 Task: Look for space in Balkh, Afghanistan from 2nd September, 2023 to 10th September, 2023 for 1 adult in price range Rs.5000 to Rs.16000. Place can be private room with 1  bedroom having 1 bed and 1 bathroom. Property type can be house, flat, hotel. Amenities needed are: air conditioning, smoking allowed. Booking option can be shelf check-in. Required host language is English.
Action: Mouse moved to (570, 106)
Screenshot: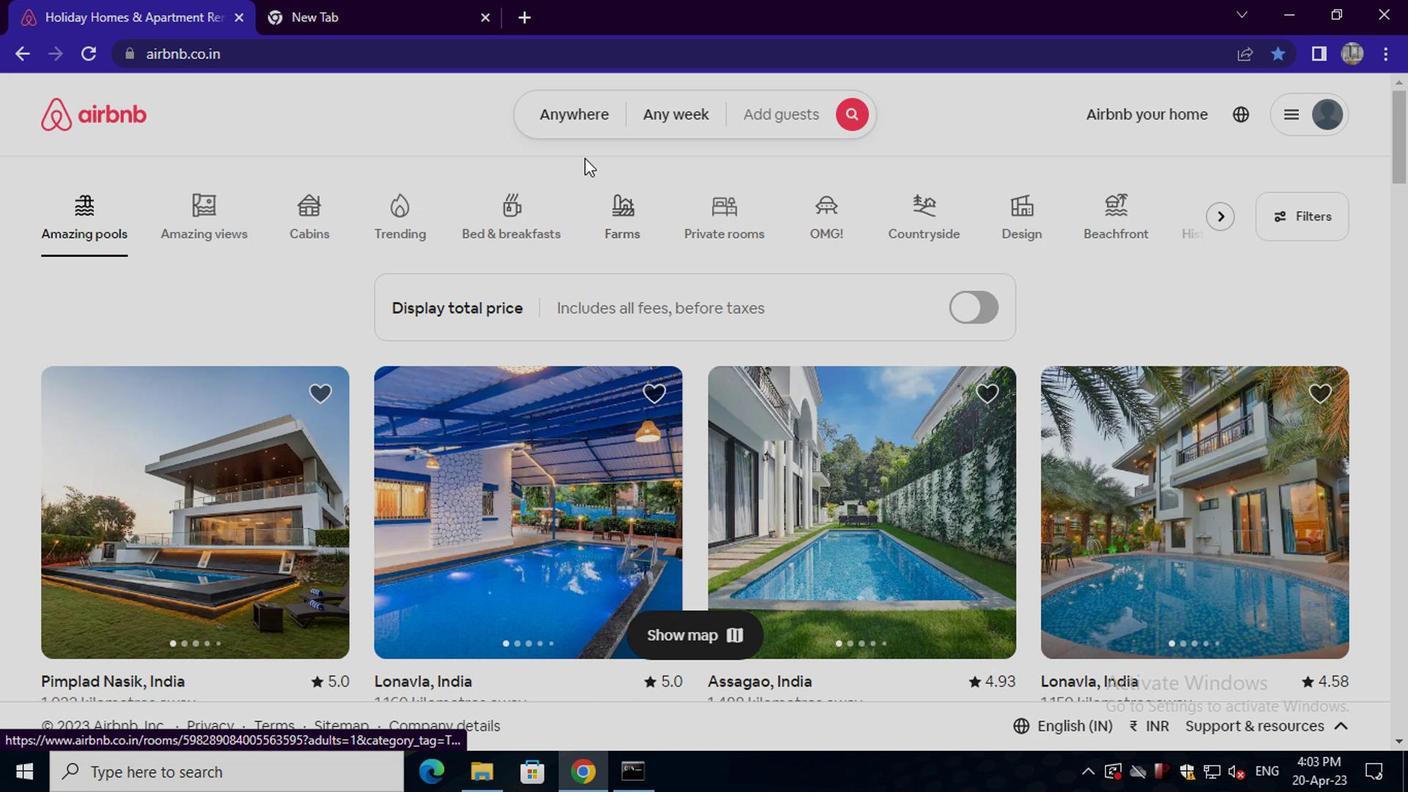 
Action: Mouse pressed left at (570, 106)
Screenshot: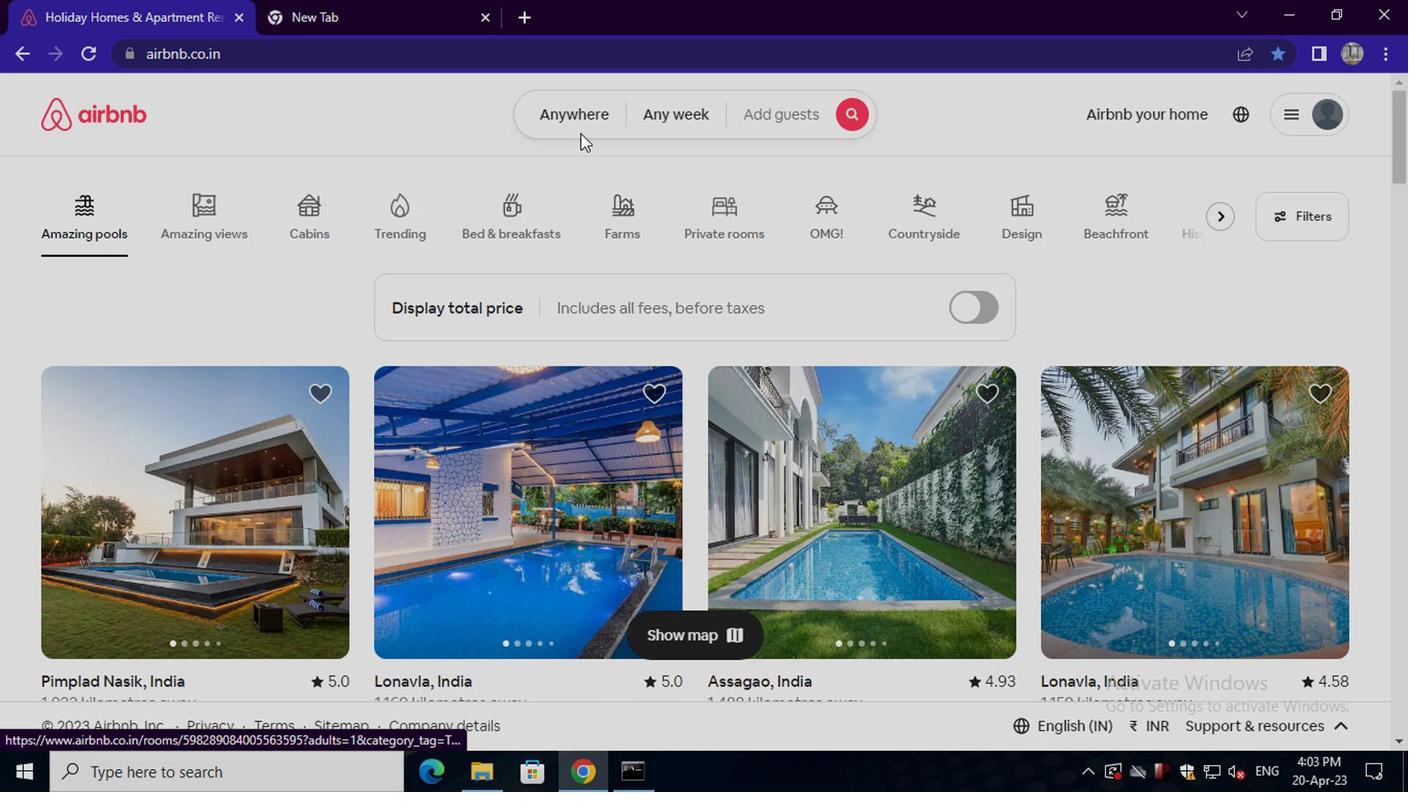 
Action: Mouse moved to (501, 188)
Screenshot: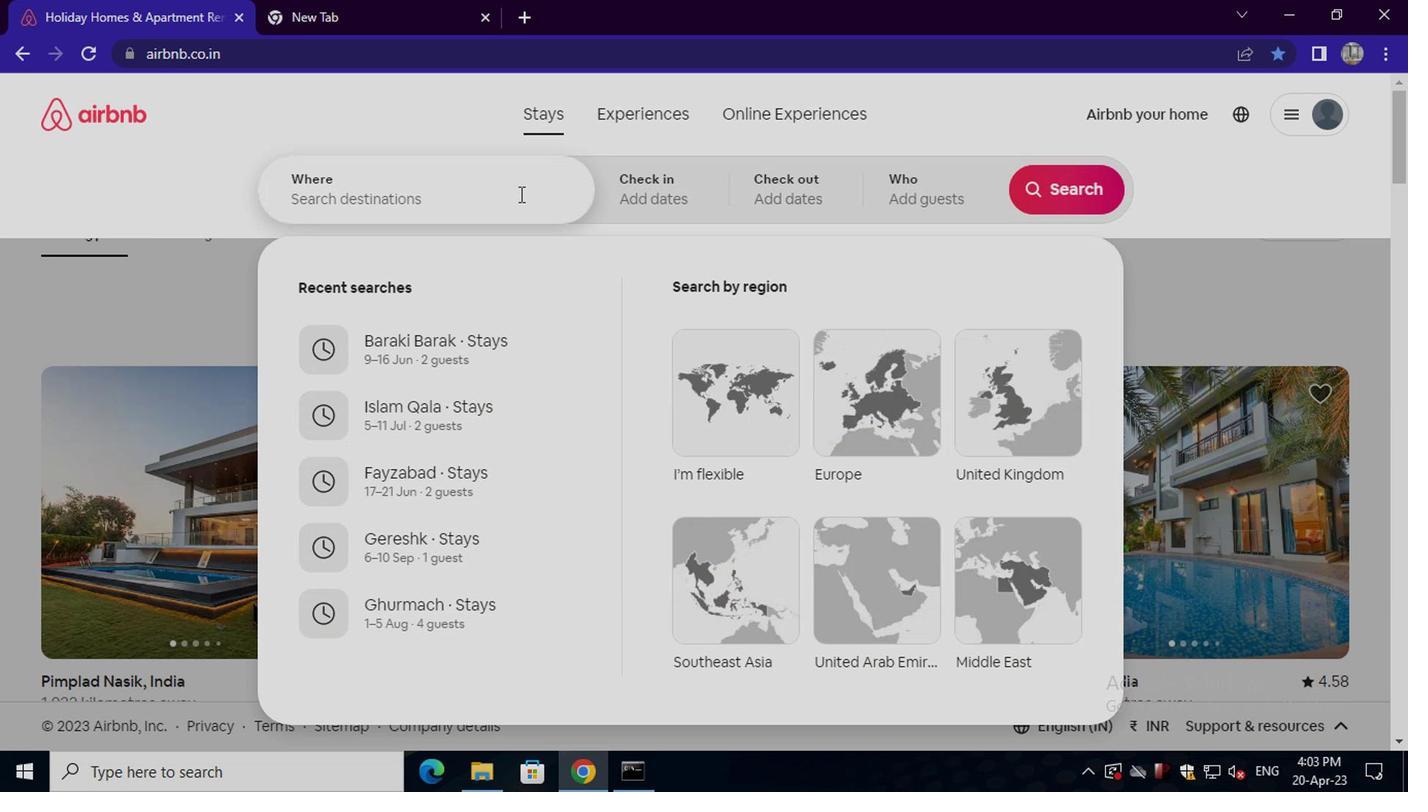 
Action: Mouse pressed left at (501, 188)
Screenshot: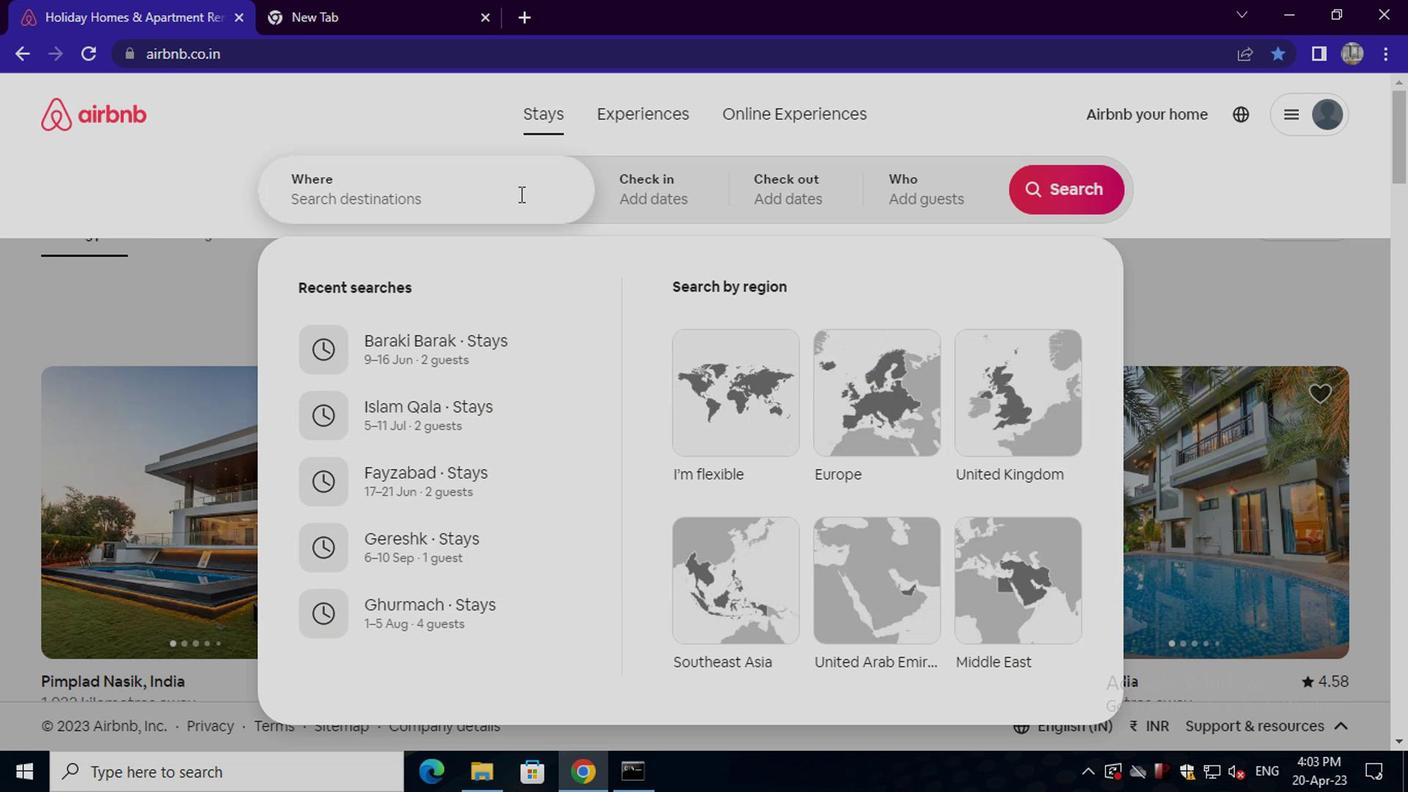 
Action: Key pressed balkh
Screenshot: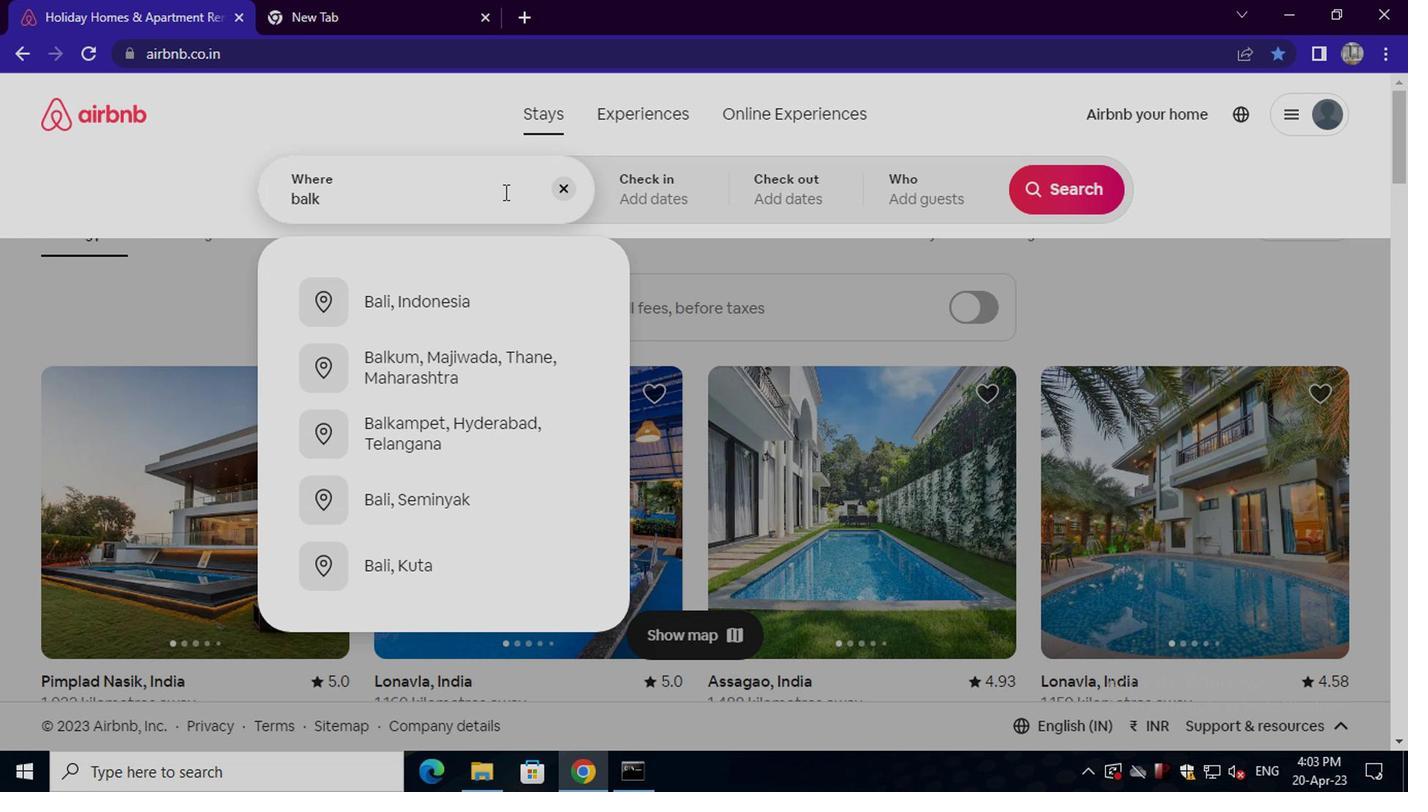 
Action: Mouse moved to (453, 297)
Screenshot: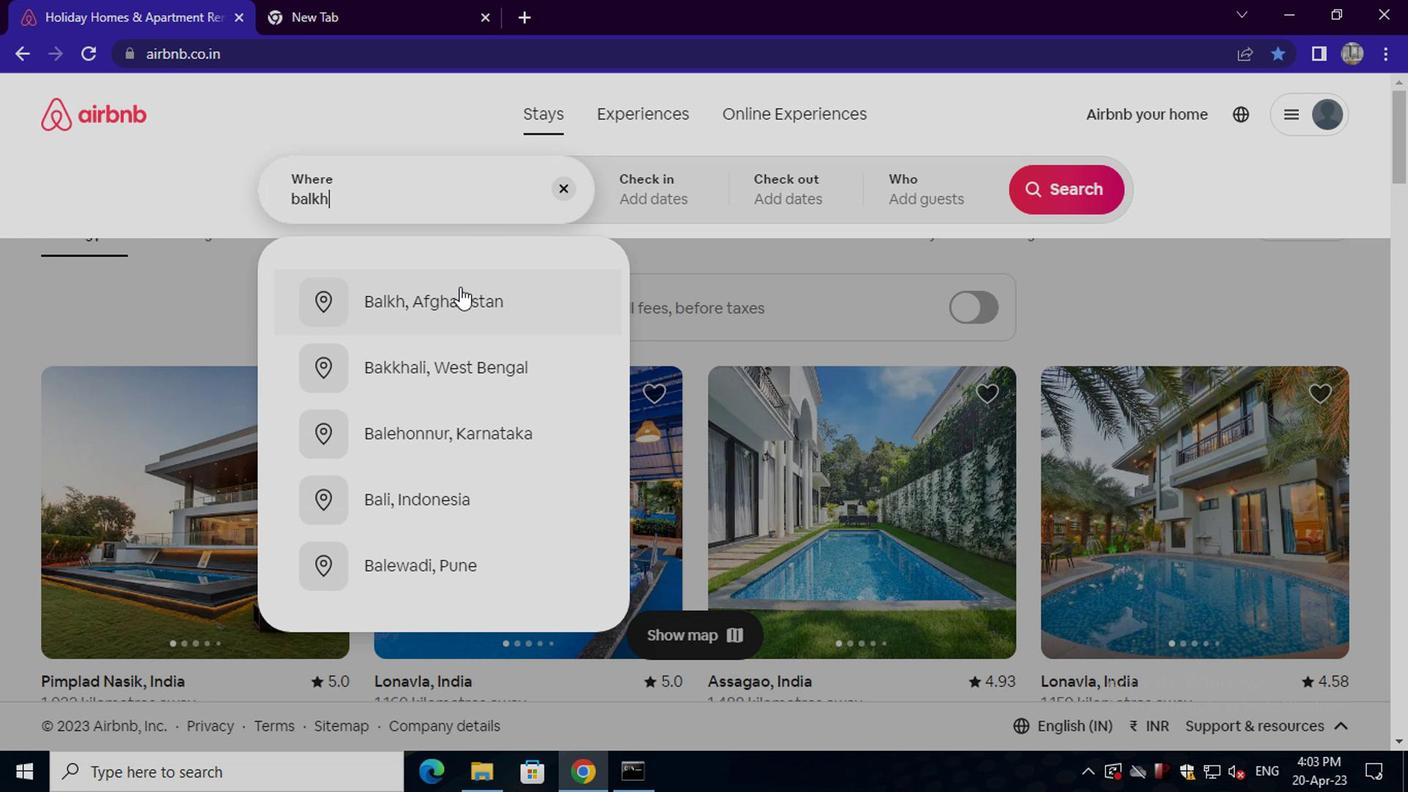 
Action: Mouse pressed left at (453, 297)
Screenshot: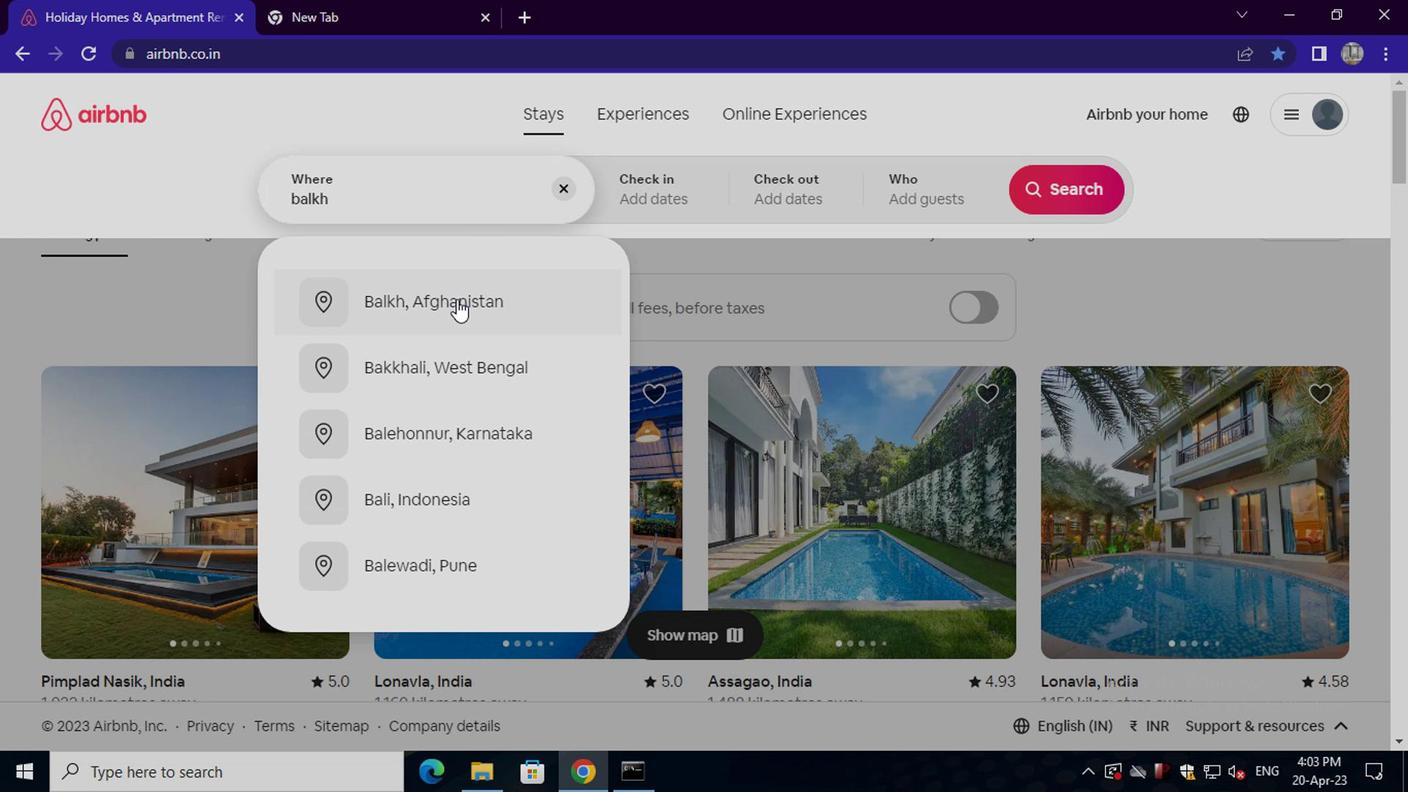 
Action: Mouse moved to (1044, 356)
Screenshot: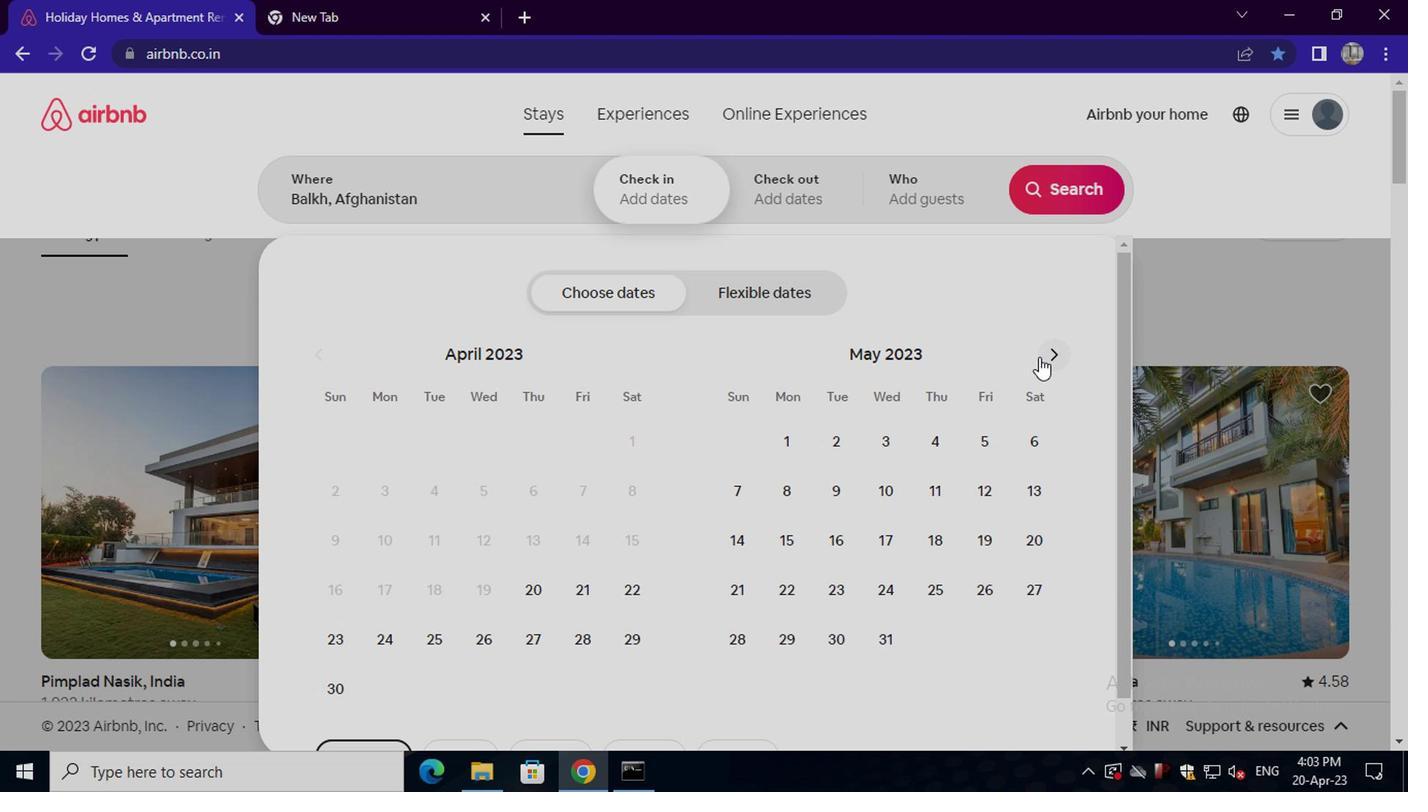 
Action: Mouse pressed left at (1044, 356)
Screenshot: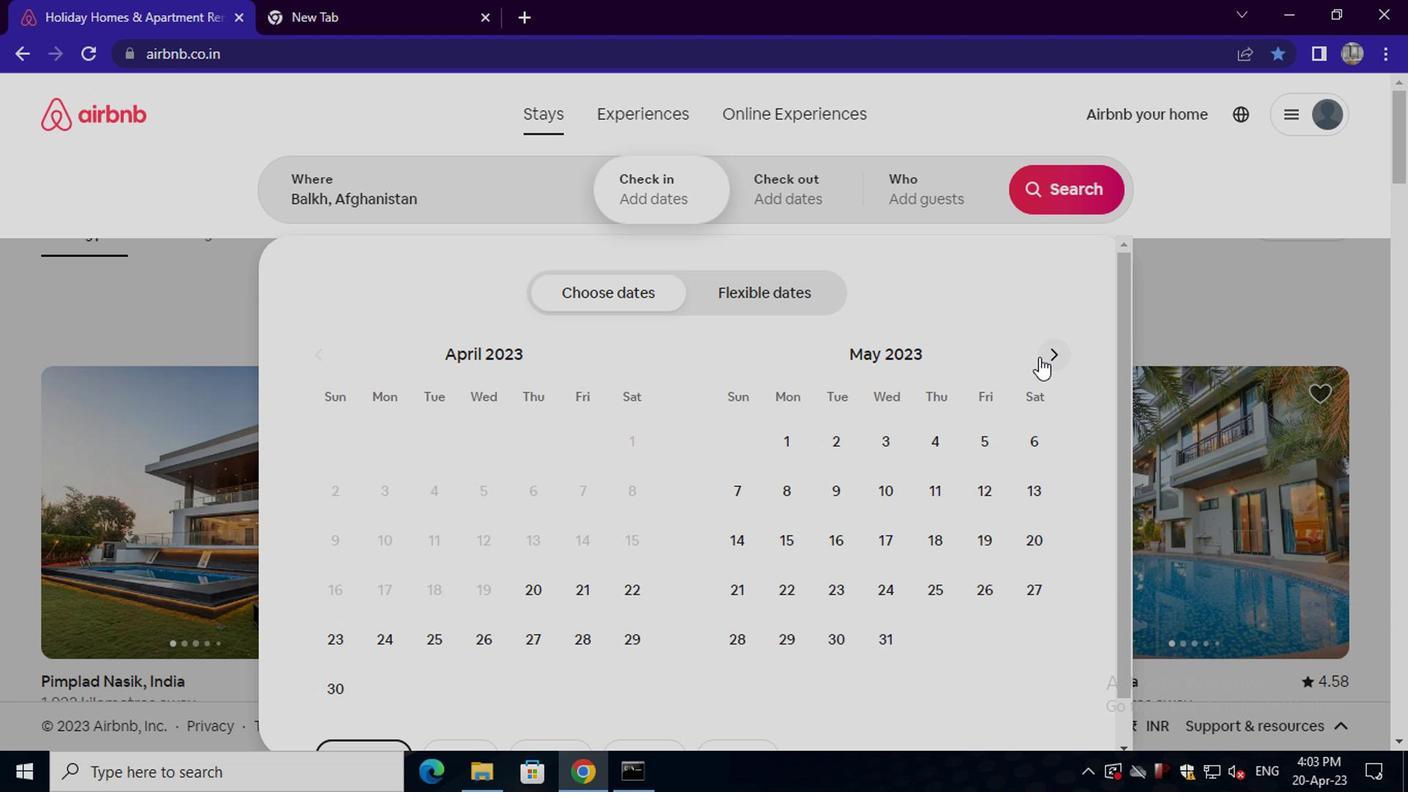 
Action: Mouse pressed left at (1044, 356)
Screenshot: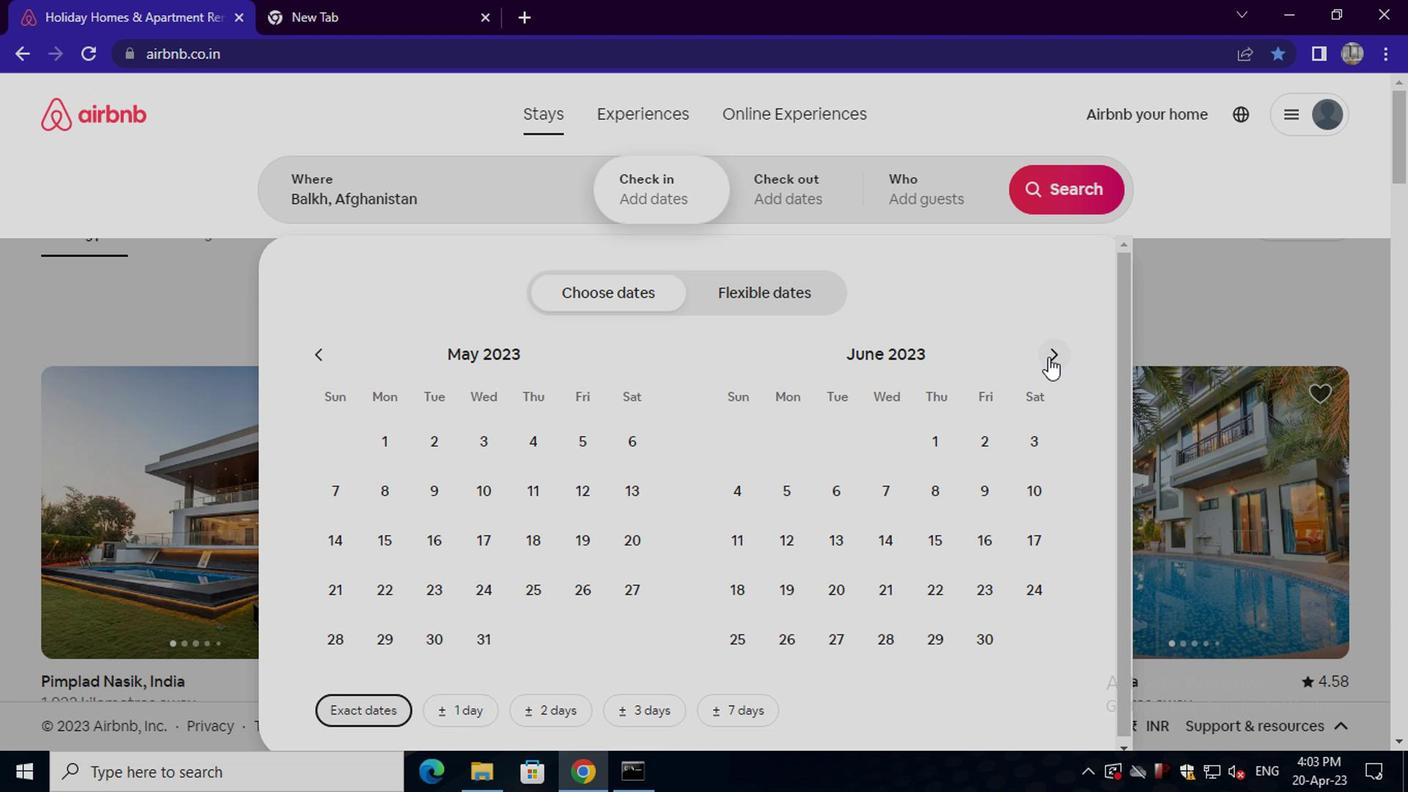 
Action: Mouse moved to (1044, 356)
Screenshot: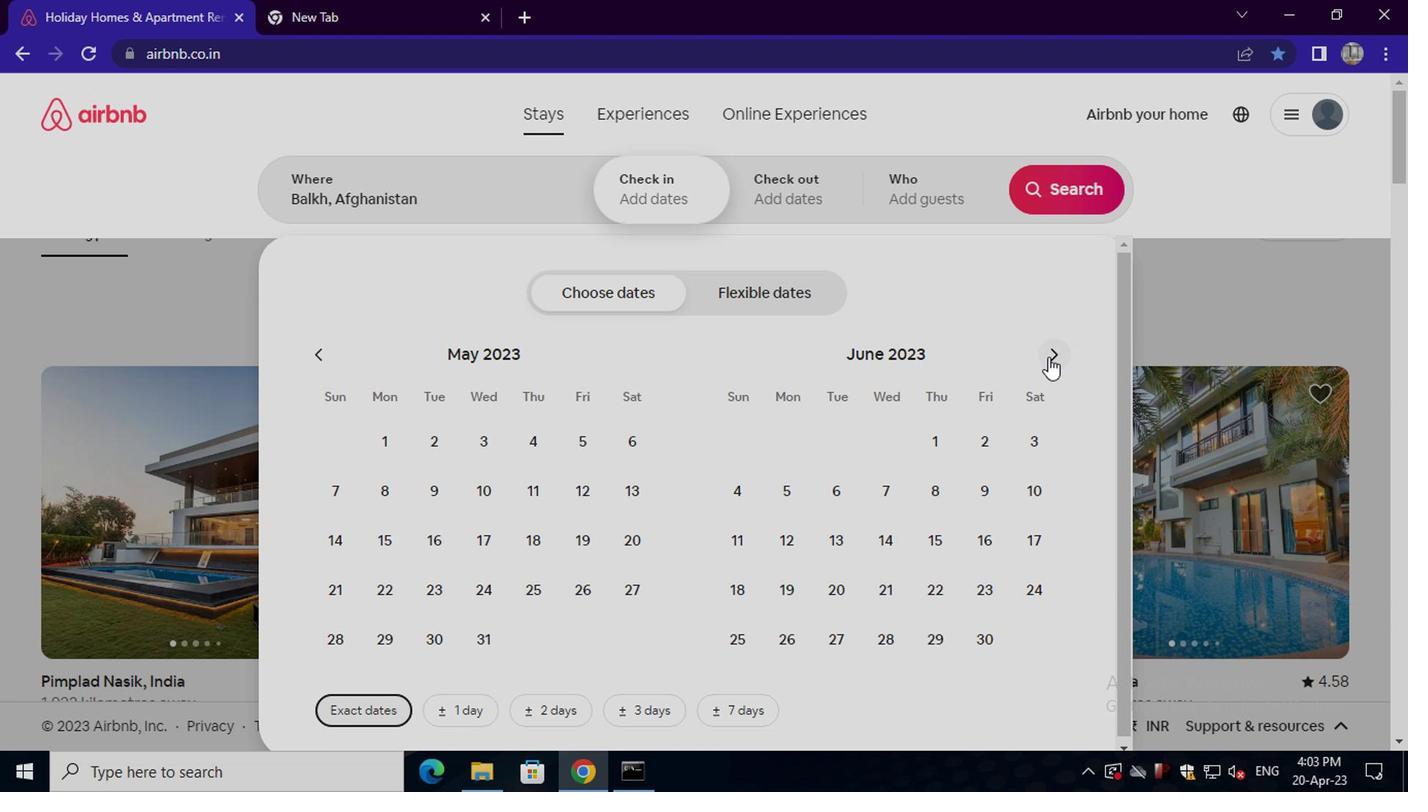 
Action: Mouse pressed left at (1044, 356)
Screenshot: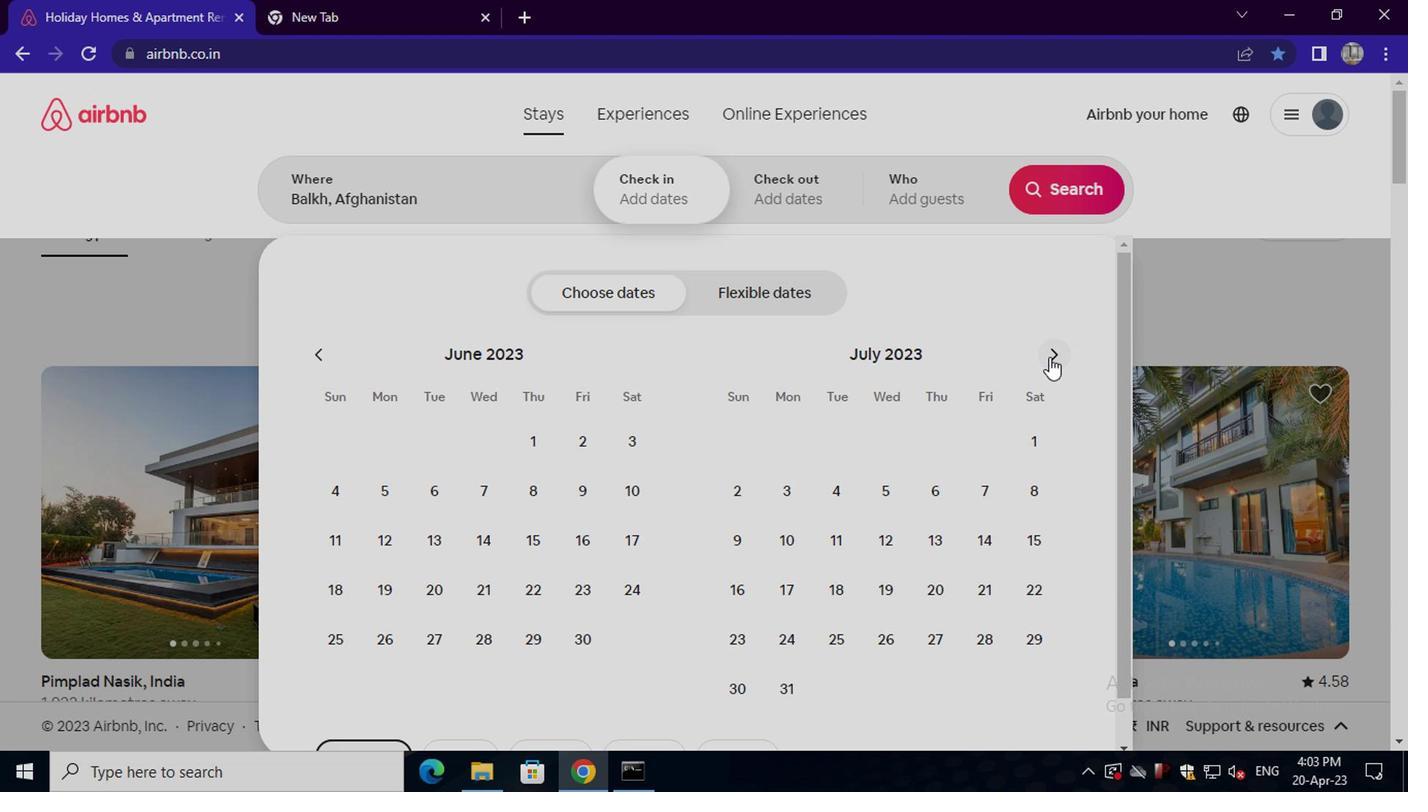 
Action: Mouse pressed left at (1044, 356)
Screenshot: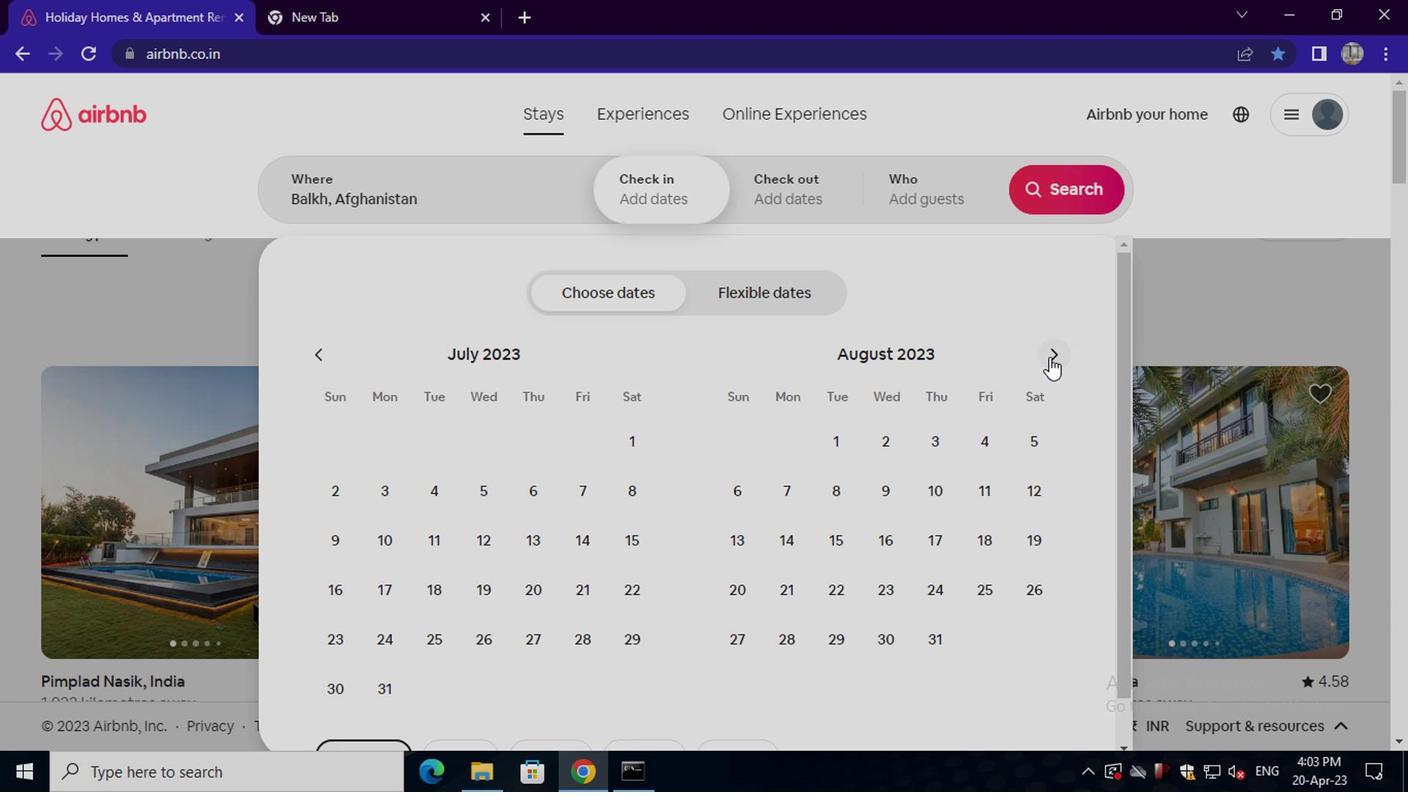 
Action: Mouse moved to (1021, 435)
Screenshot: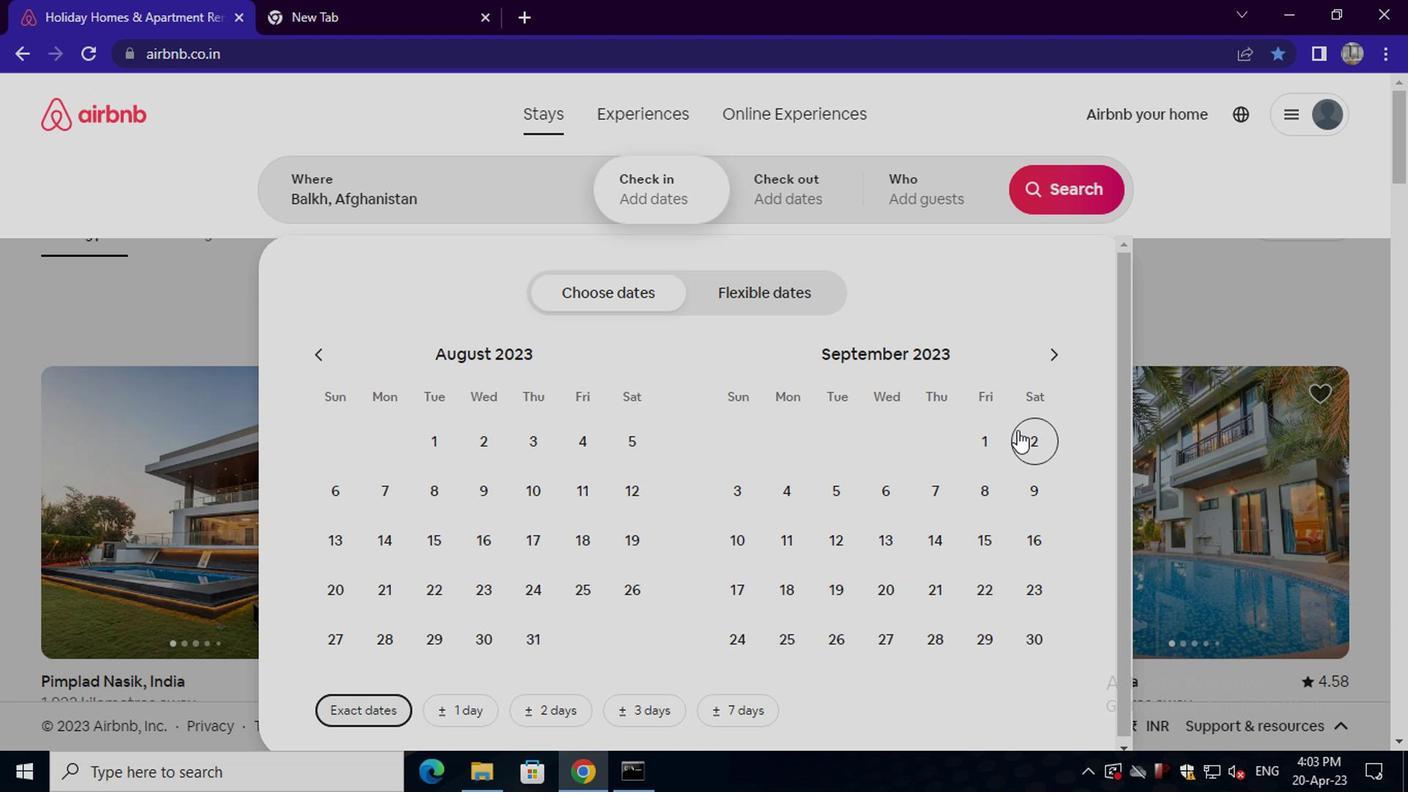 
Action: Mouse pressed left at (1021, 435)
Screenshot: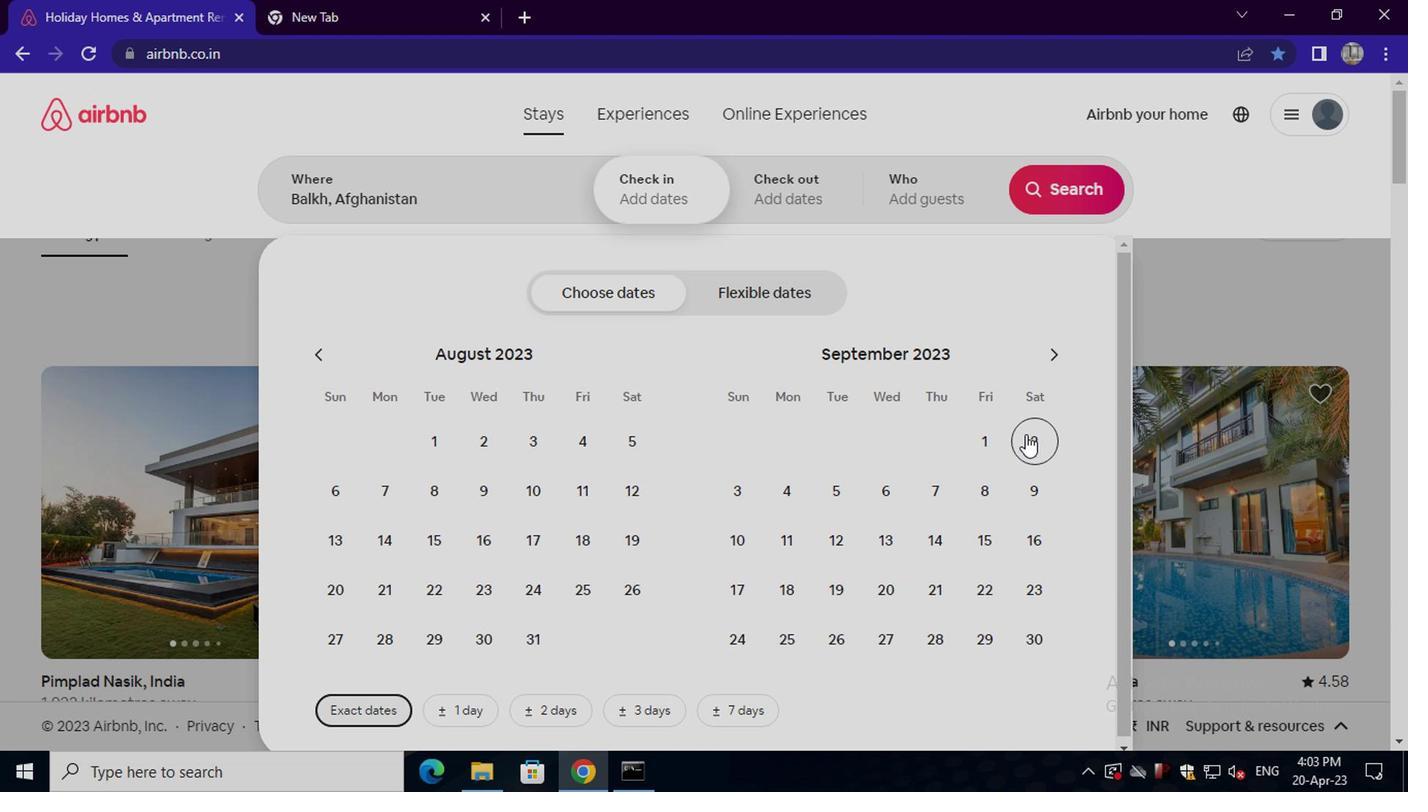 
Action: Mouse moved to (741, 537)
Screenshot: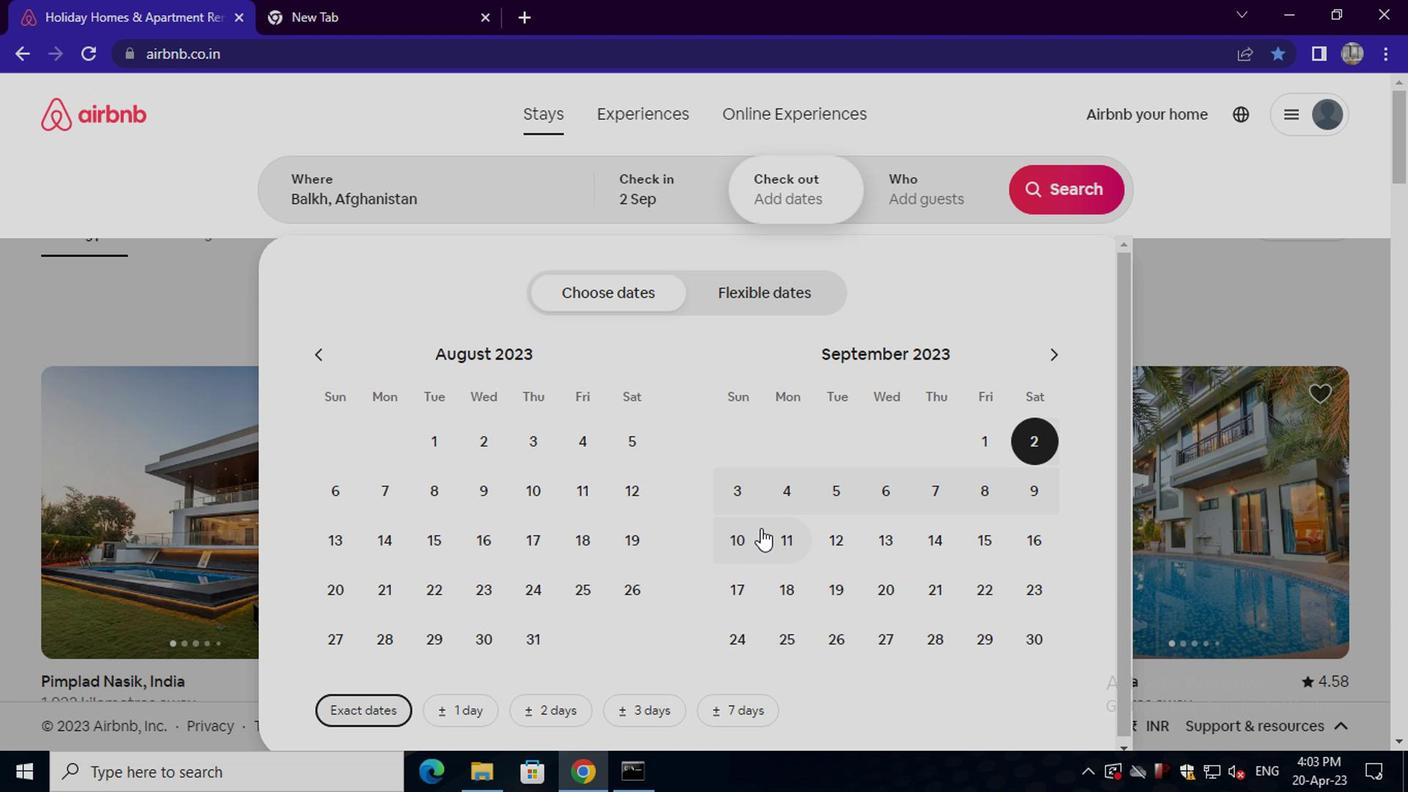 
Action: Mouse pressed left at (741, 537)
Screenshot: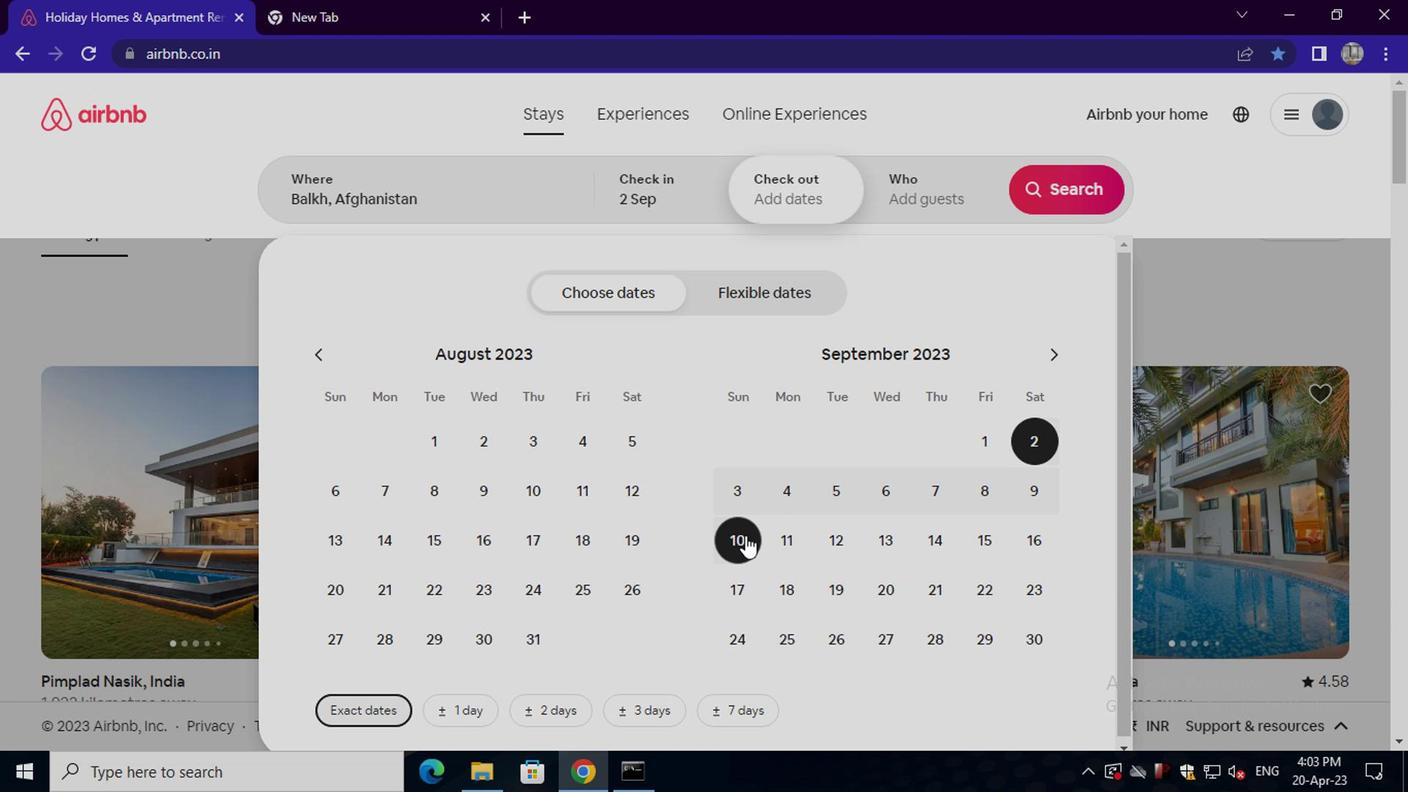 
Action: Mouse moved to (912, 193)
Screenshot: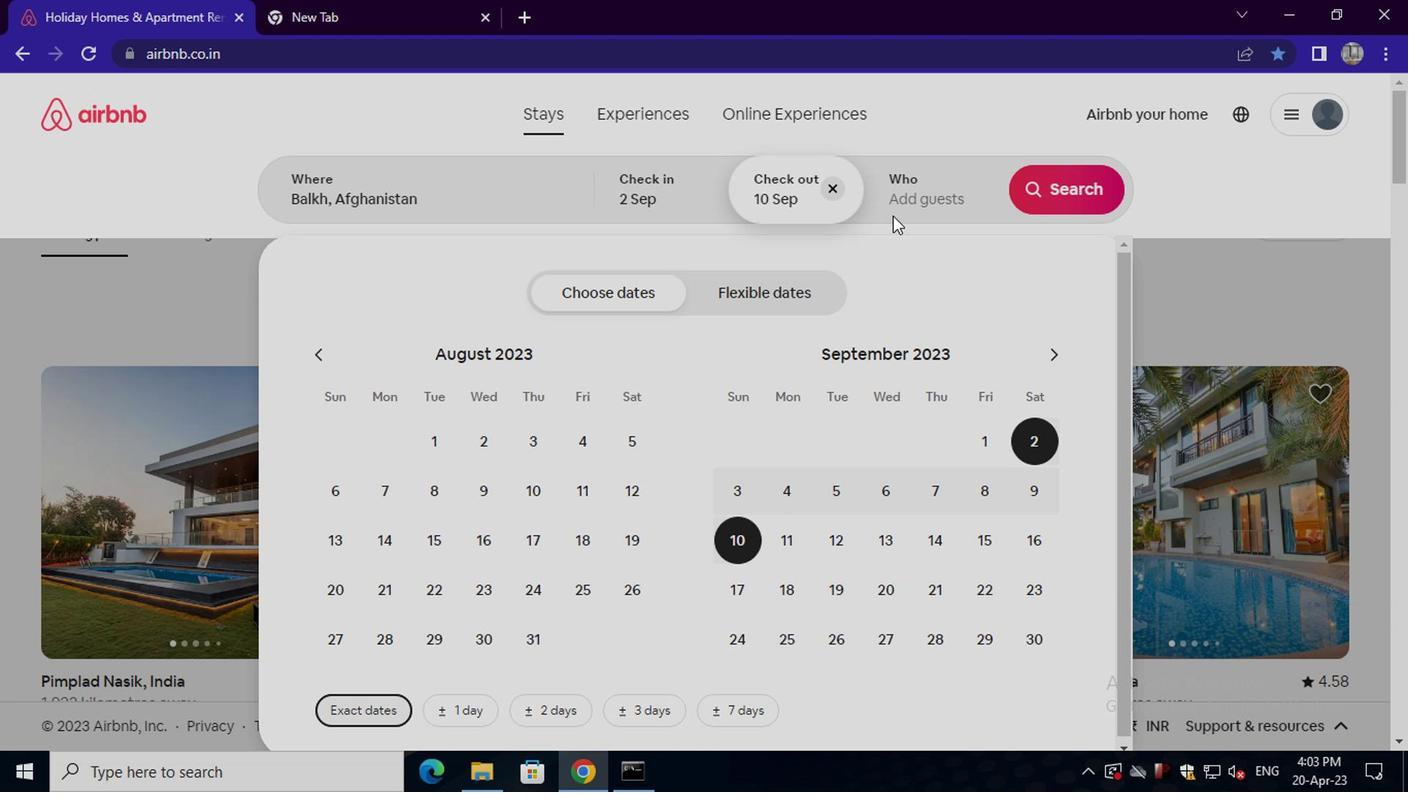 
Action: Mouse pressed left at (912, 193)
Screenshot: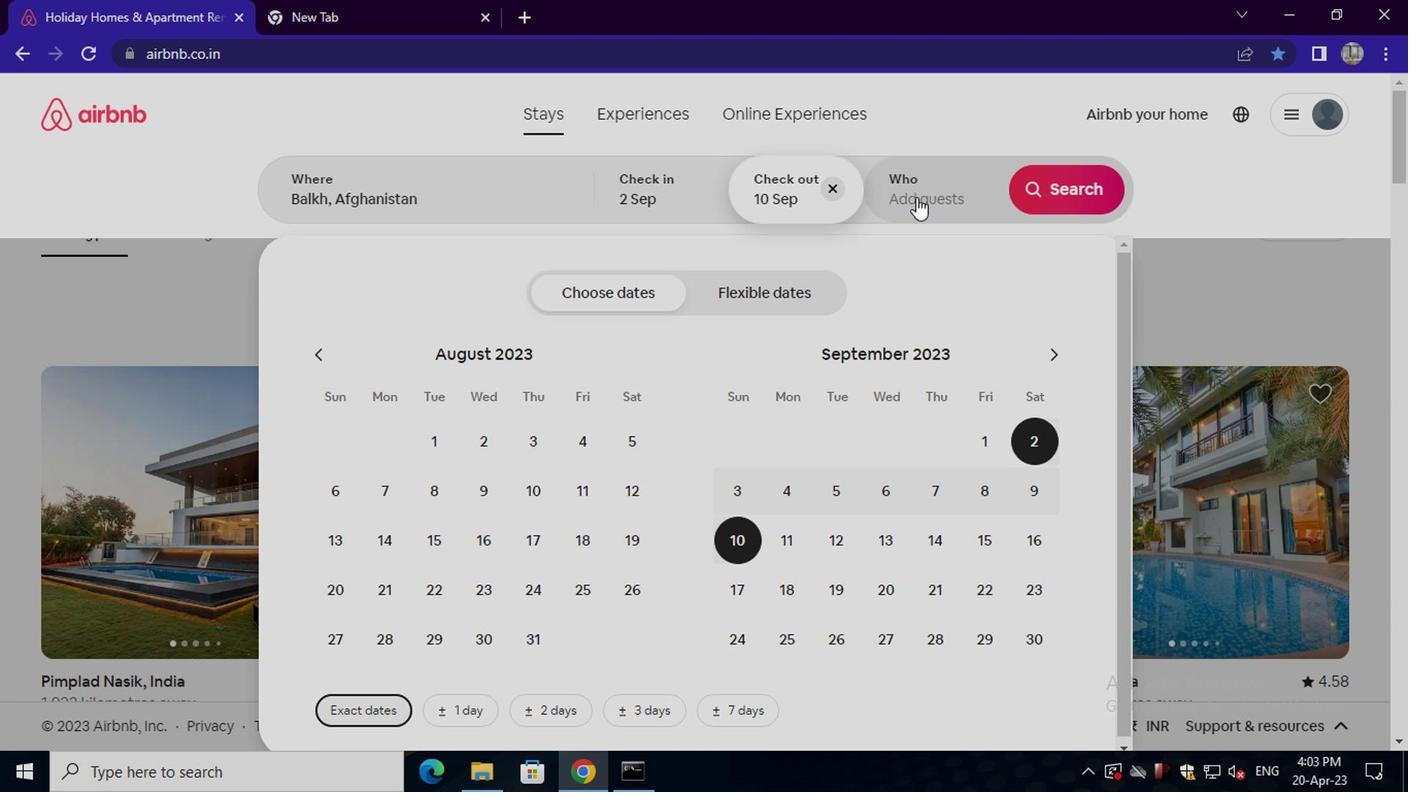 
Action: Mouse moved to (1075, 299)
Screenshot: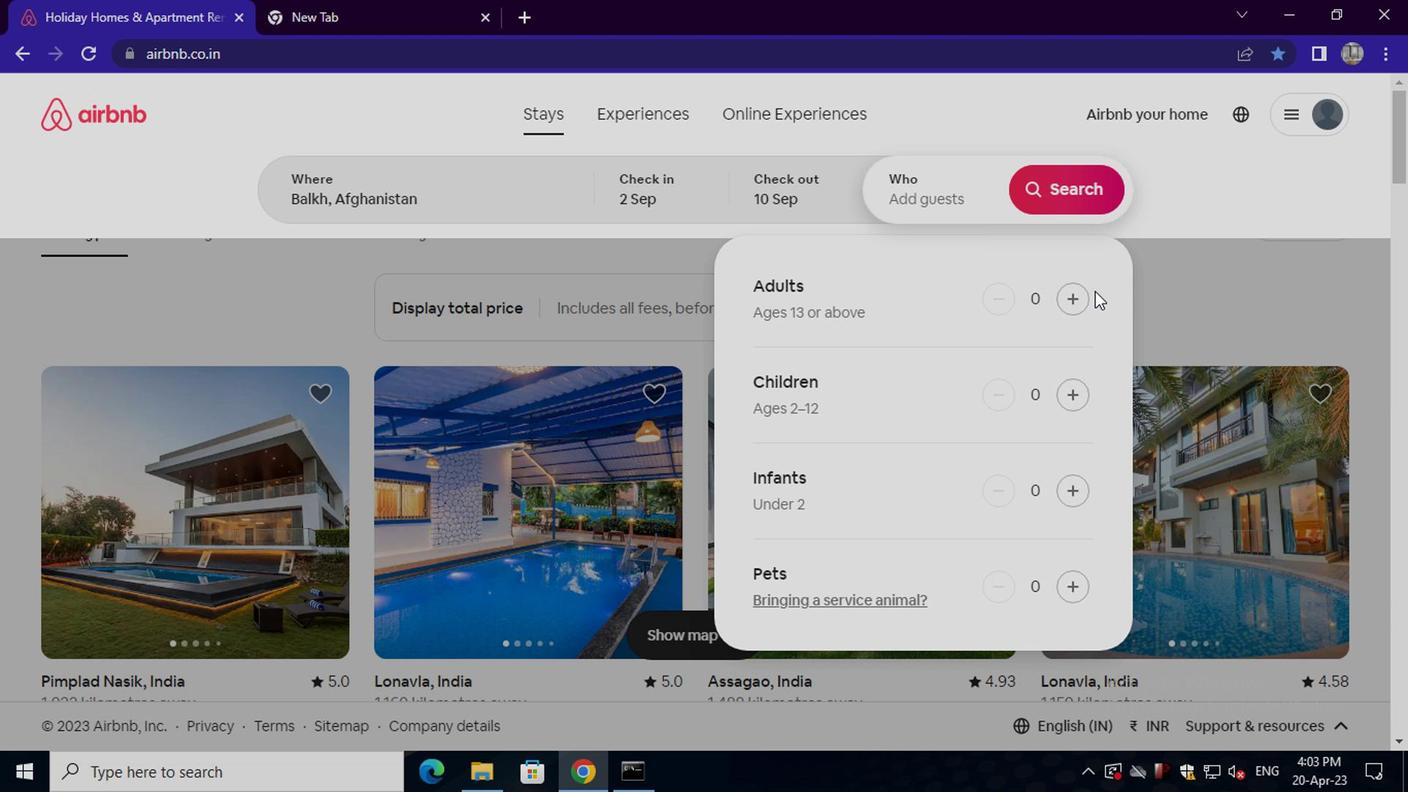 
Action: Mouse pressed left at (1075, 299)
Screenshot: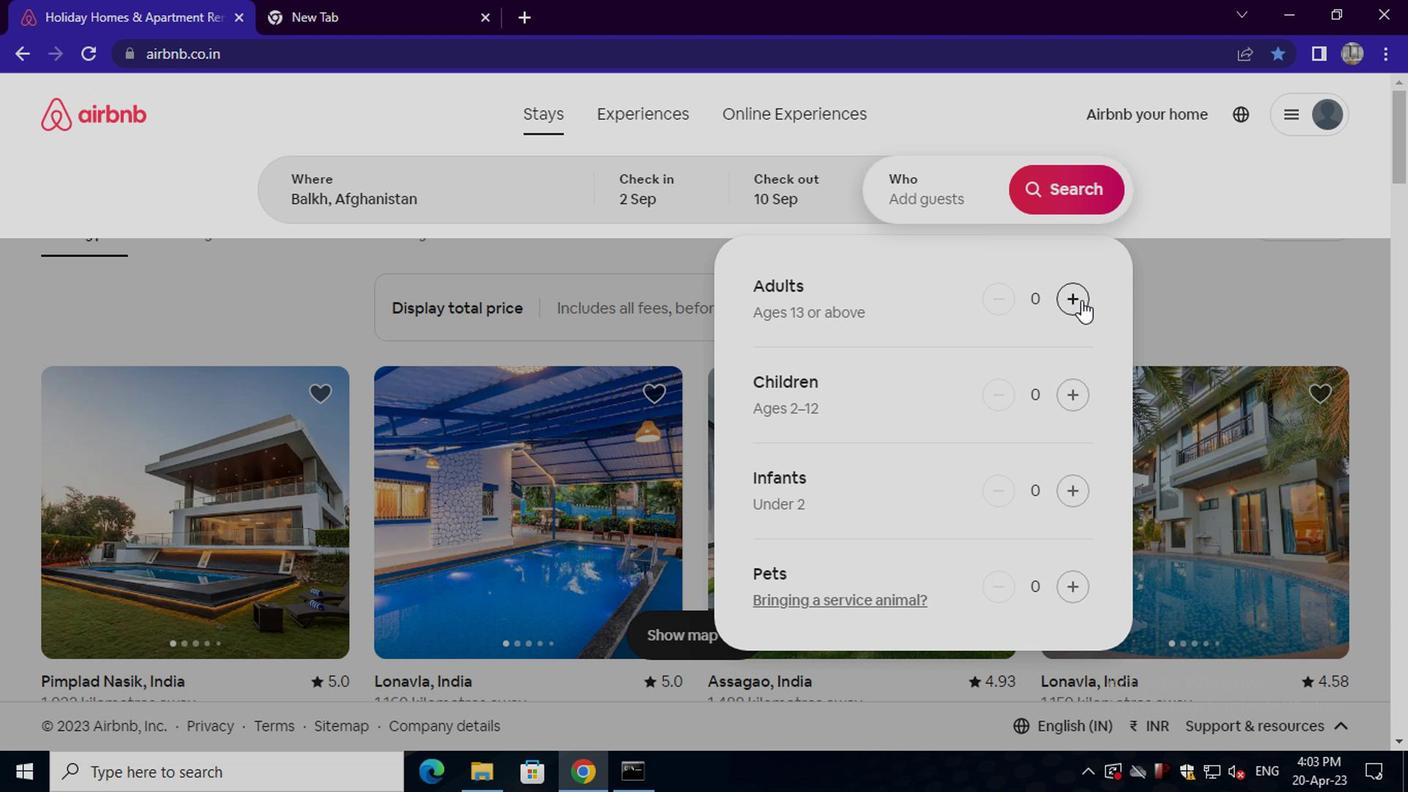 
Action: Mouse moved to (1069, 190)
Screenshot: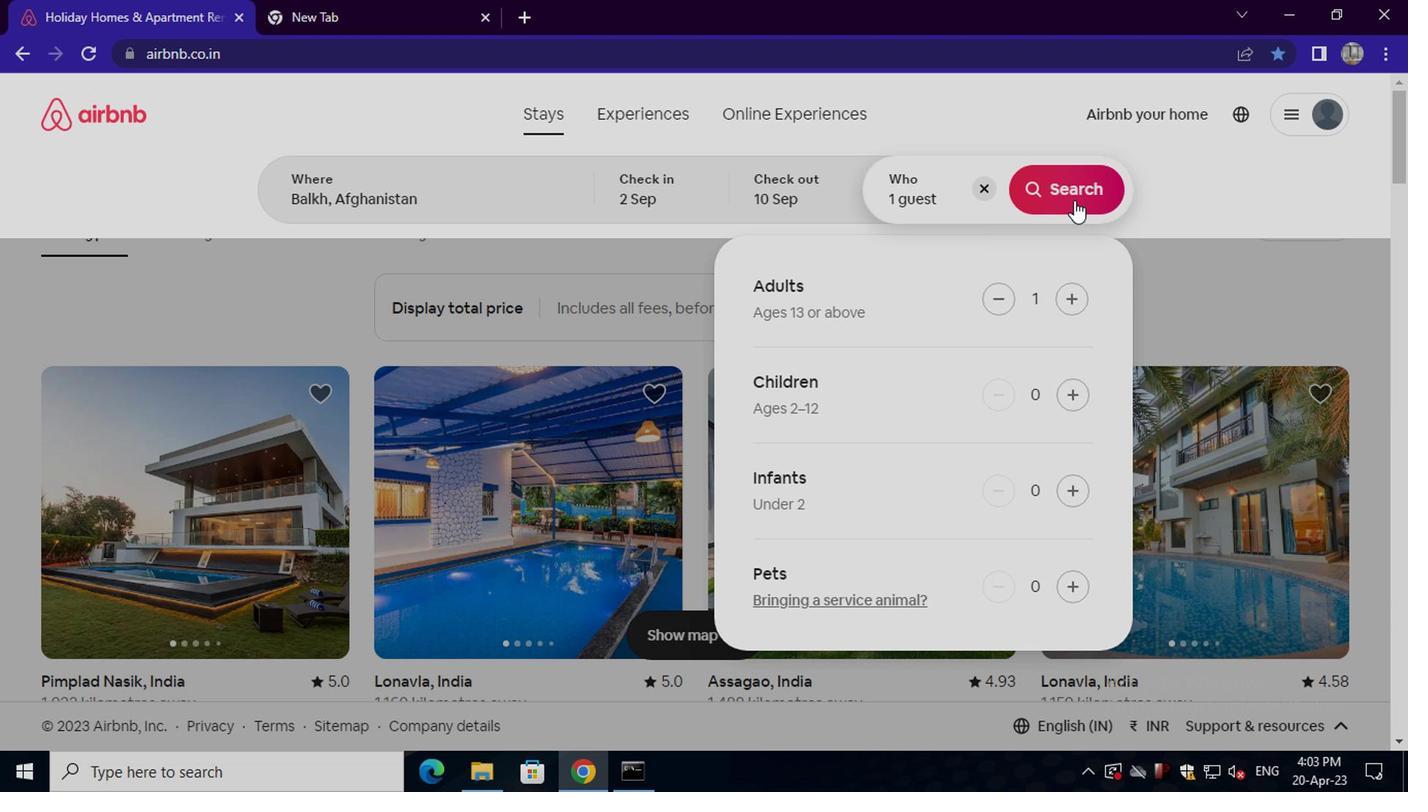 
Action: Mouse pressed left at (1069, 190)
Screenshot: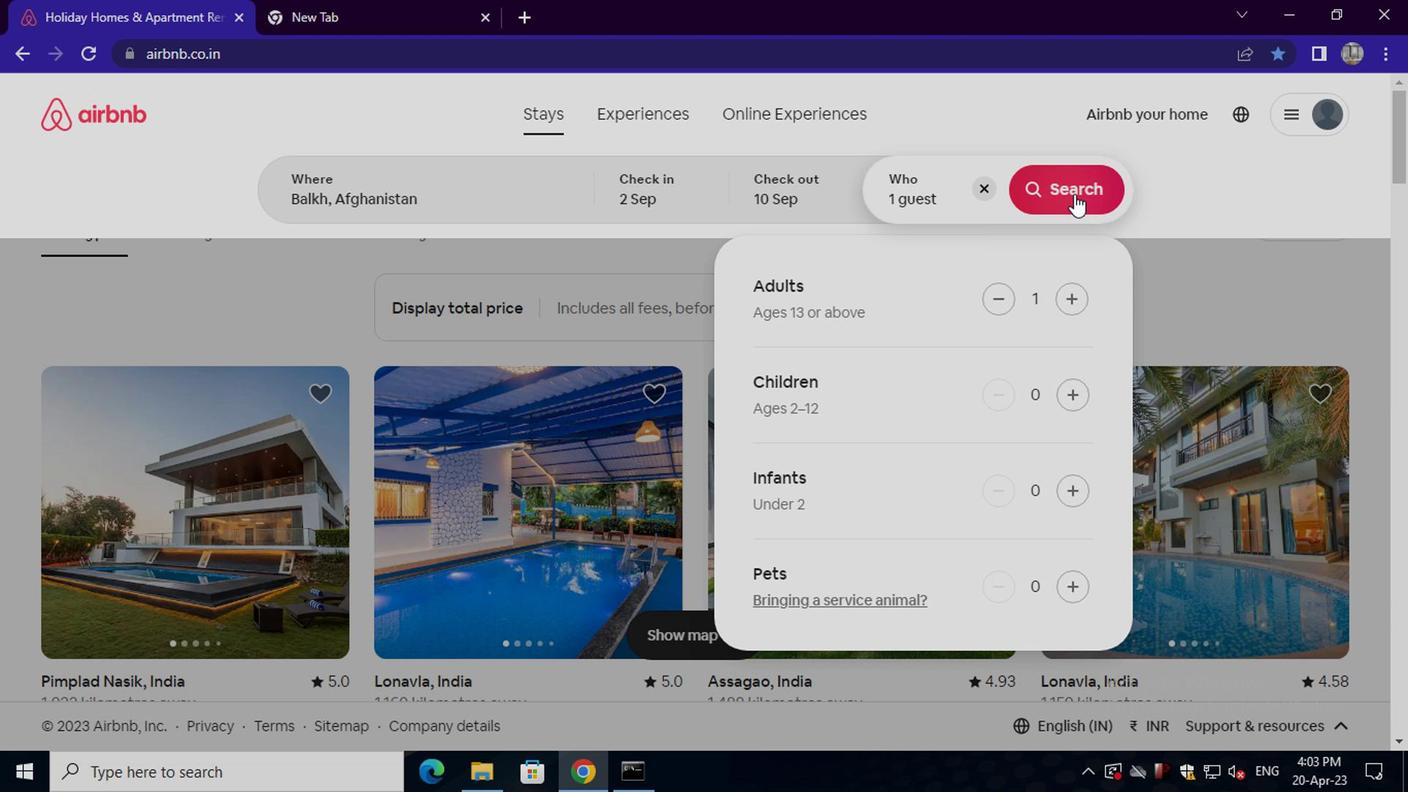 
Action: Mouse moved to (1297, 195)
Screenshot: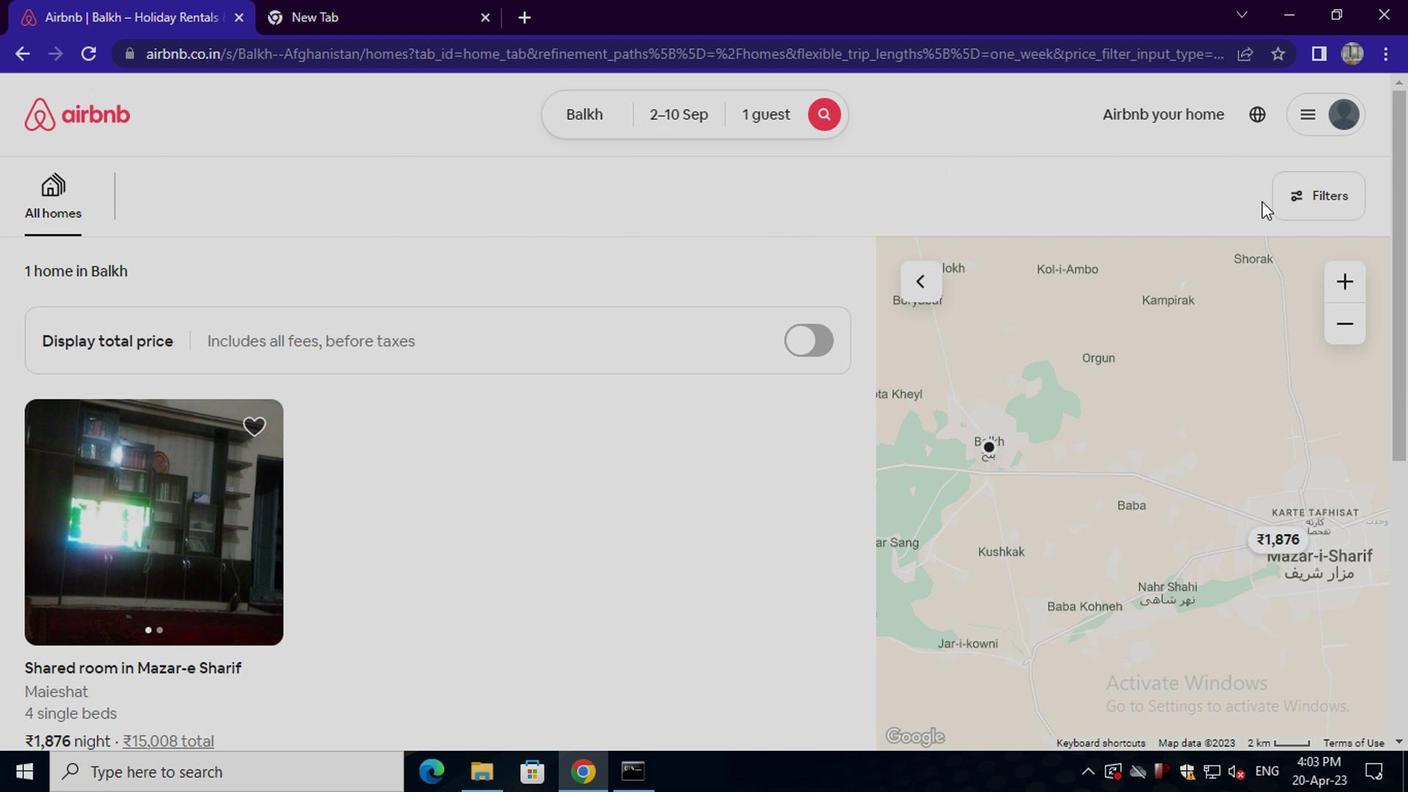 
Action: Mouse pressed left at (1297, 195)
Screenshot: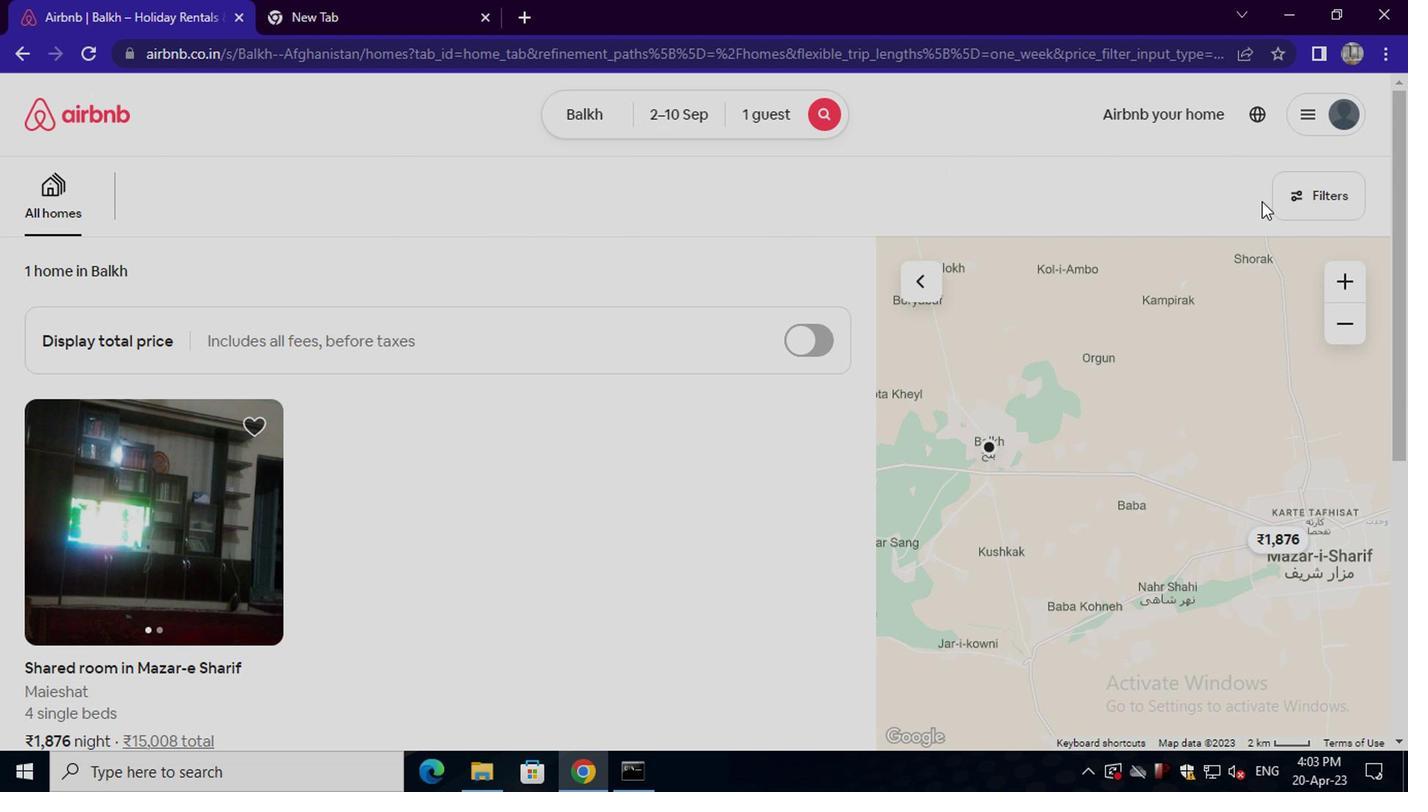 
Action: Mouse moved to (606, 383)
Screenshot: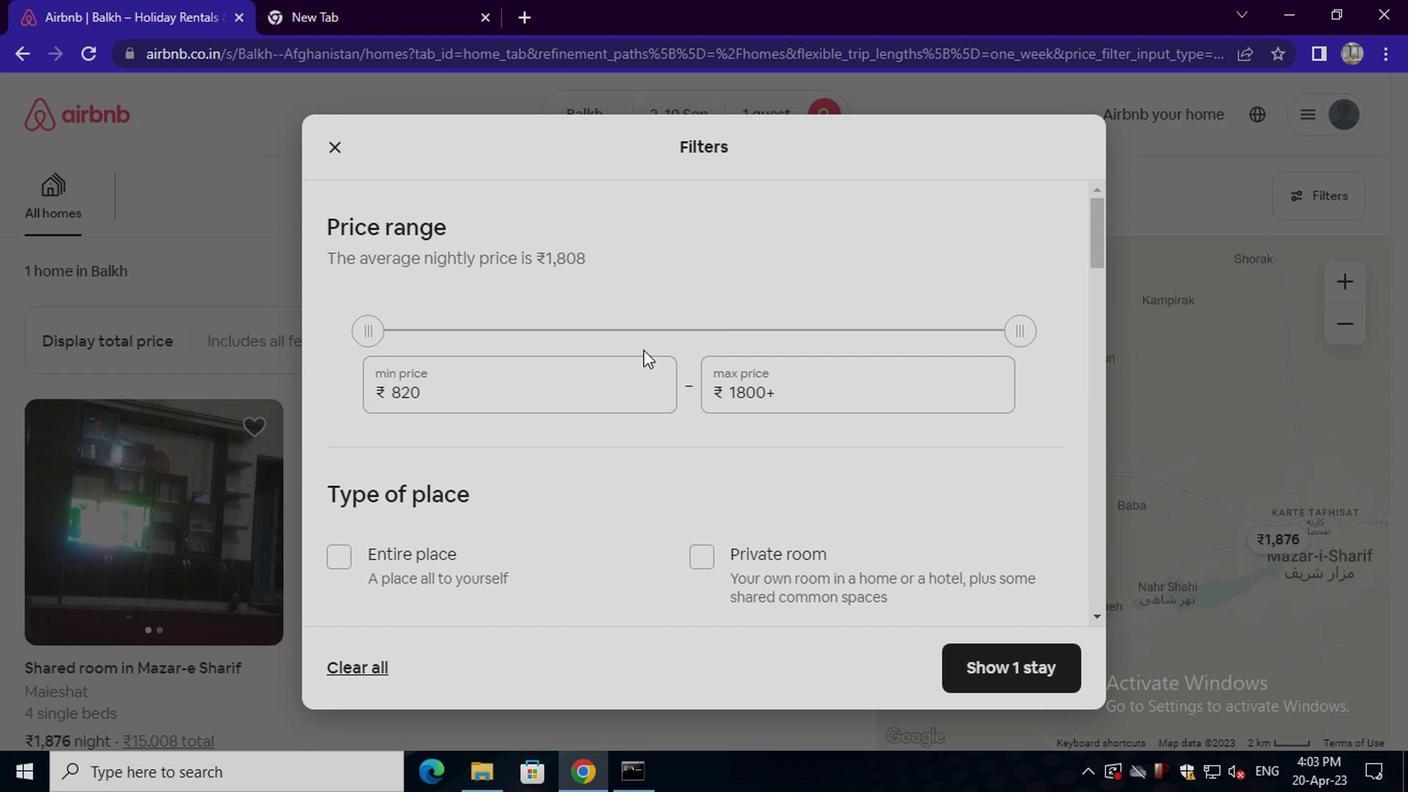 
Action: Mouse pressed left at (606, 383)
Screenshot: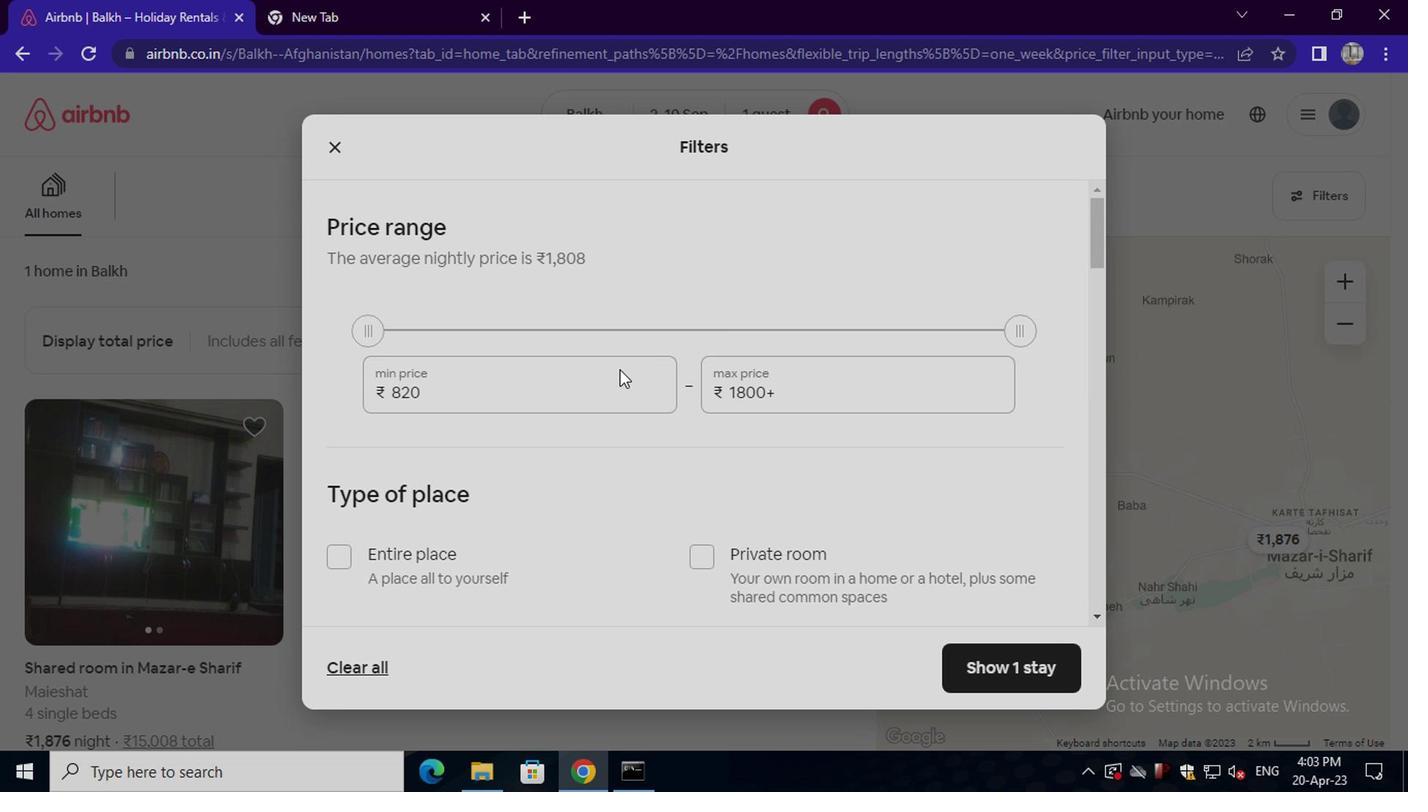 
Action: Key pressed <Key.backspace><Key.backspace><Key.backspace><Key.backspace><Key.backspace><Key.backspace><Key.backspace><Key.backspace><Key.backspace><Key.backspace><Key.backspace><Key.backspace><Key.backspace>5000
Screenshot: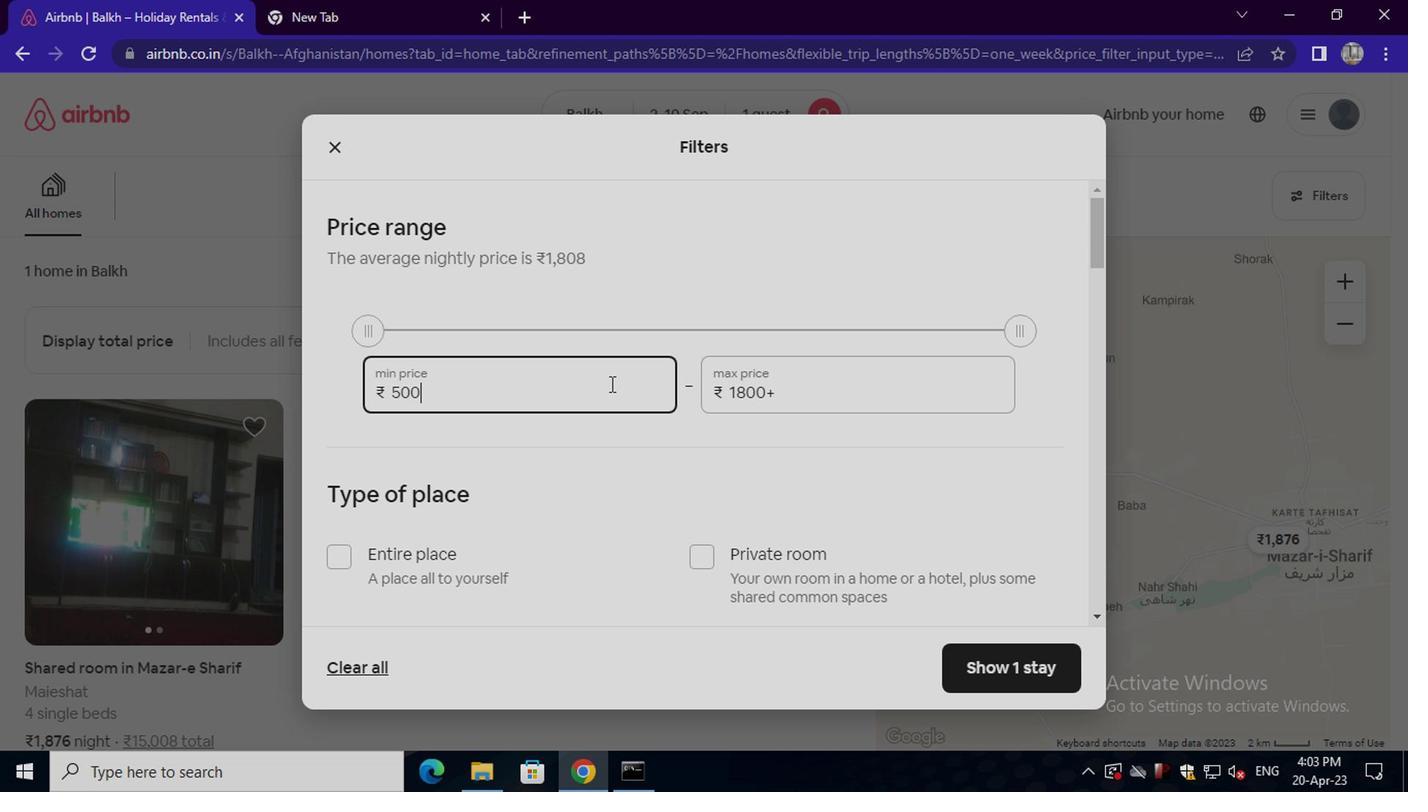 
Action: Mouse moved to (777, 388)
Screenshot: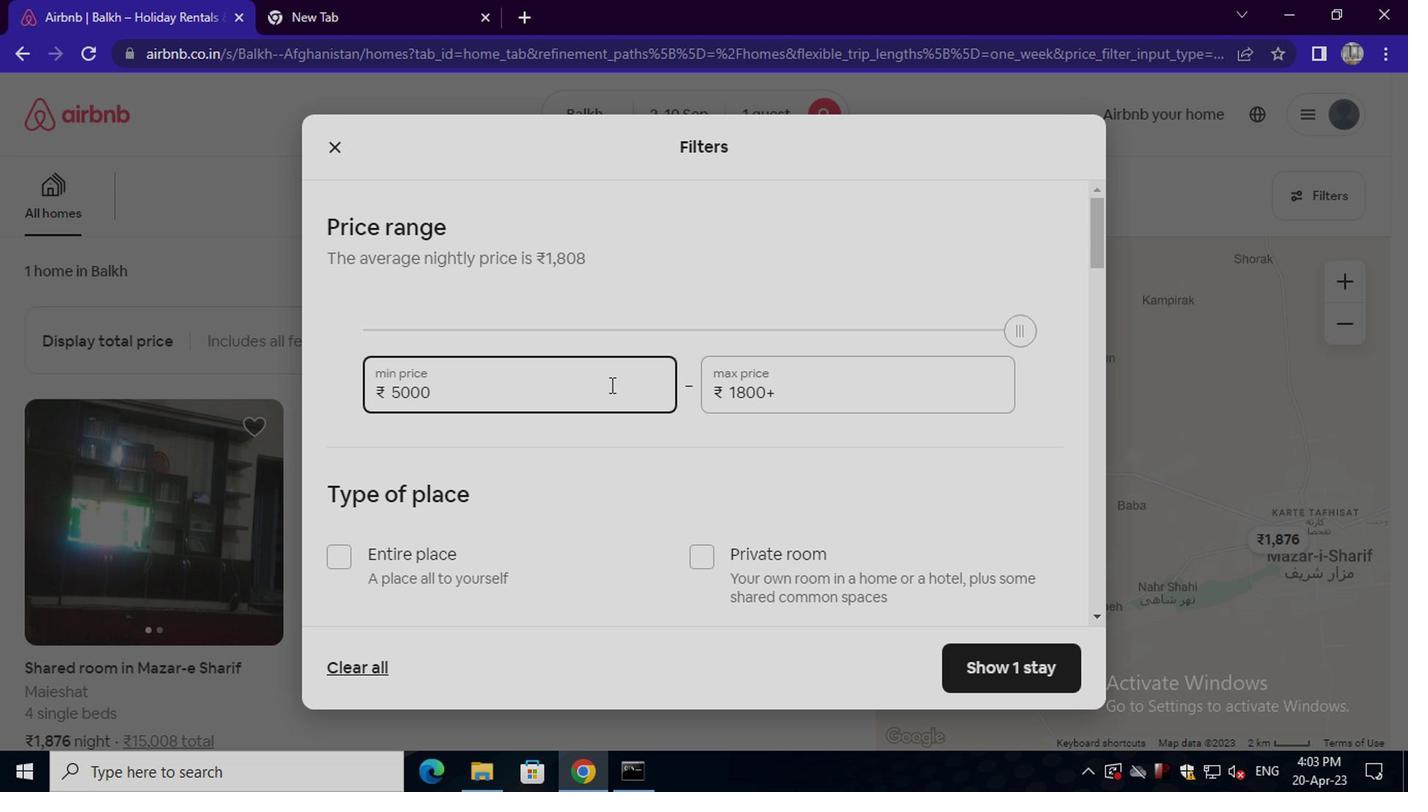 
Action: Mouse pressed left at (777, 388)
Screenshot: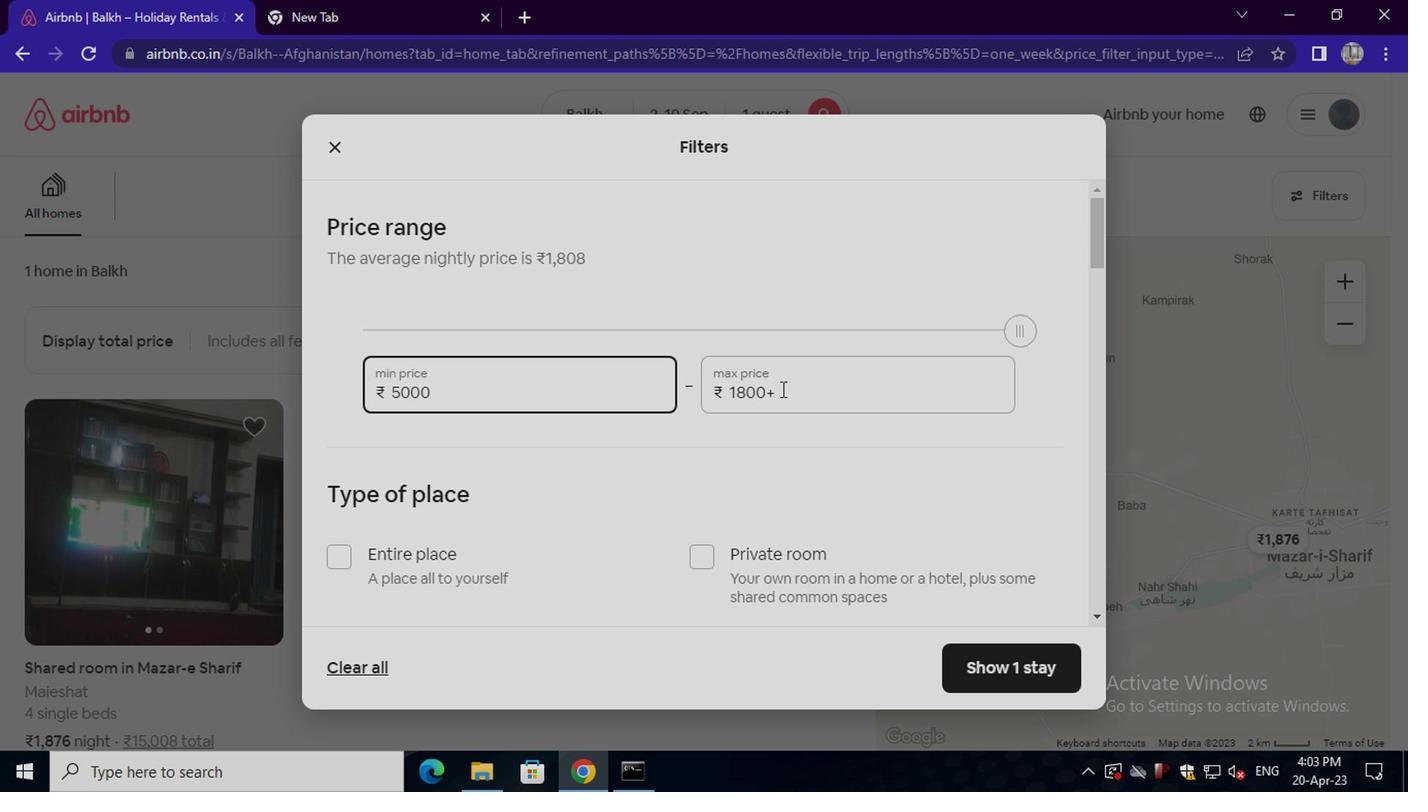 
Action: Key pressed <Key.backspace><Key.backspace><Key.backspace><Key.backspace><Key.backspace><Key.backspace><Key.backspace><Key.backspace><Key.backspace><Key.backspace><Key.backspace><Key.backspace><Key.backspace><Key.backspace>16000
Screenshot: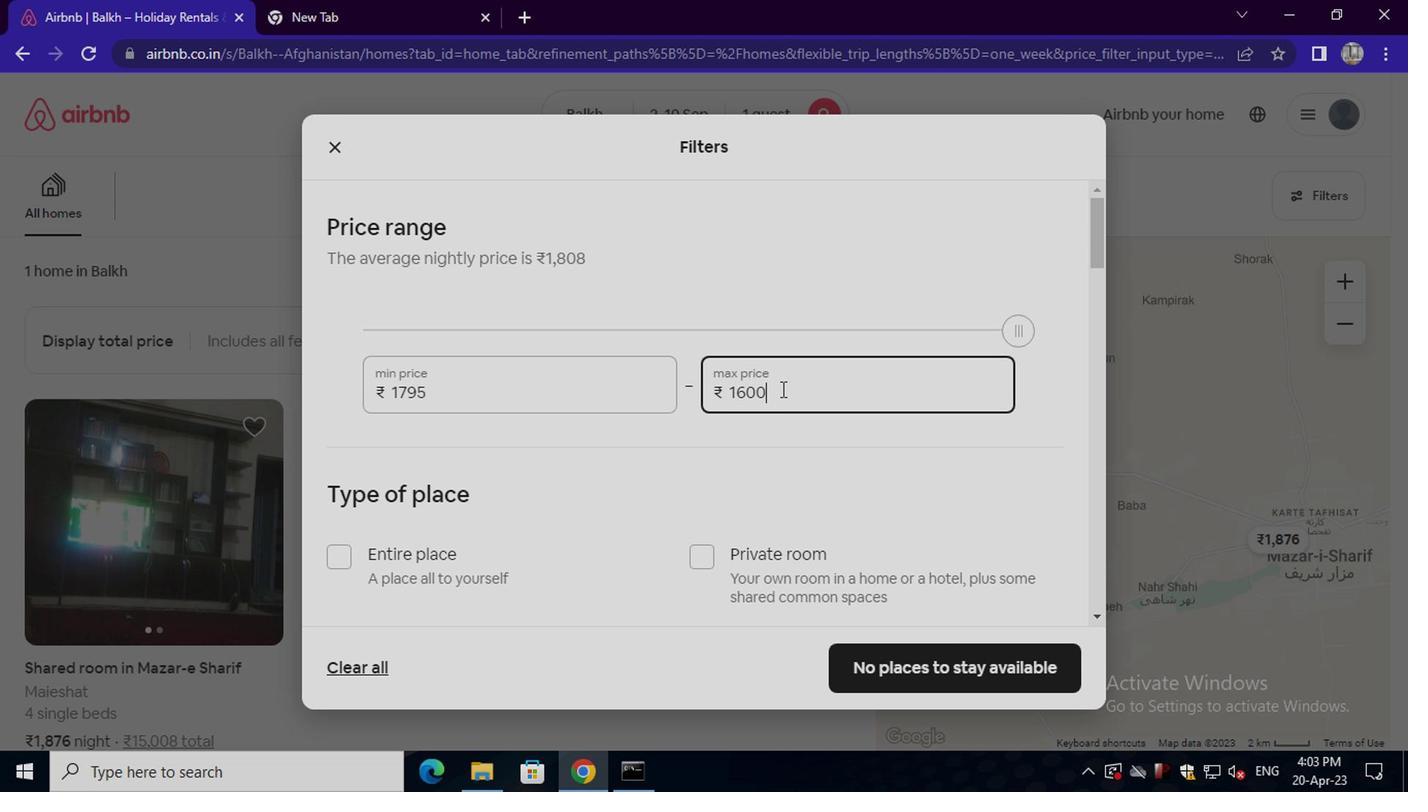 
Action: Mouse moved to (814, 447)
Screenshot: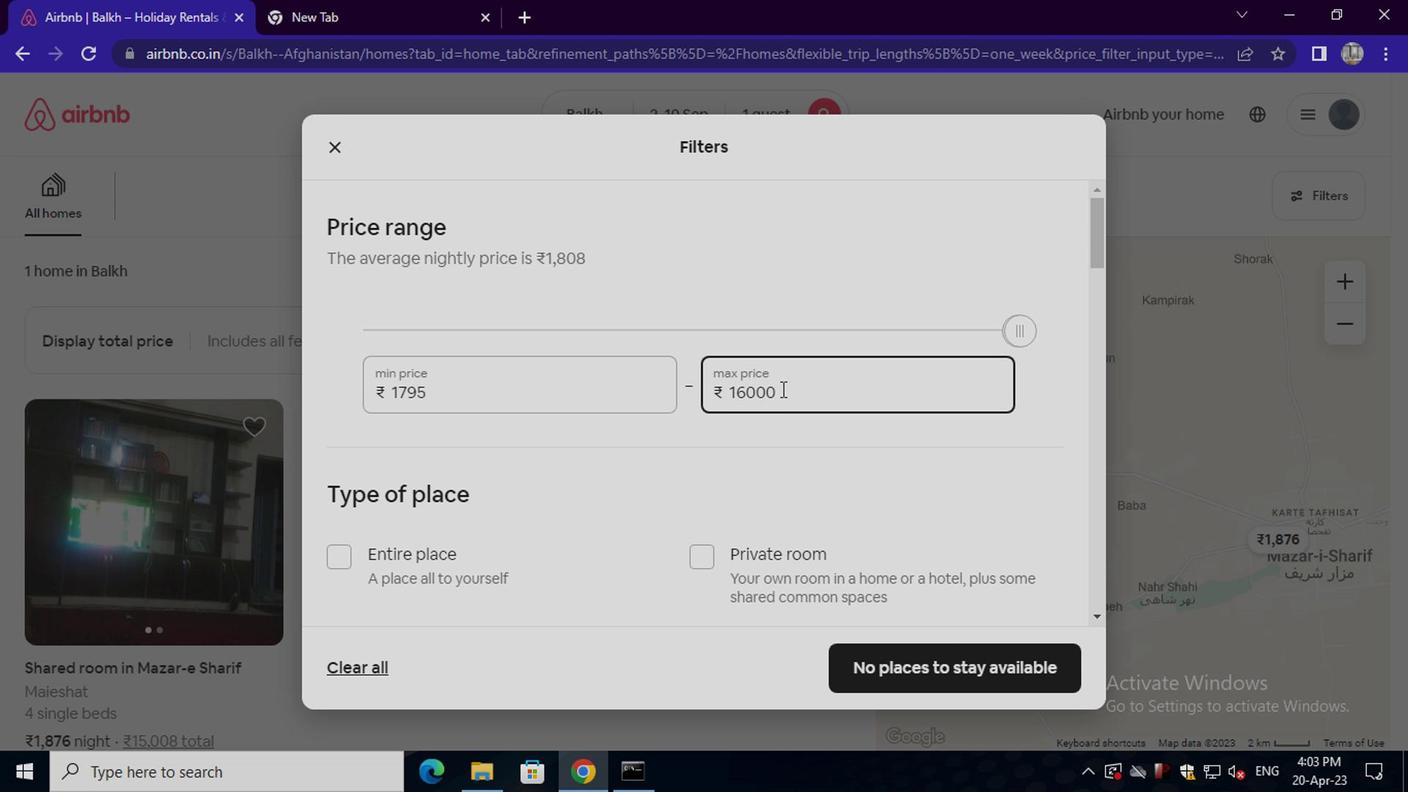 
Action: Mouse pressed left at (814, 447)
Screenshot: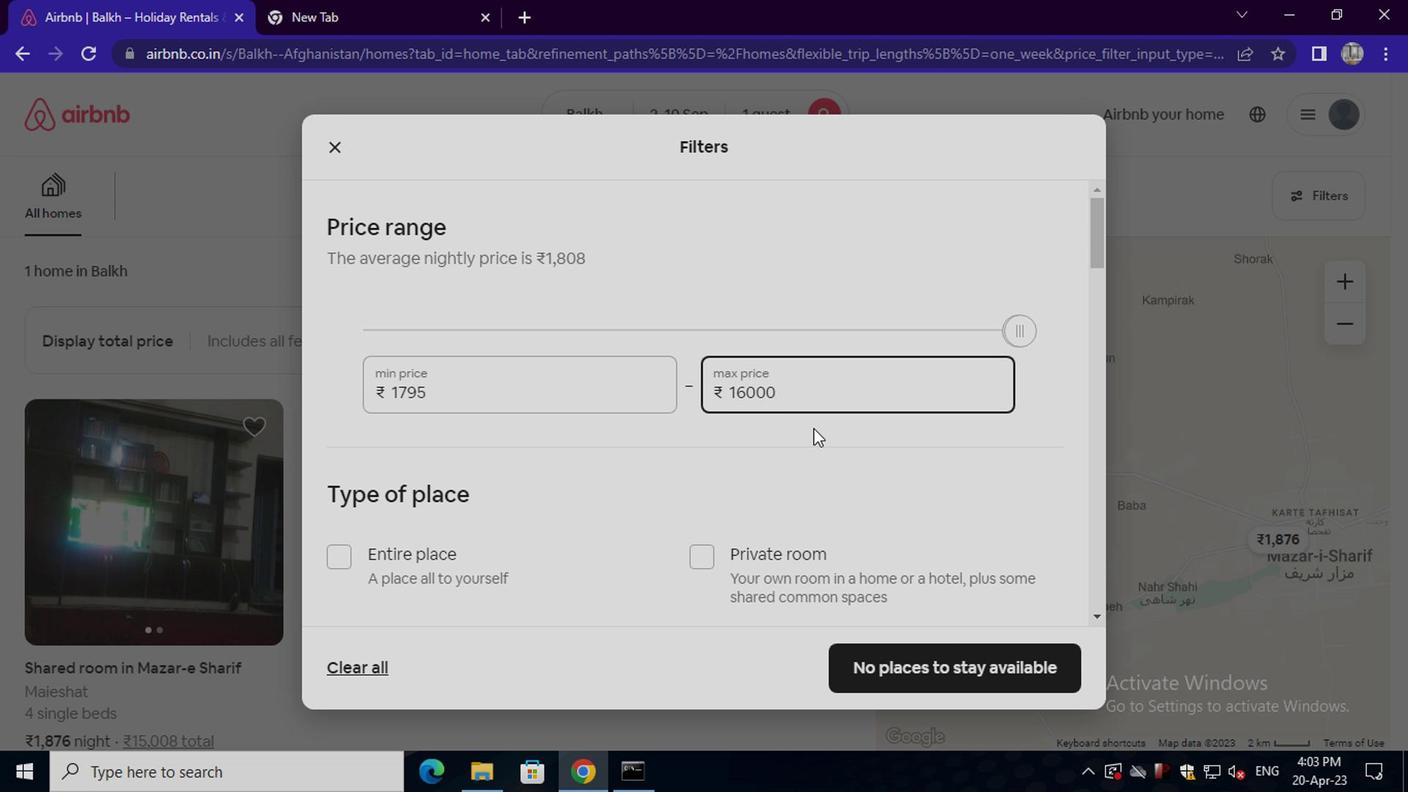 
Action: Mouse moved to (814, 444)
Screenshot: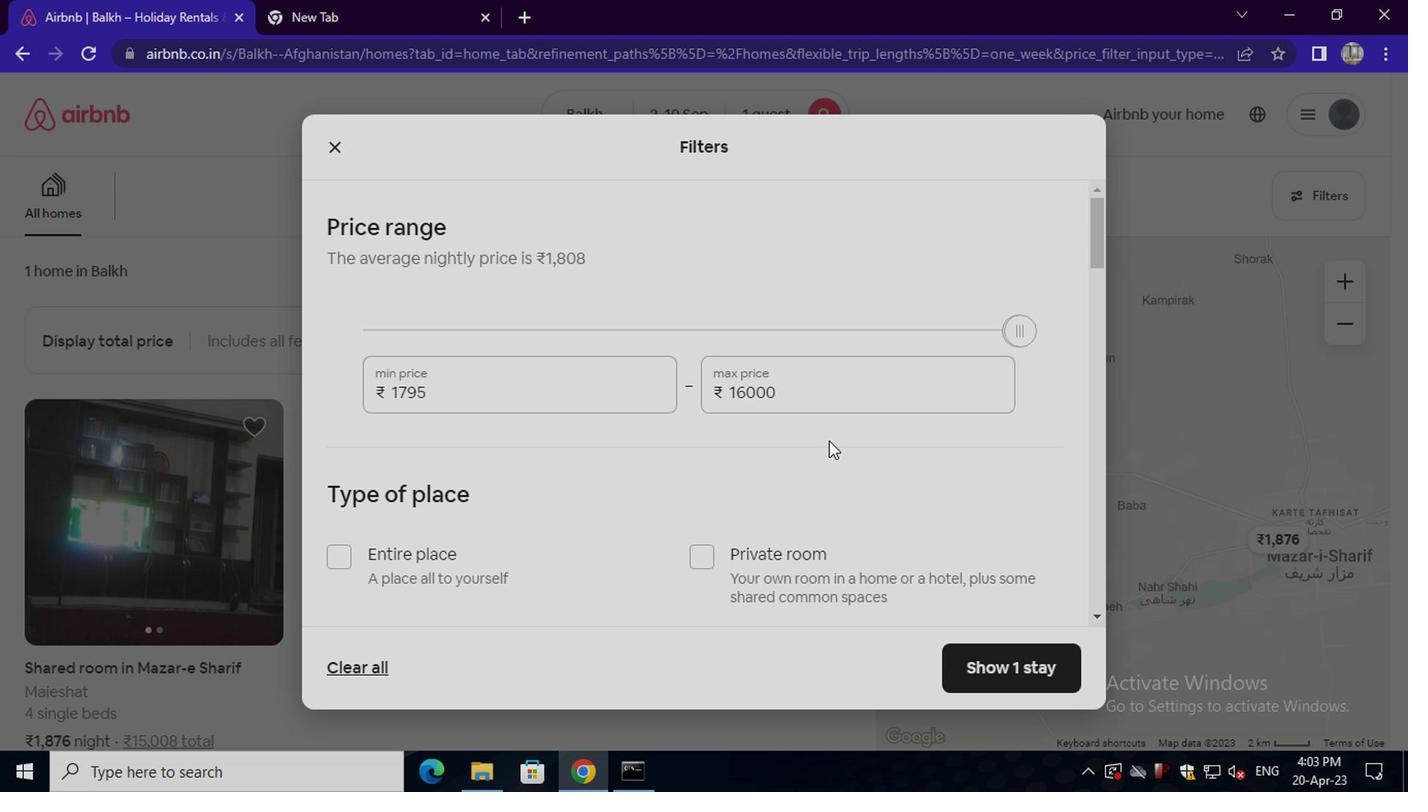 
Action: Mouse scrolled (814, 443) with delta (0, -1)
Screenshot: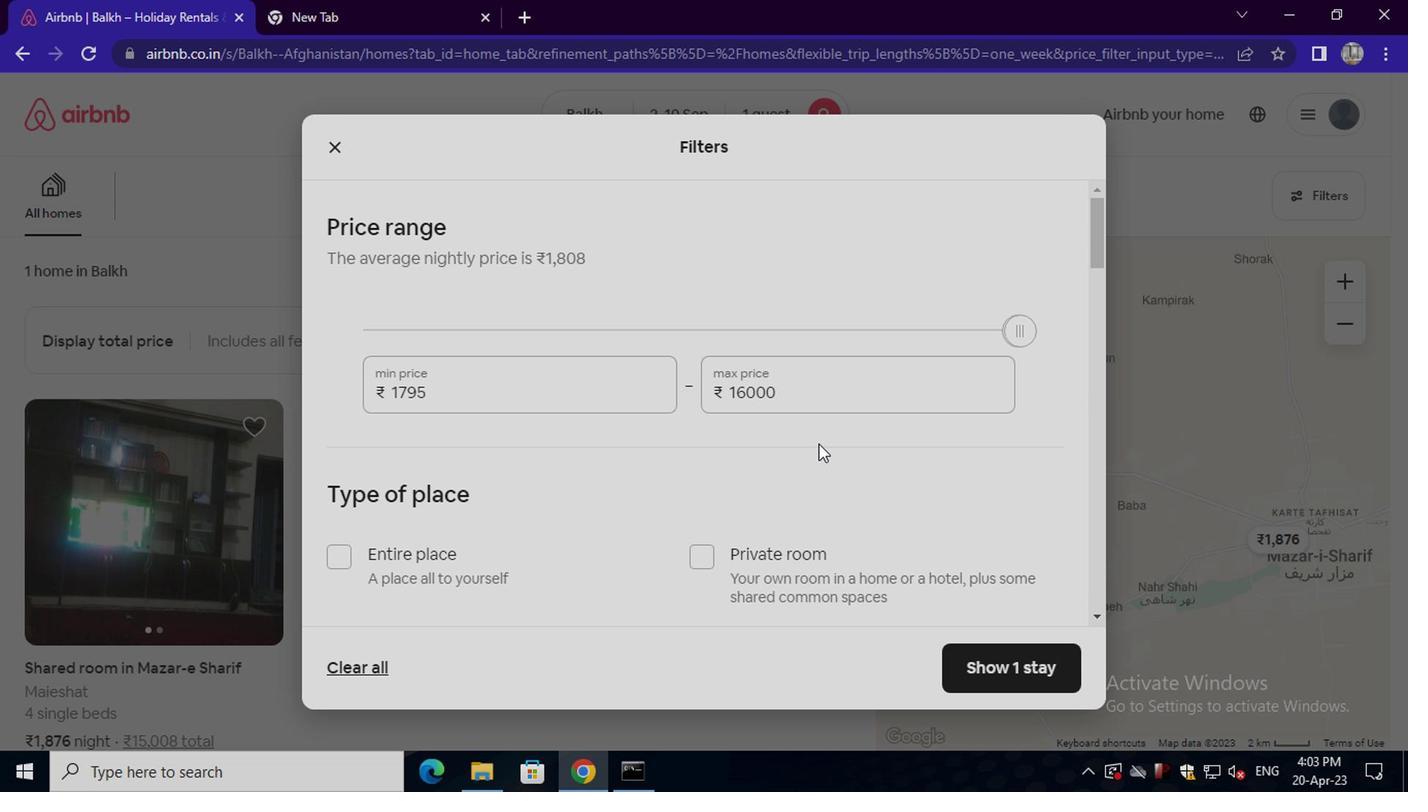 
Action: Mouse scrolled (814, 443) with delta (0, -1)
Screenshot: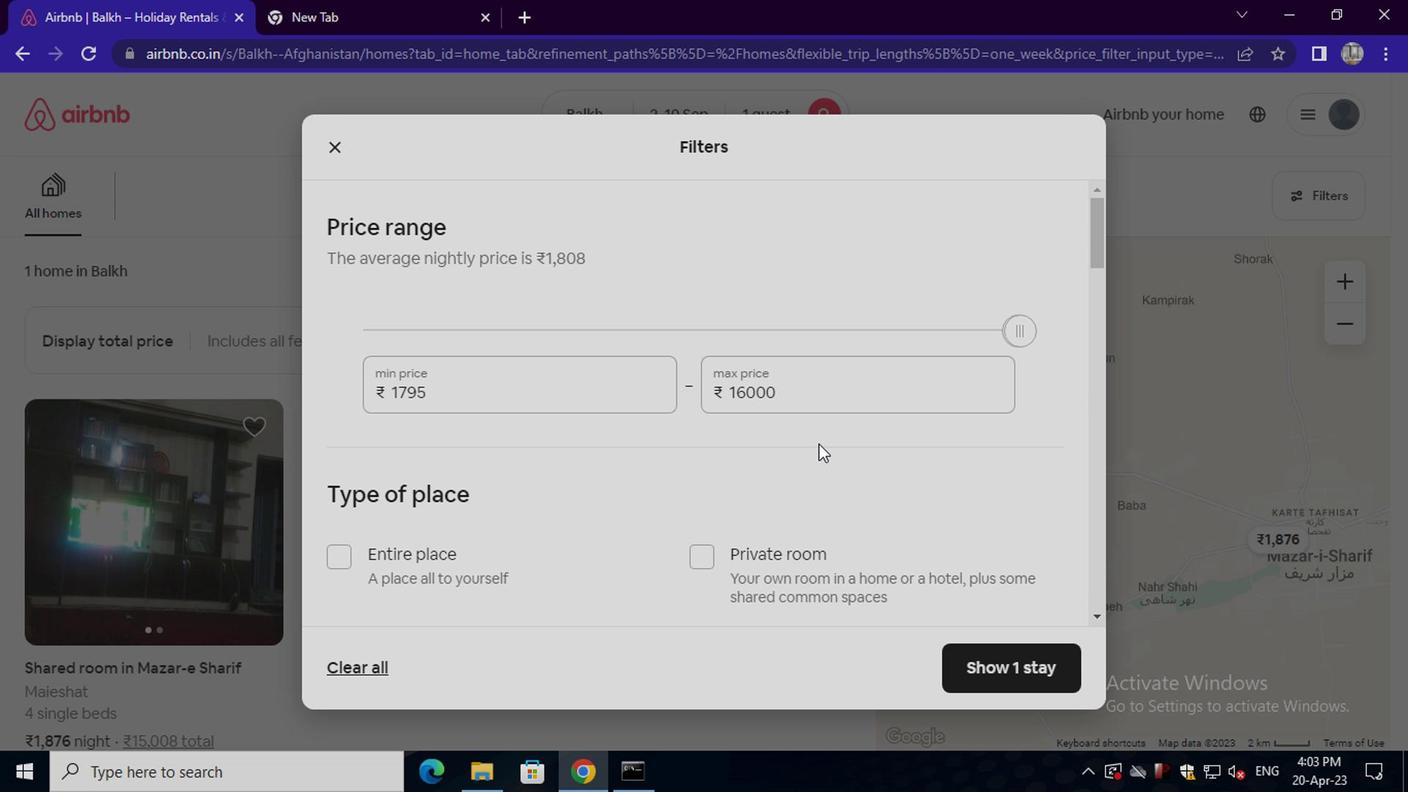 
Action: Mouse moved to (696, 345)
Screenshot: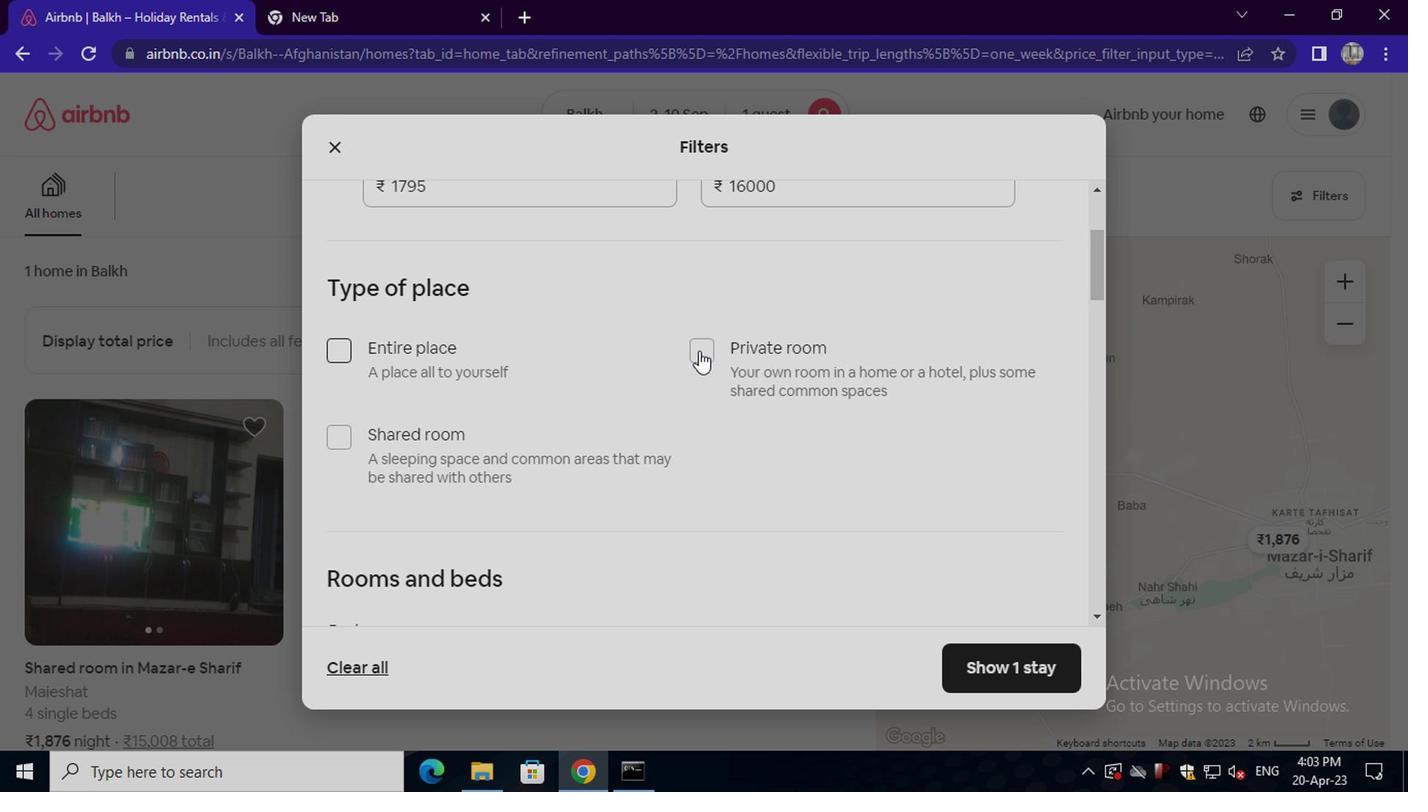 
Action: Mouse pressed left at (696, 345)
Screenshot: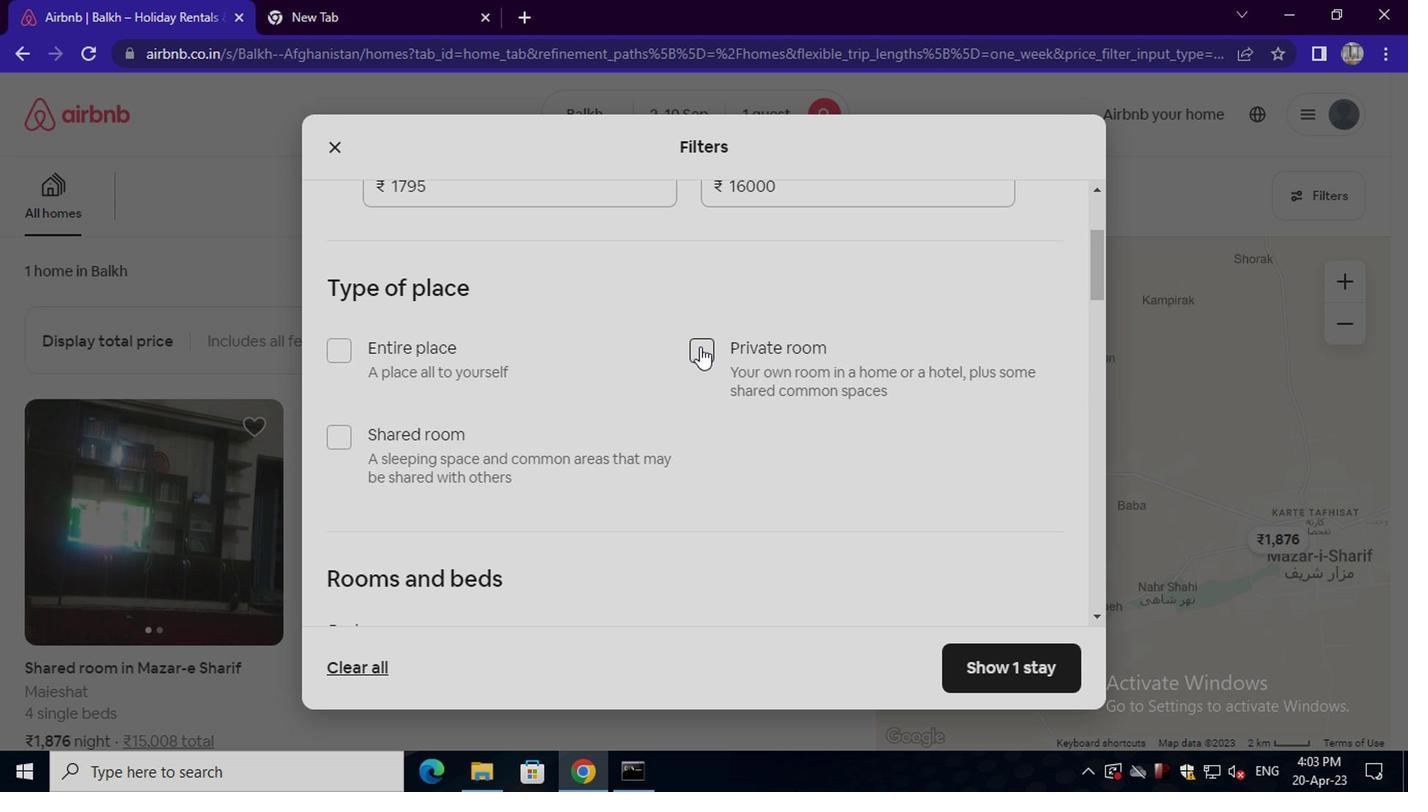
Action: Mouse scrolled (696, 344) with delta (0, 0)
Screenshot: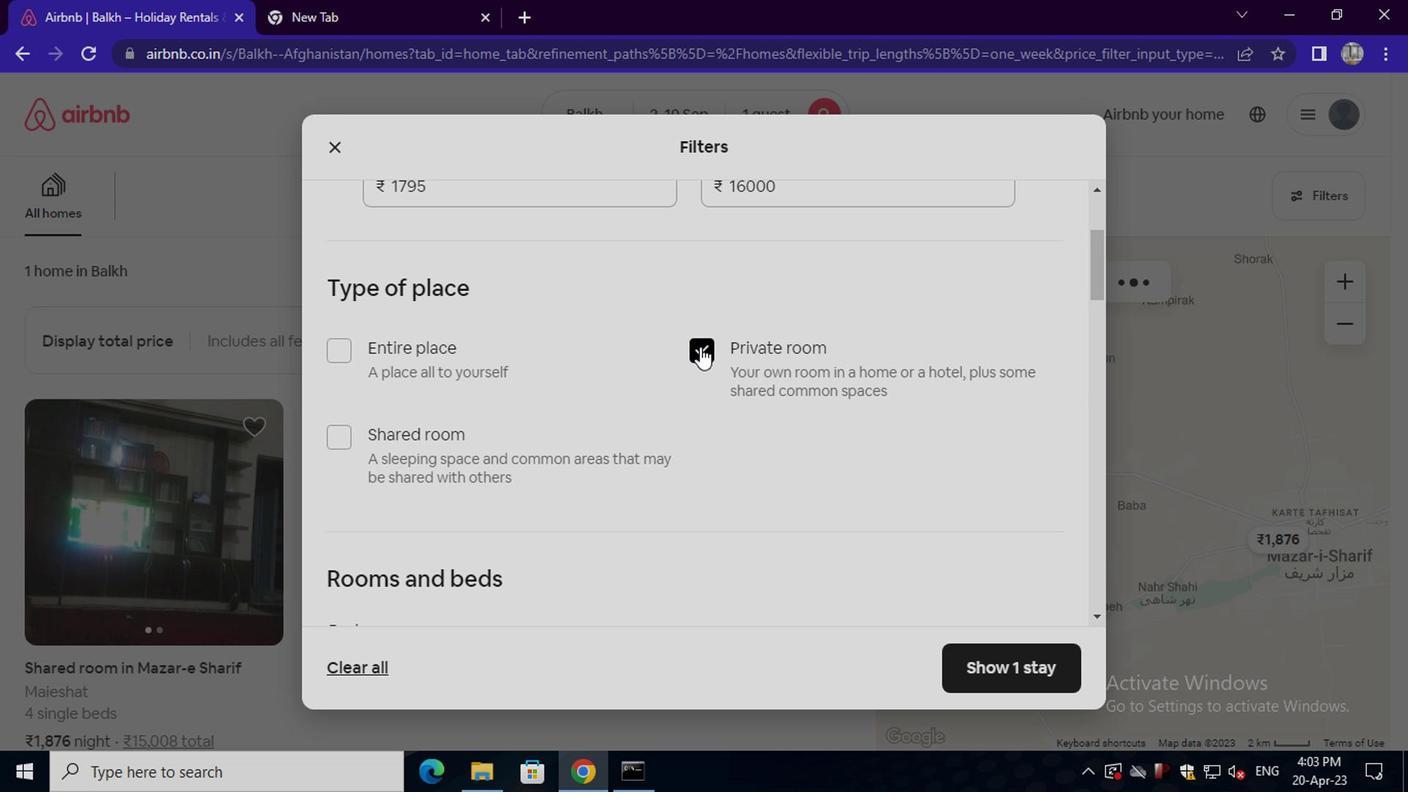 
Action: Mouse scrolled (696, 344) with delta (0, 0)
Screenshot: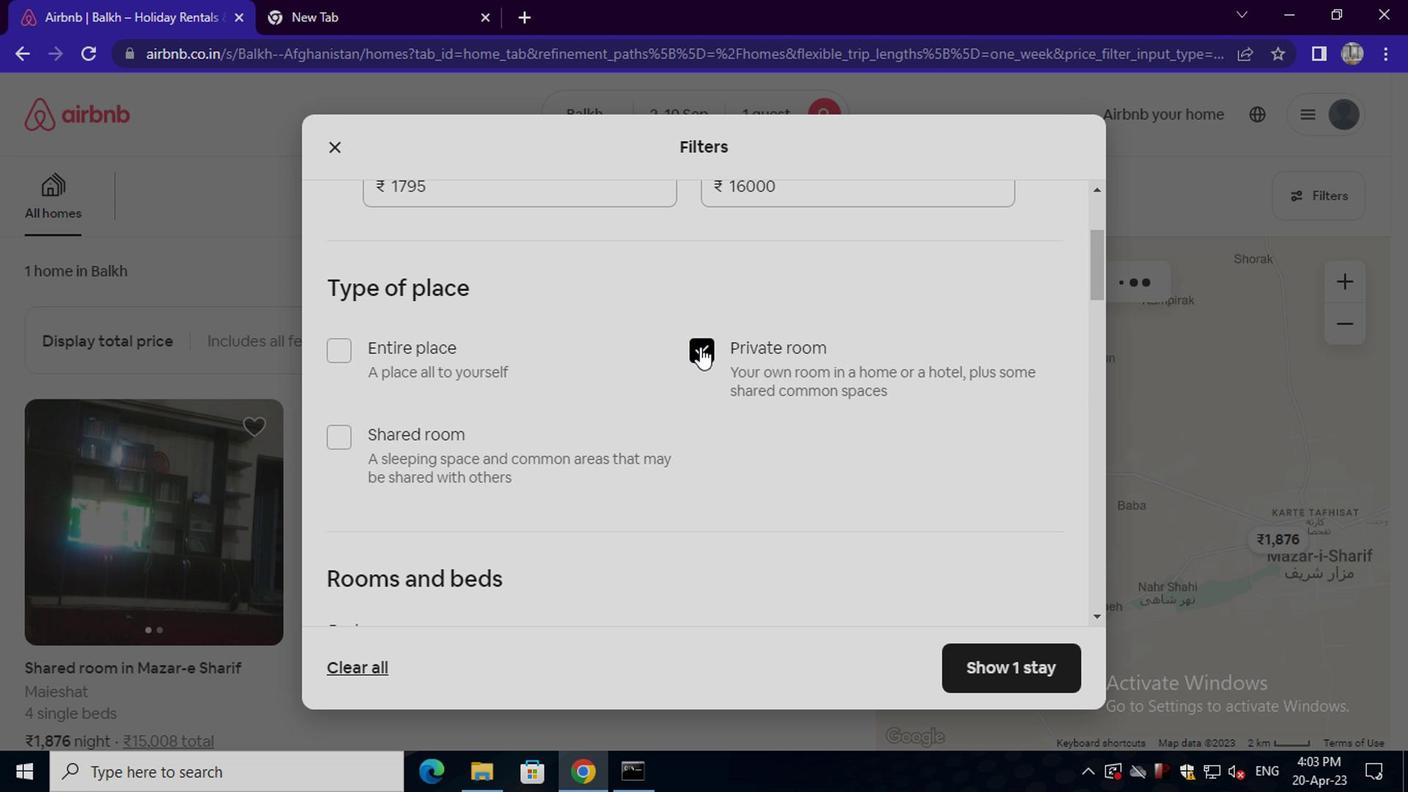 
Action: Mouse moved to (455, 472)
Screenshot: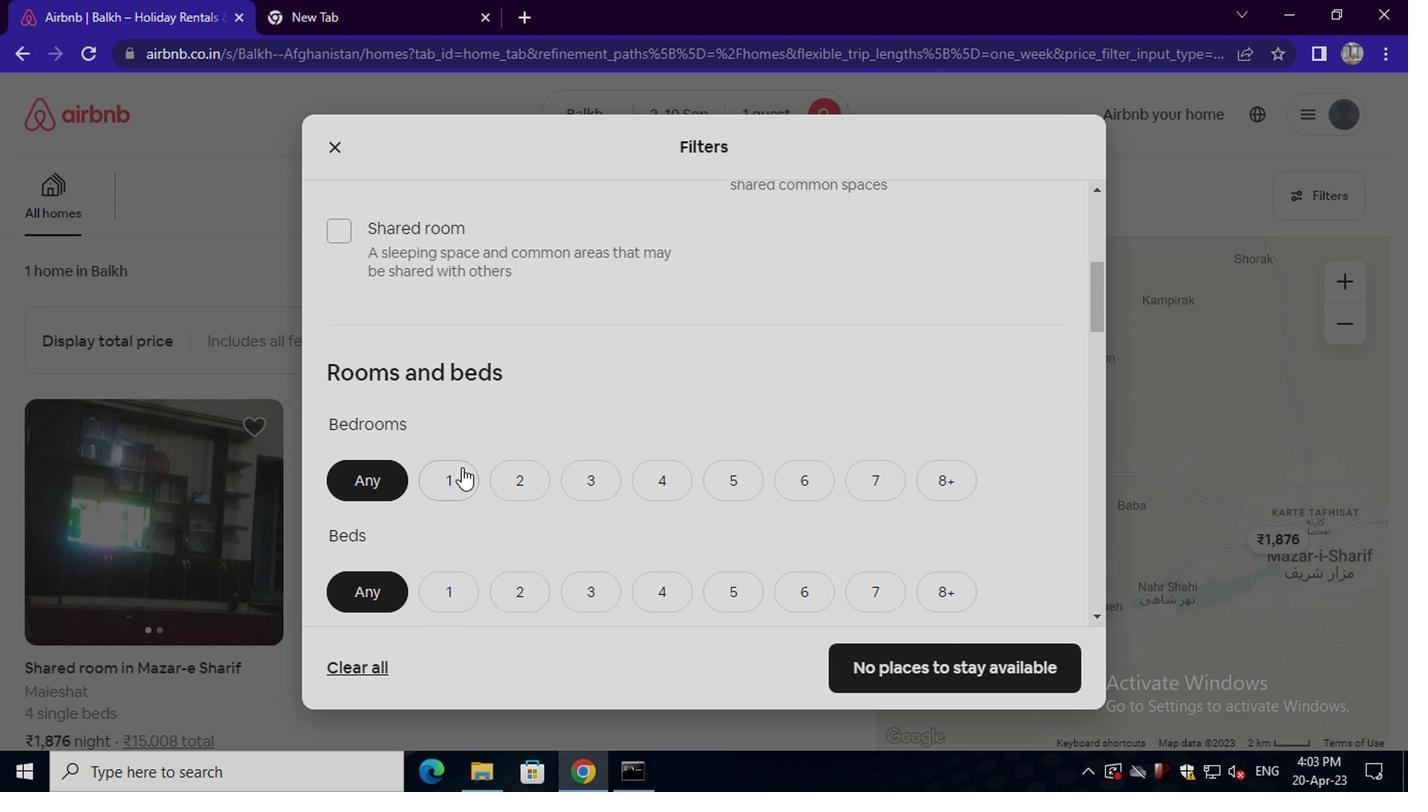 
Action: Mouse pressed left at (455, 472)
Screenshot: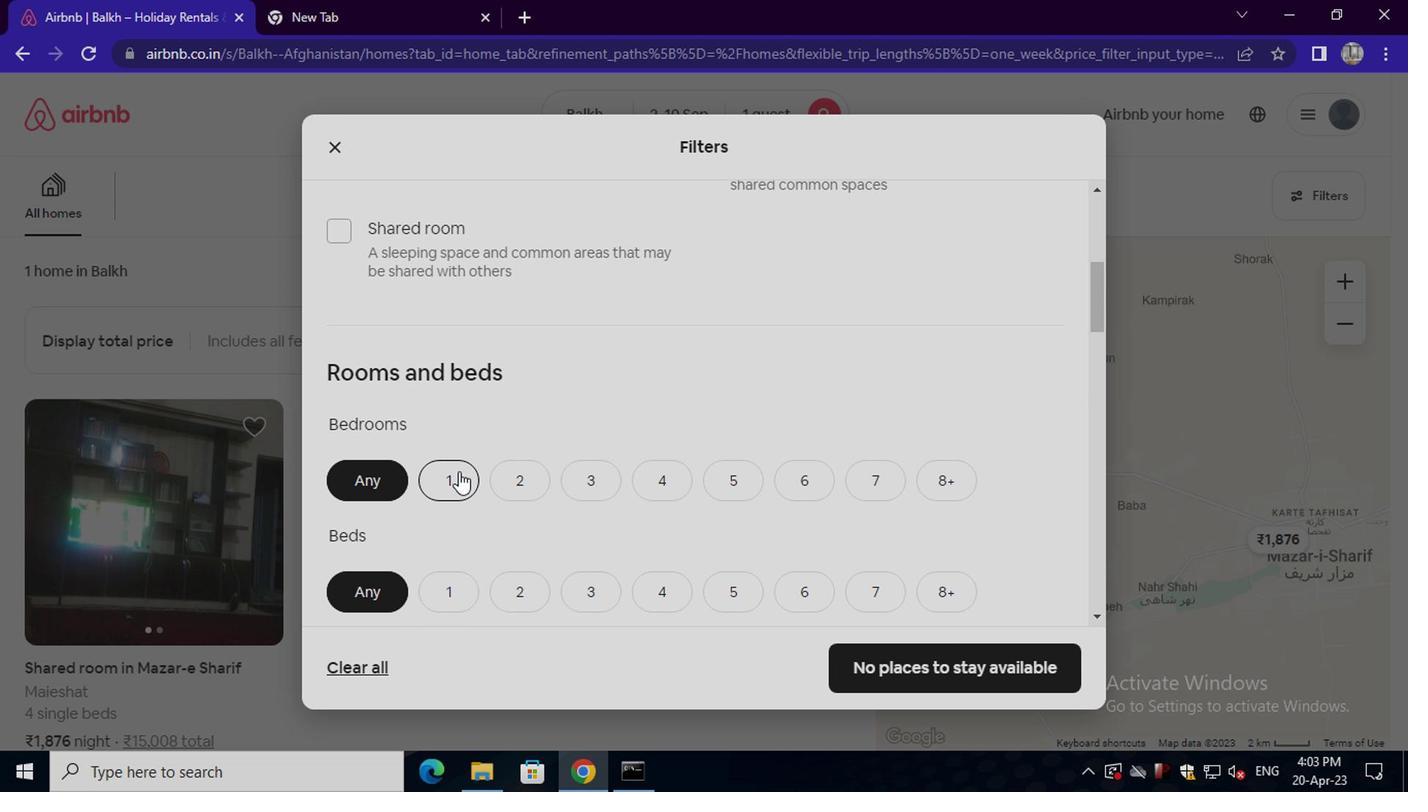 
Action: Mouse scrolled (455, 471) with delta (0, 0)
Screenshot: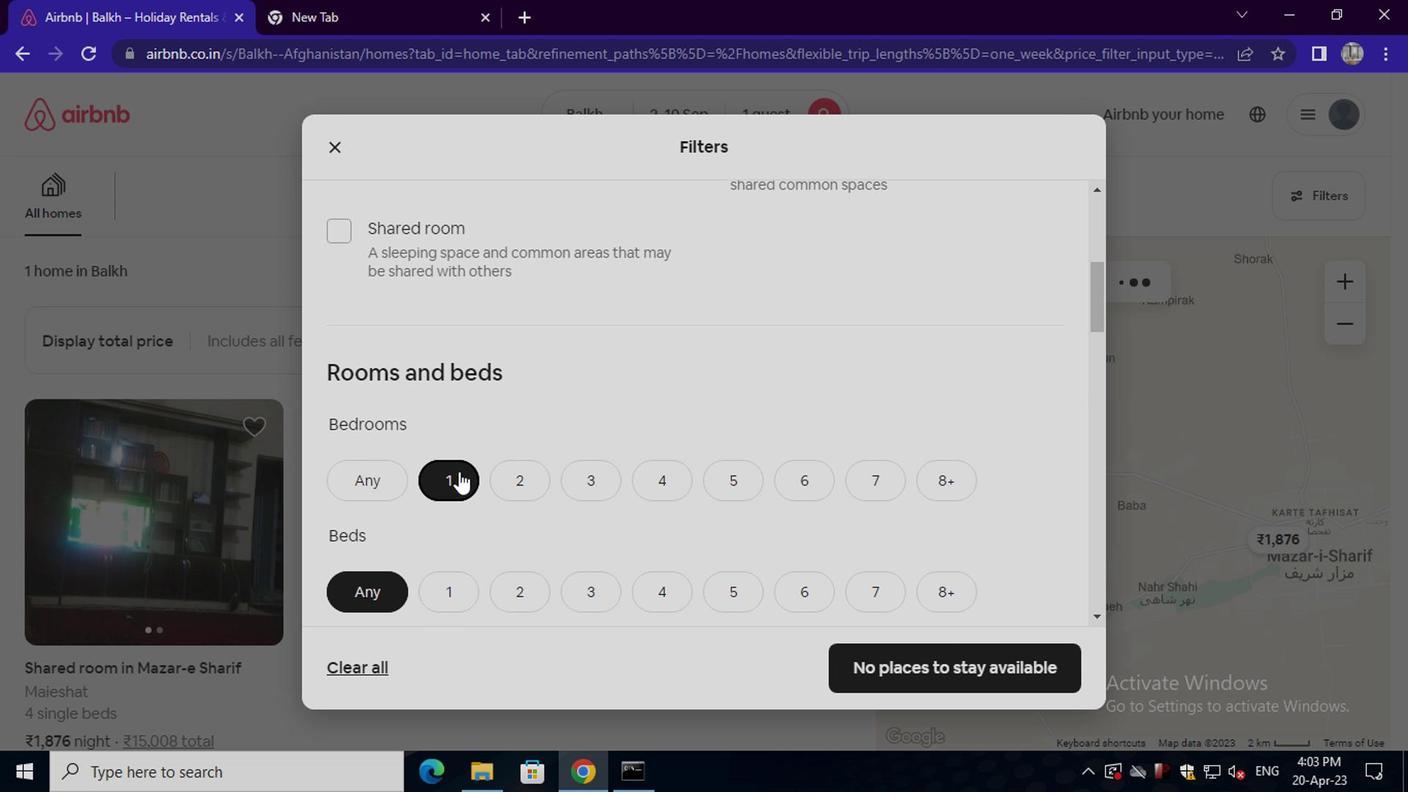 
Action: Mouse scrolled (455, 471) with delta (0, 0)
Screenshot: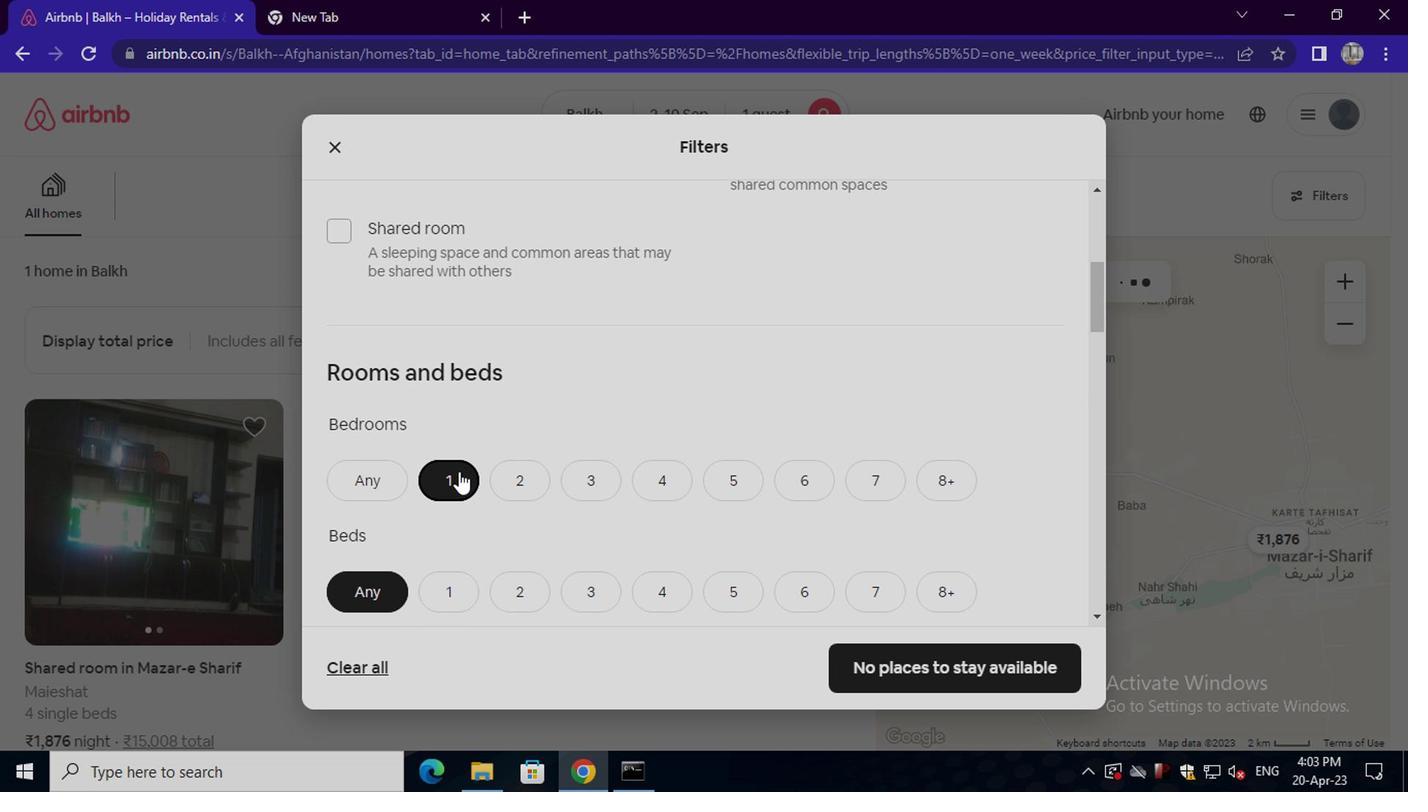 
Action: Mouse moved to (447, 391)
Screenshot: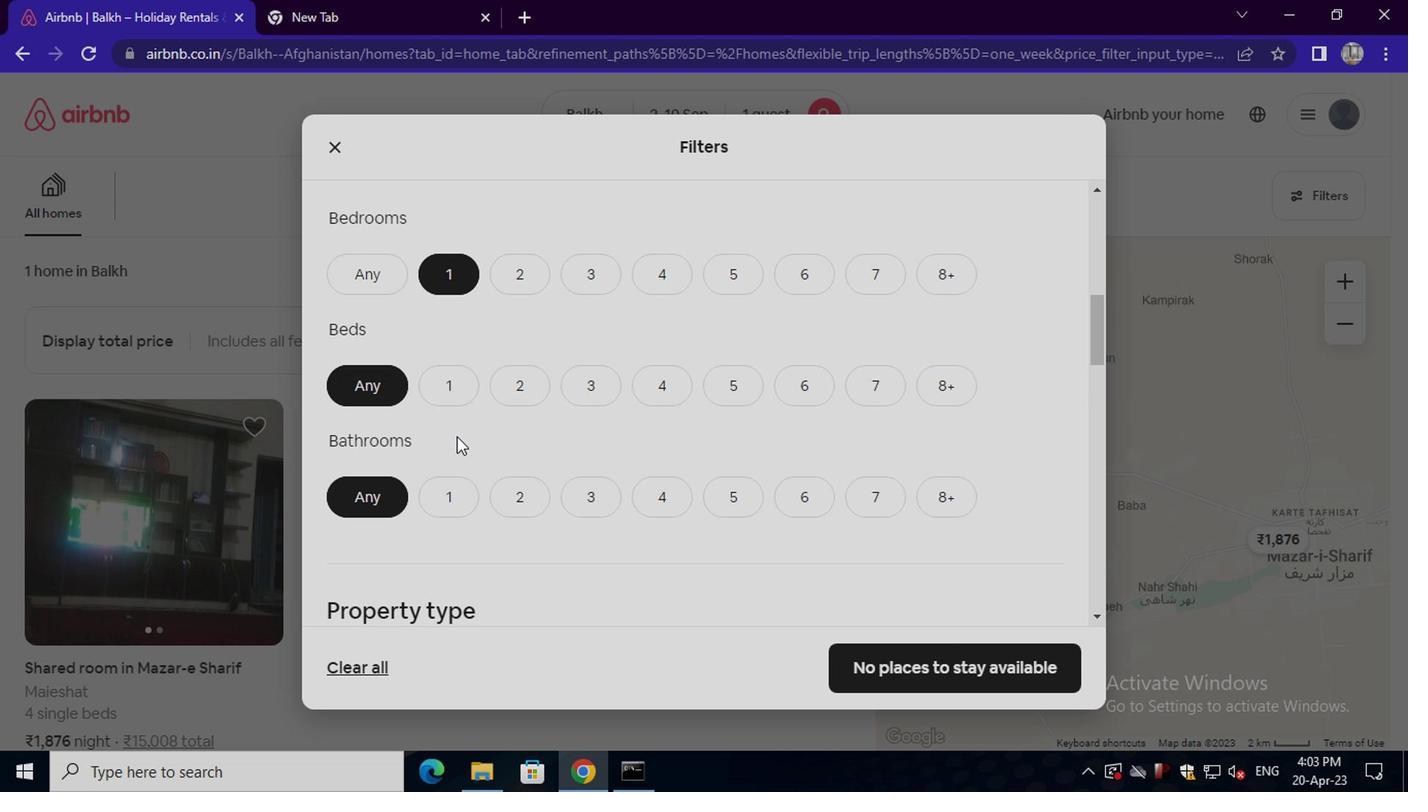 
Action: Mouse pressed left at (447, 391)
Screenshot: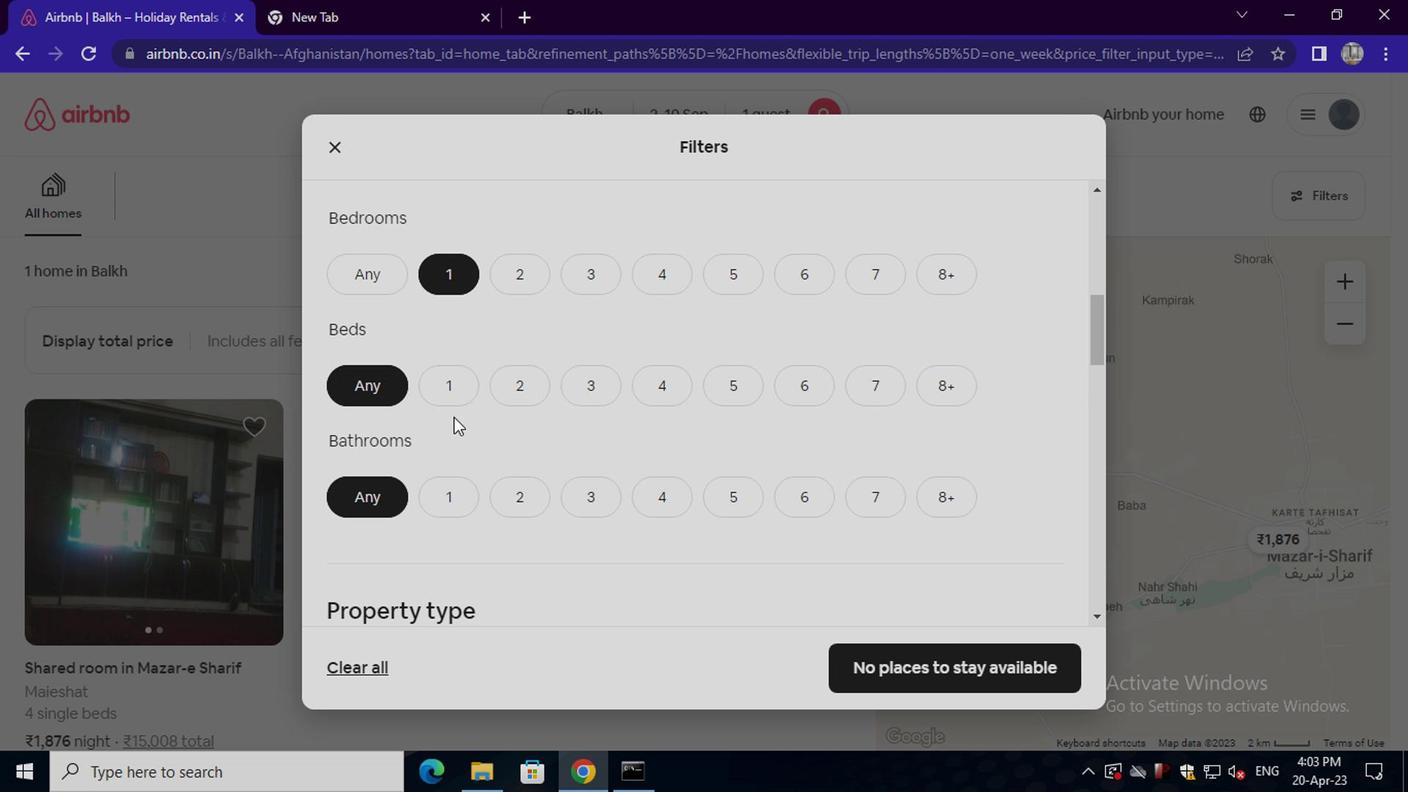 
Action: Mouse moved to (442, 491)
Screenshot: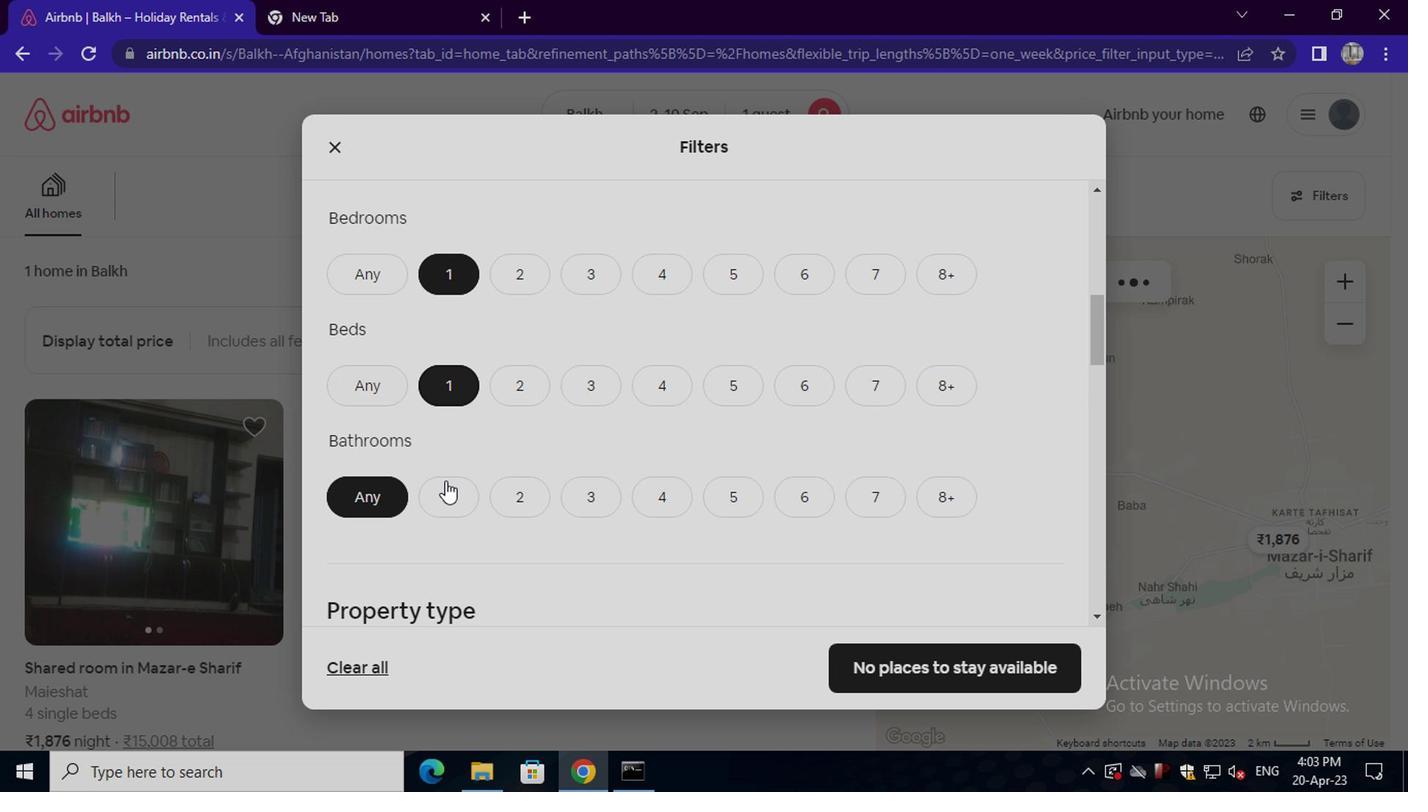 
Action: Mouse pressed left at (442, 491)
Screenshot: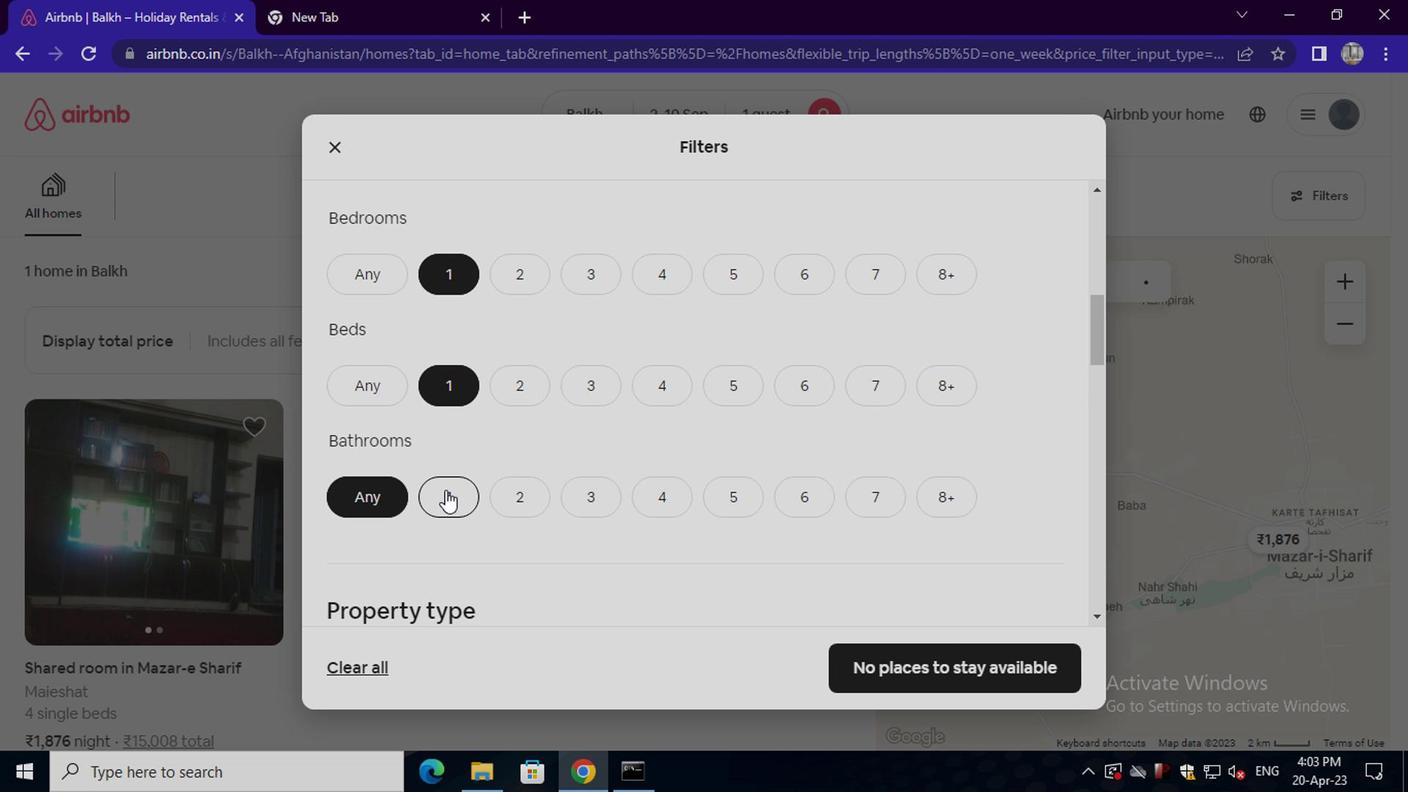 
Action: Mouse scrolled (442, 490) with delta (0, 0)
Screenshot: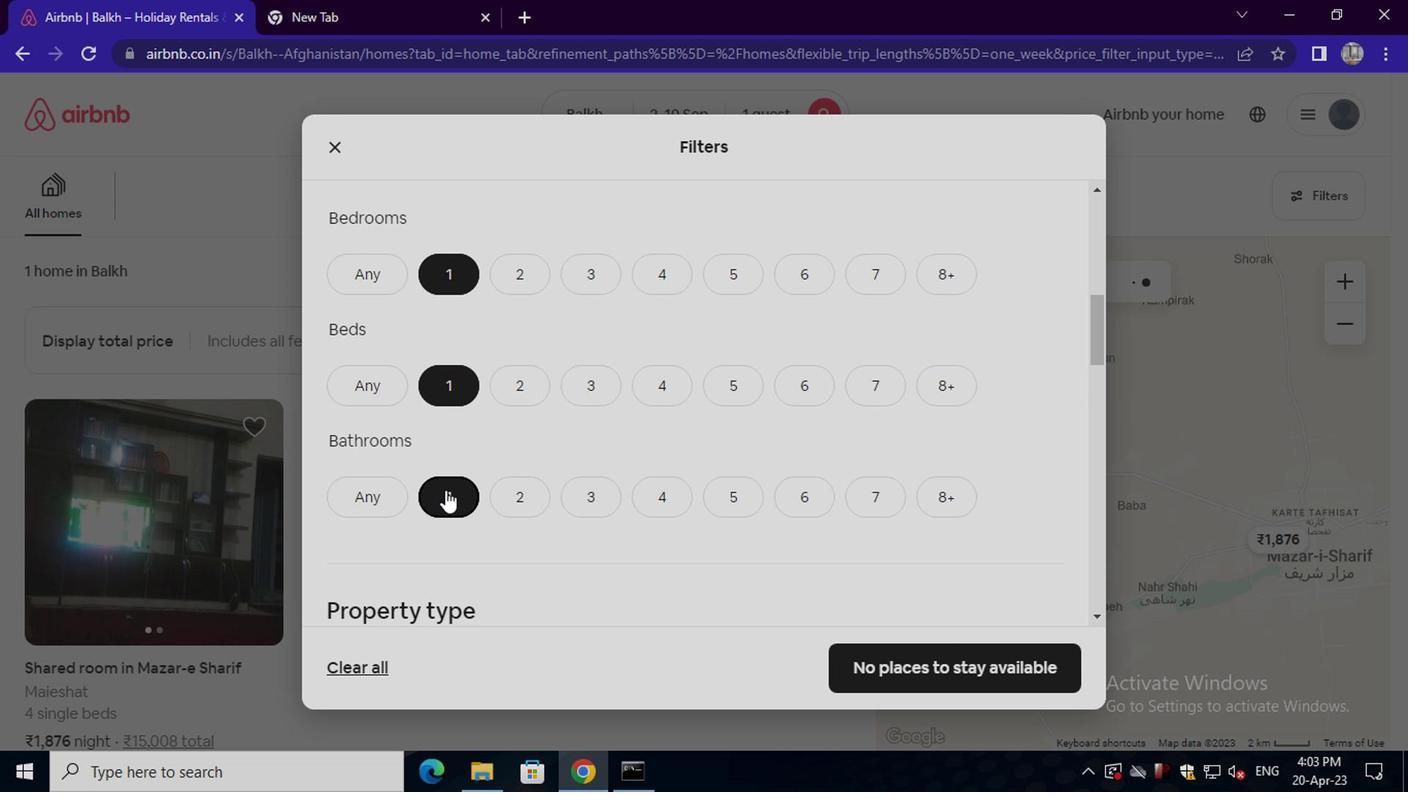 
Action: Mouse scrolled (442, 490) with delta (0, 0)
Screenshot: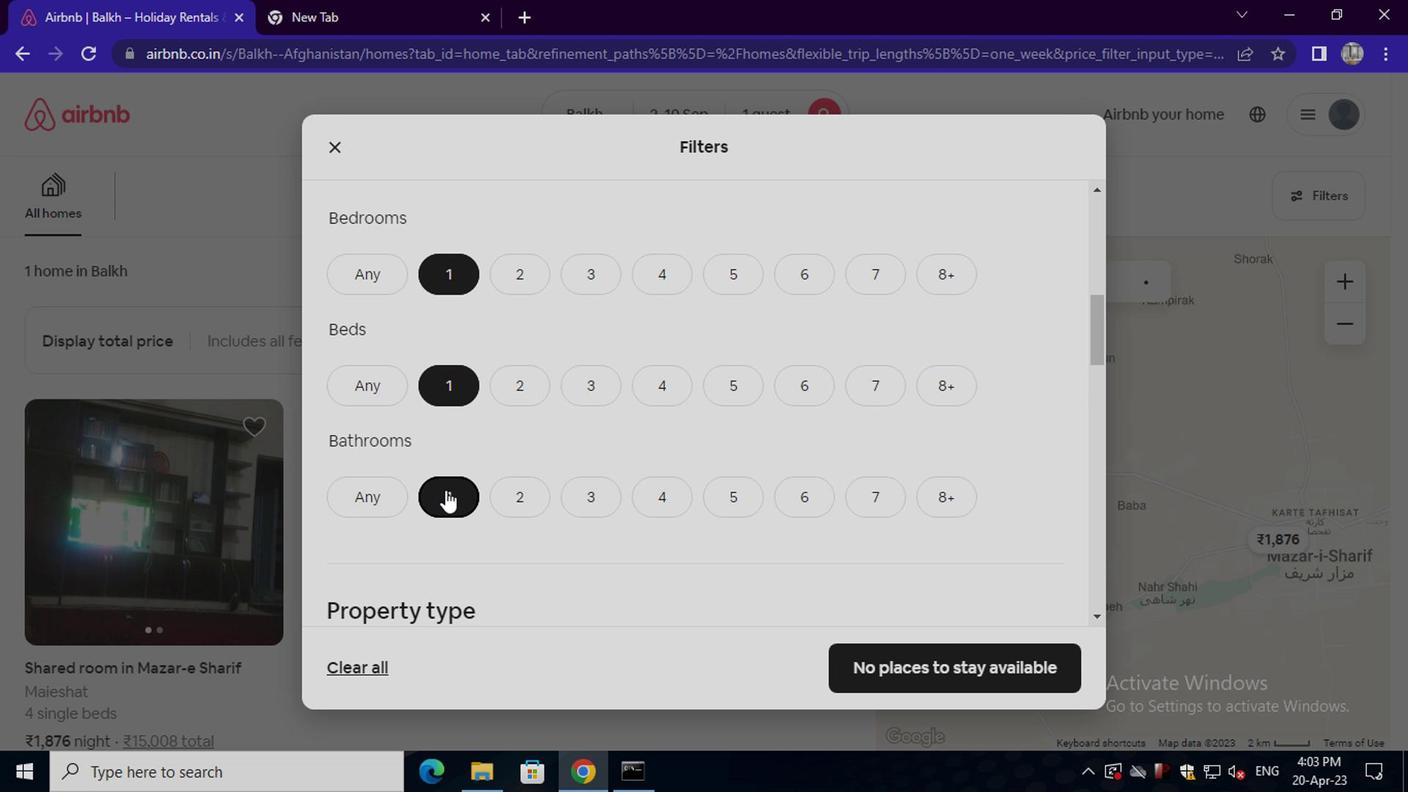 
Action: Mouse pressed left at (442, 491)
Screenshot: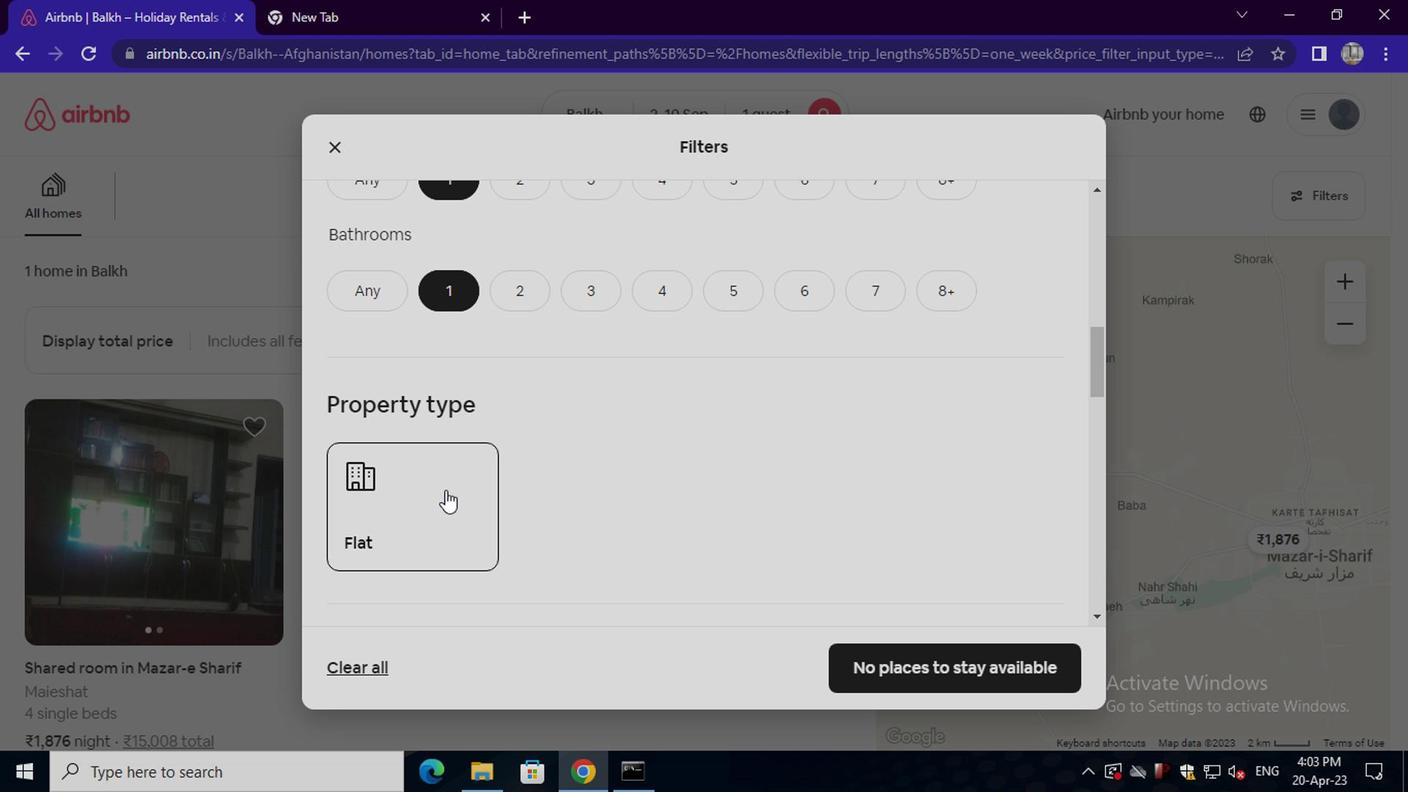 
Action: Mouse scrolled (442, 490) with delta (0, 0)
Screenshot: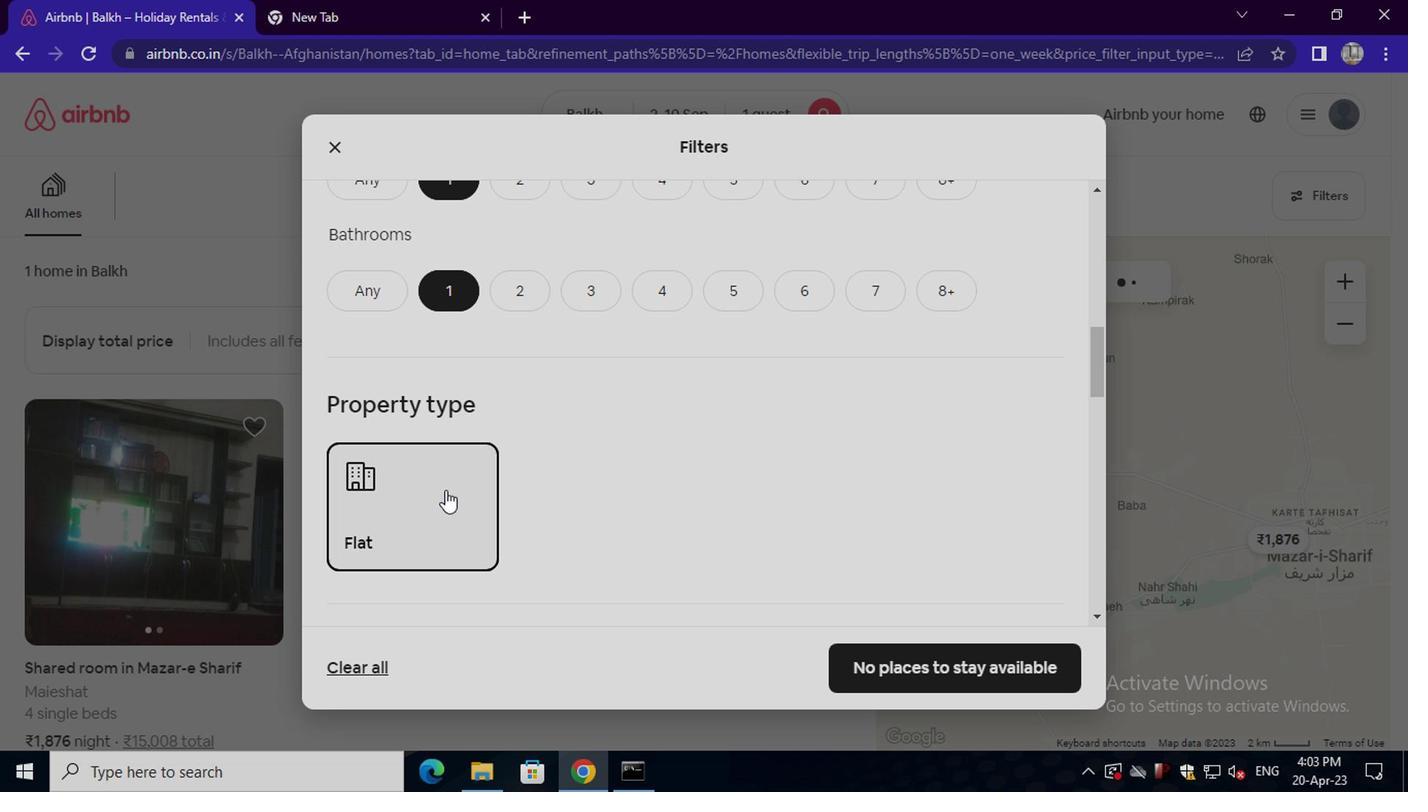
Action: Mouse scrolled (442, 490) with delta (0, 0)
Screenshot: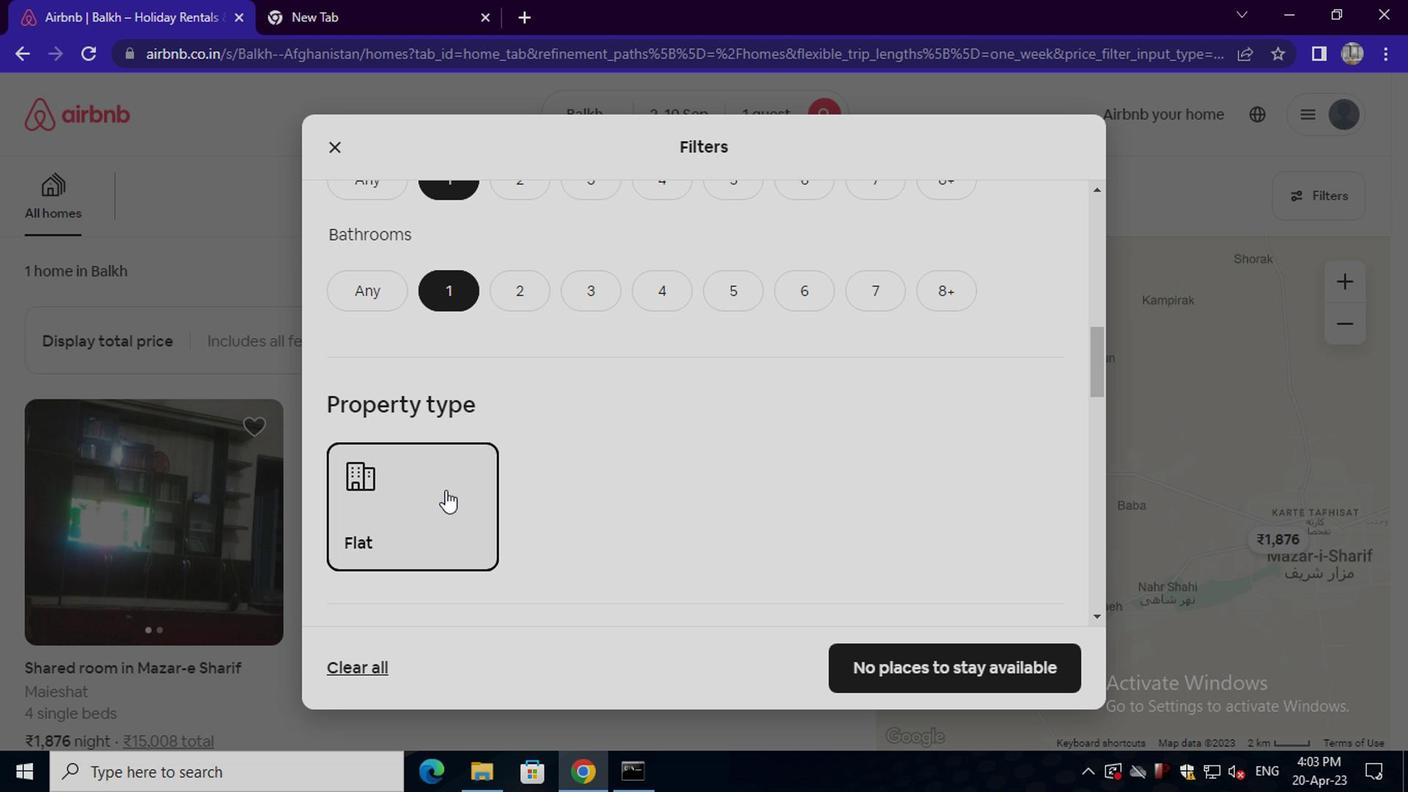 
Action: Mouse scrolled (442, 490) with delta (0, 0)
Screenshot: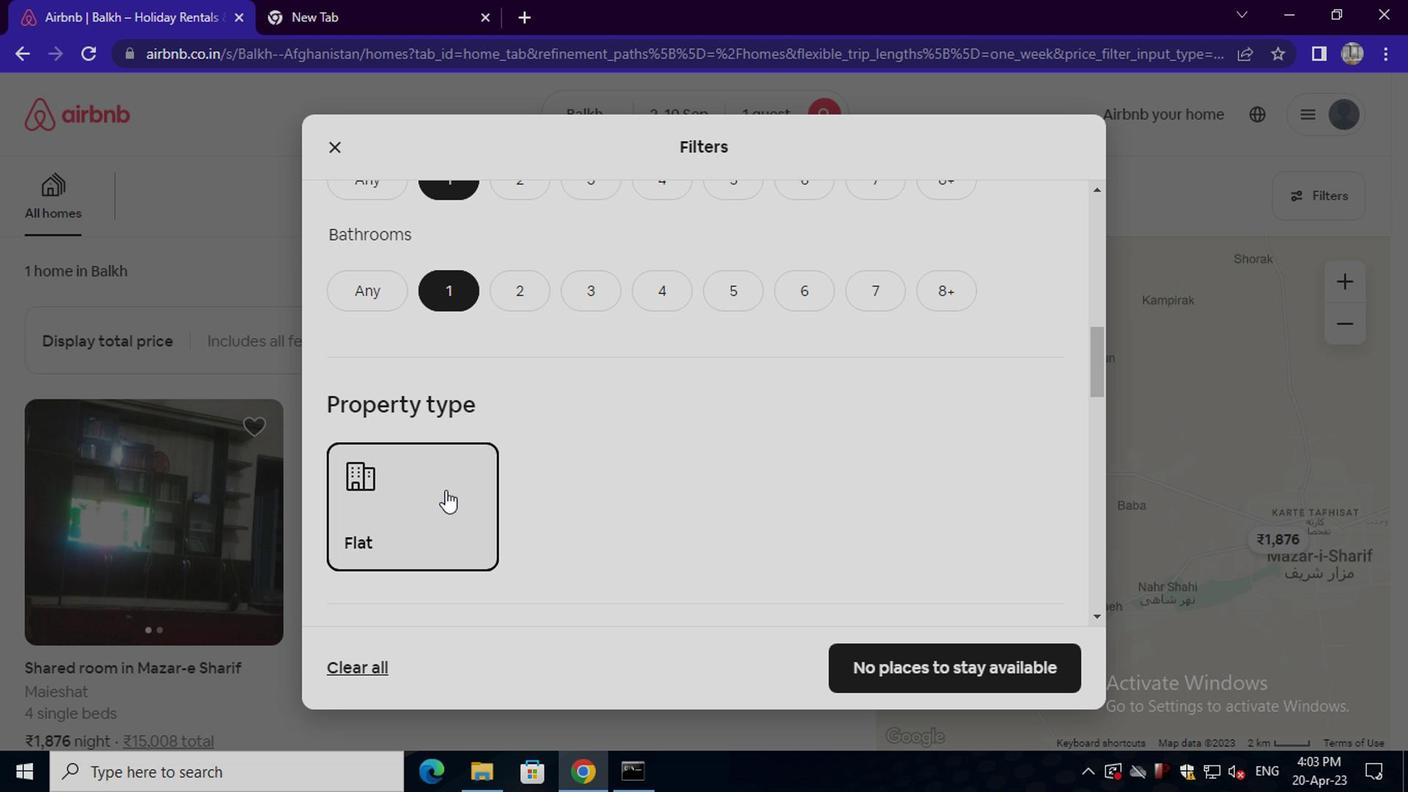 
Action: Mouse scrolled (442, 490) with delta (0, 0)
Screenshot: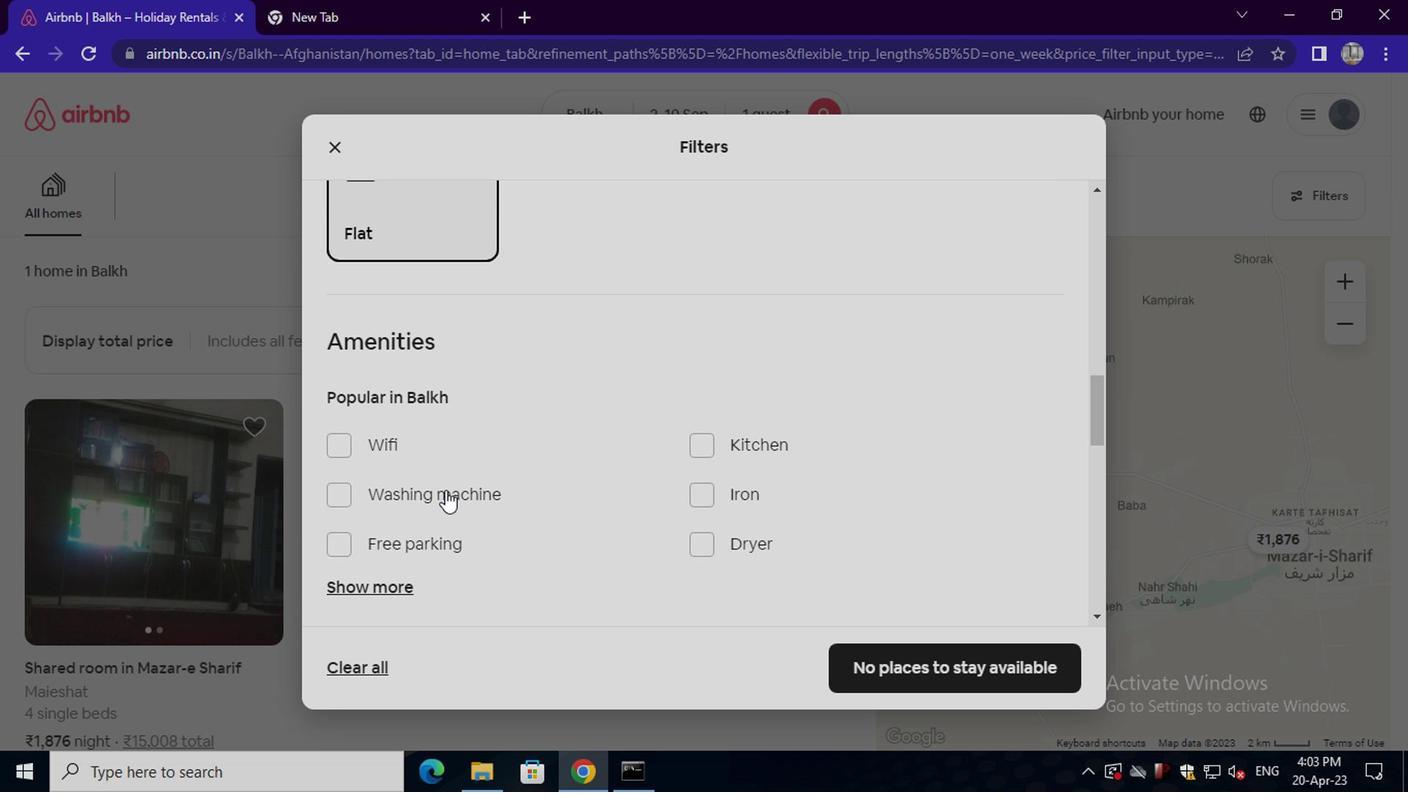 
Action: Mouse moved to (391, 482)
Screenshot: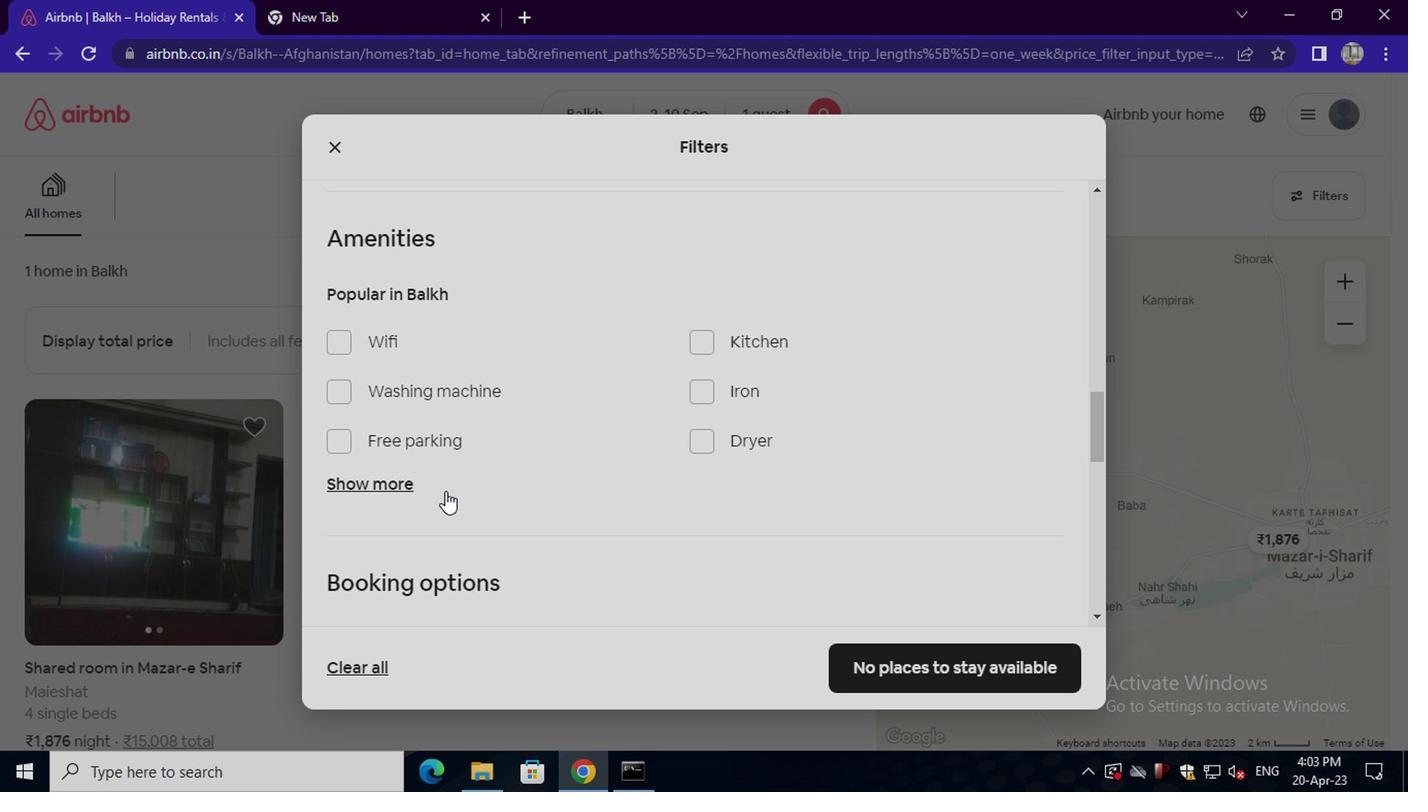 
Action: Mouse pressed left at (391, 482)
Screenshot: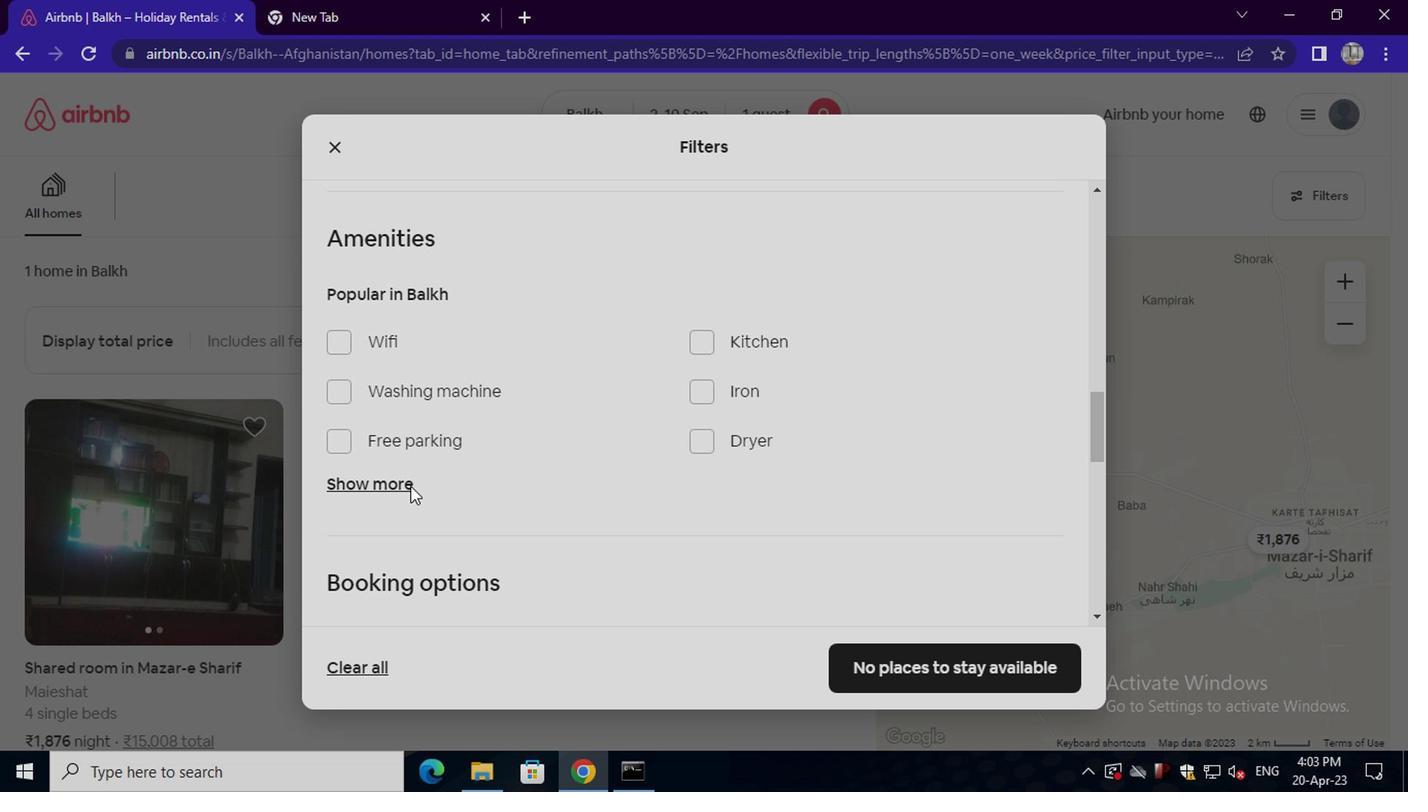 
Action: Mouse moved to (416, 491)
Screenshot: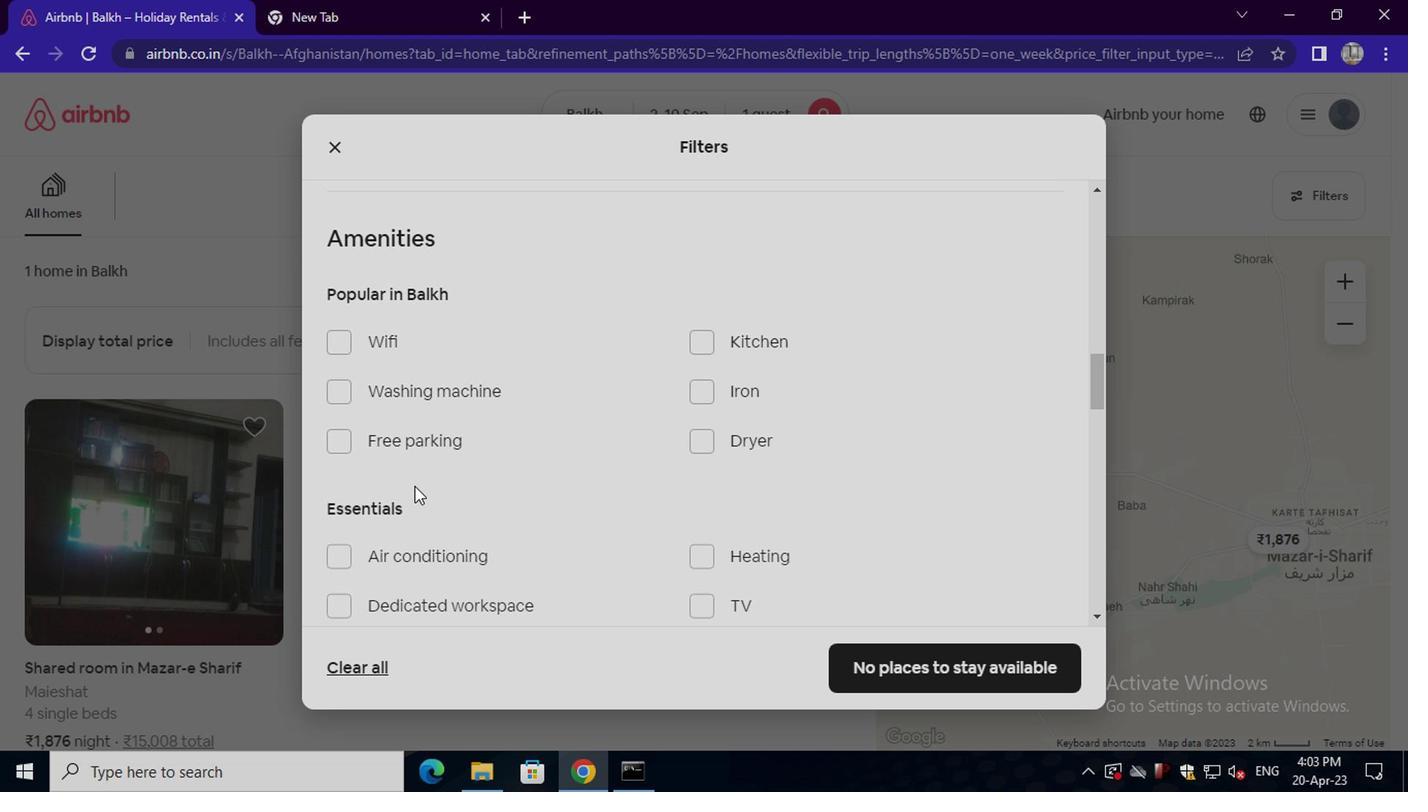 
Action: Mouse scrolled (416, 490) with delta (0, 0)
Screenshot: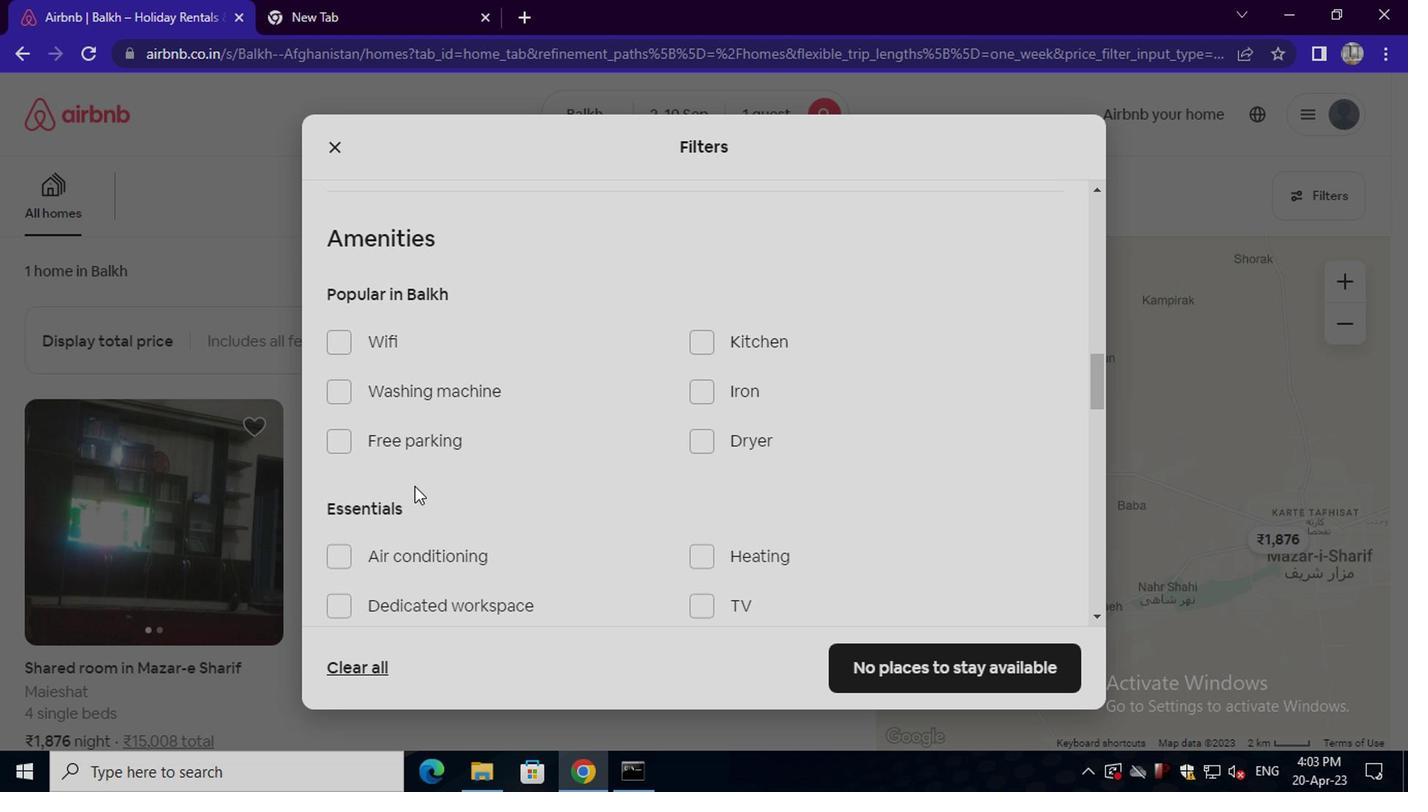 
Action: Mouse moved to (411, 452)
Screenshot: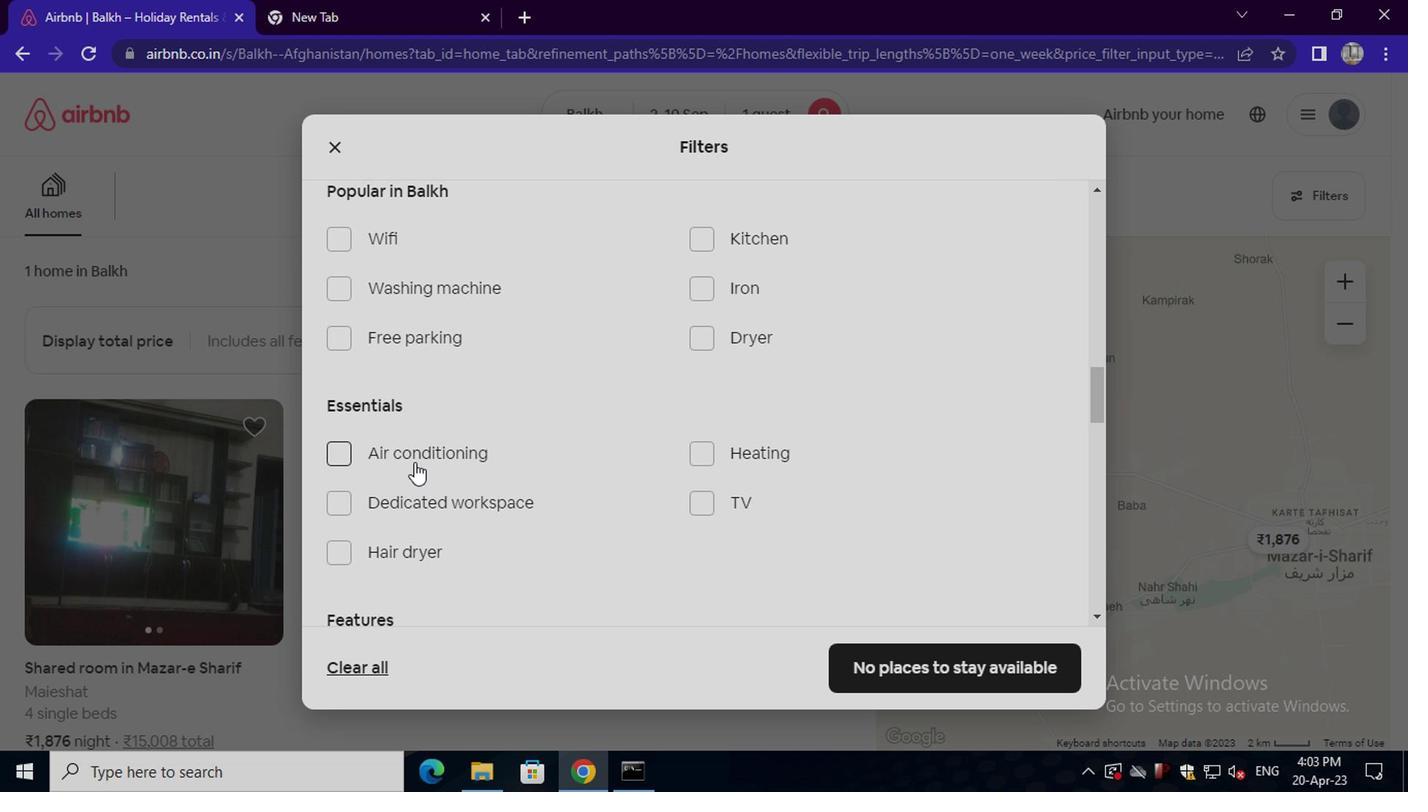 
Action: Mouse pressed left at (411, 452)
Screenshot: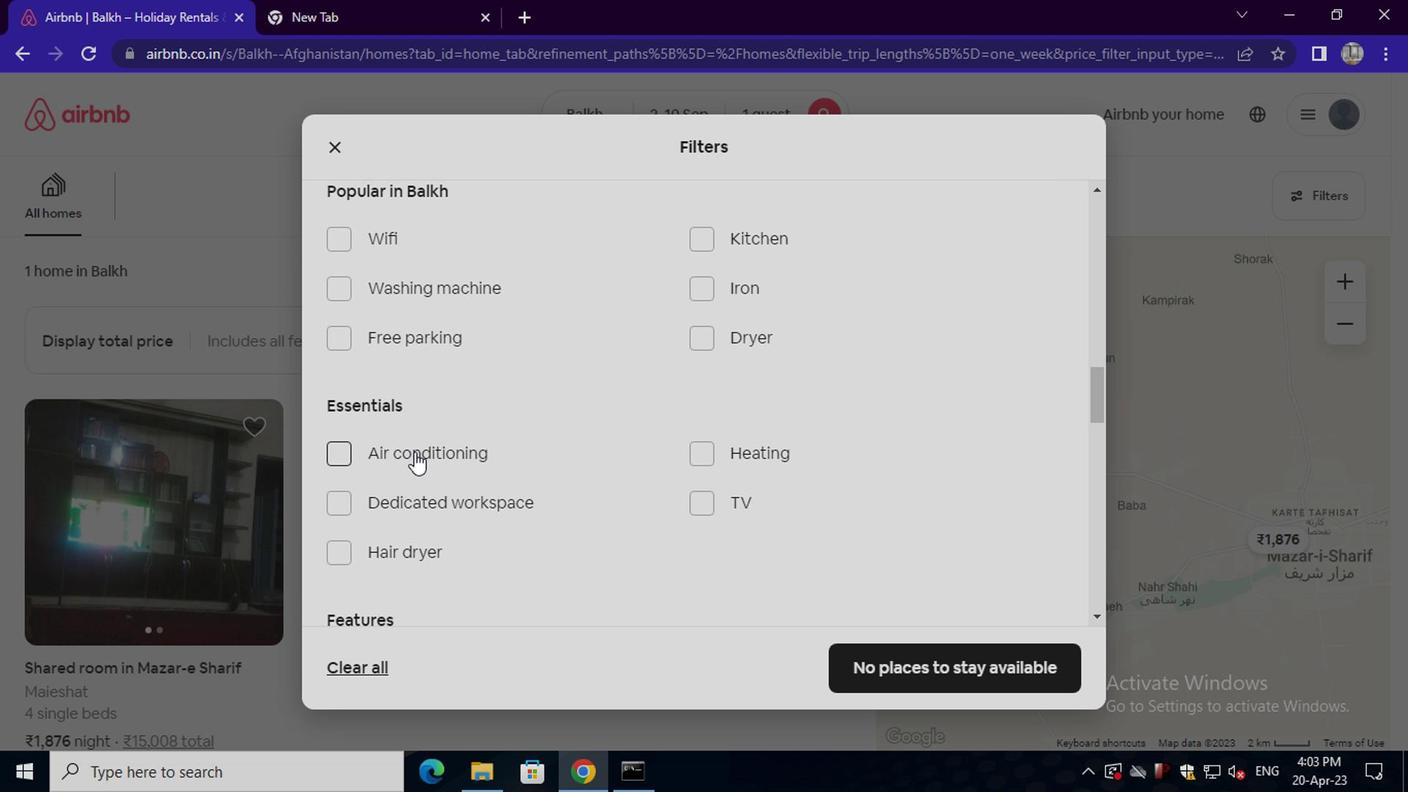 
Action: Mouse moved to (411, 452)
Screenshot: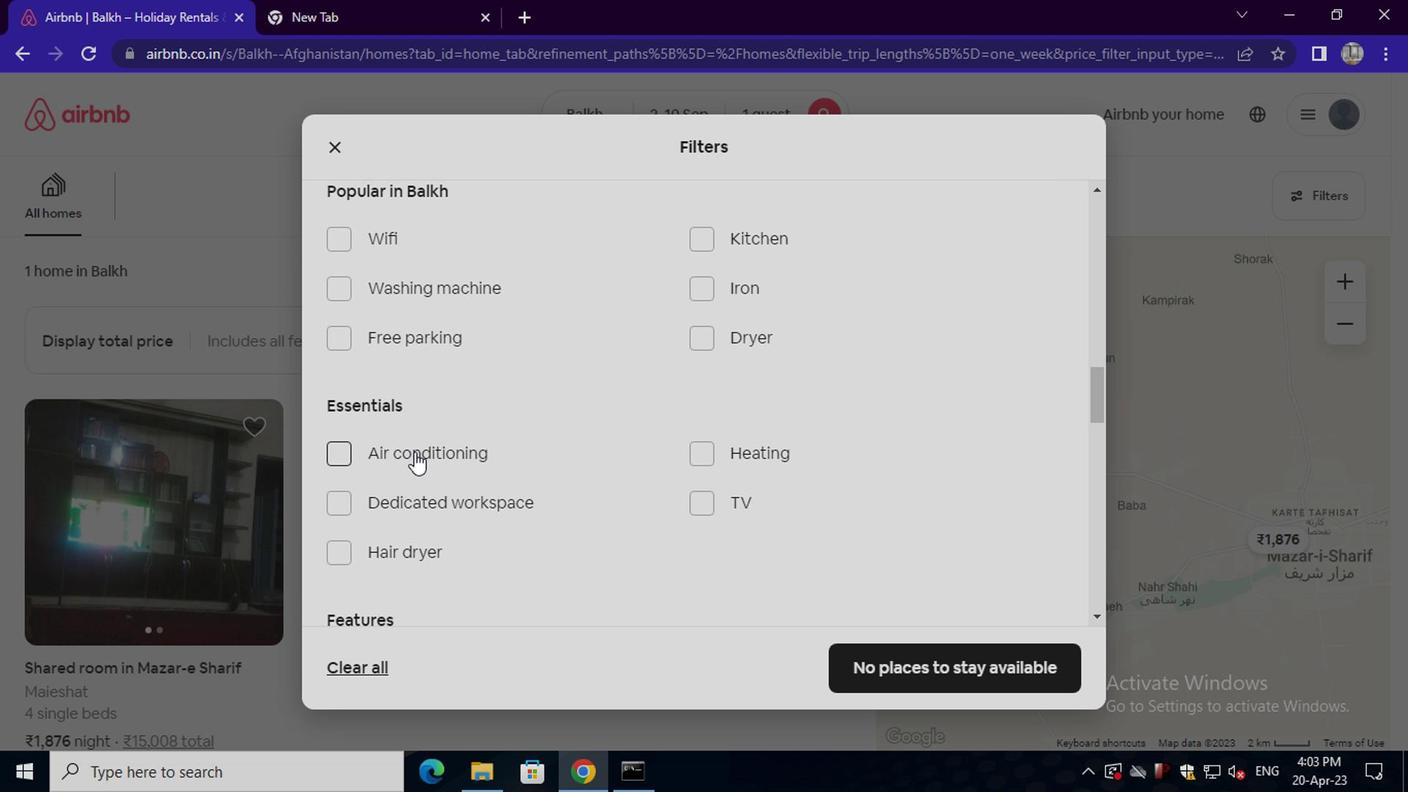 
Action: Mouse scrolled (411, 452) with delta (0, 0)
Screenshot: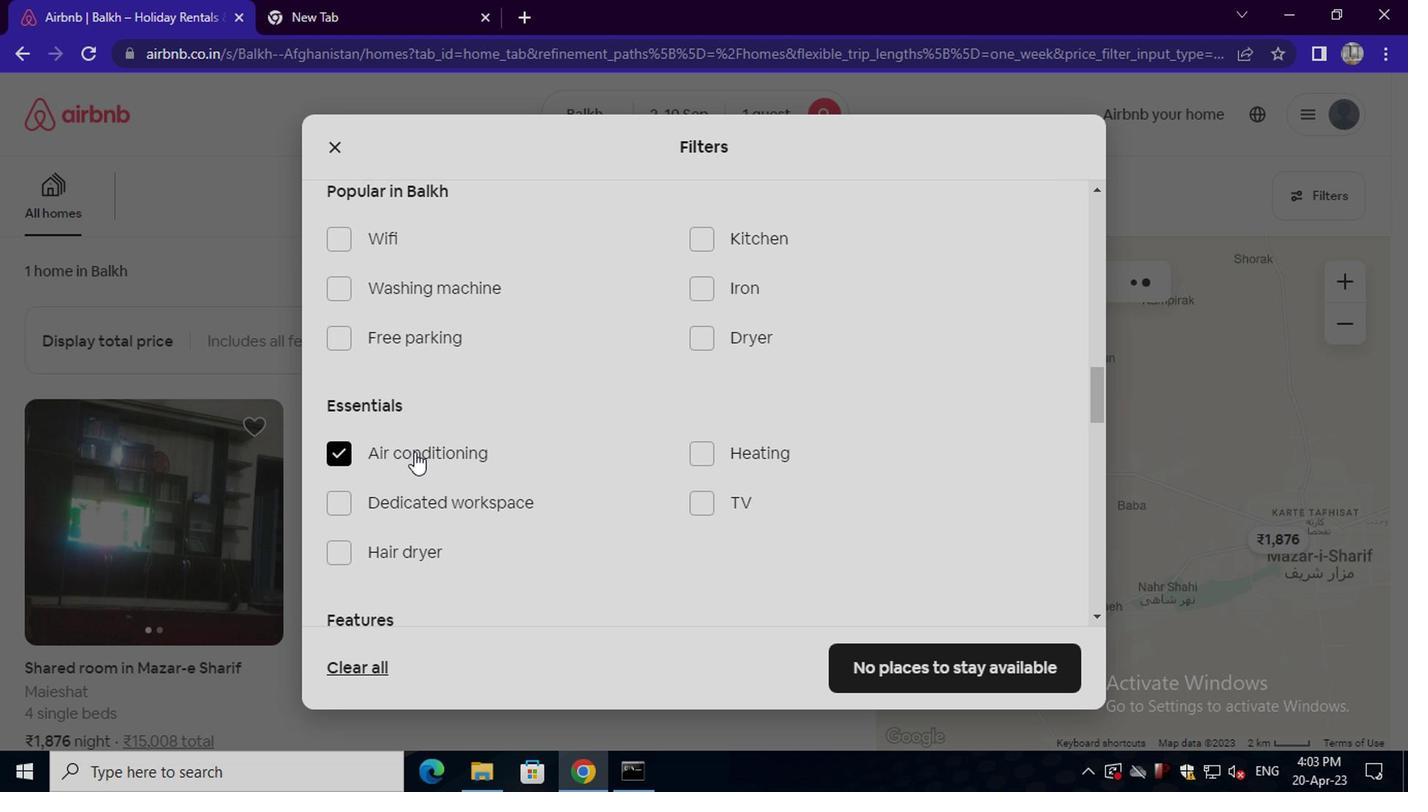 
Action: Mouse moved to (412, 452)
Screenshot: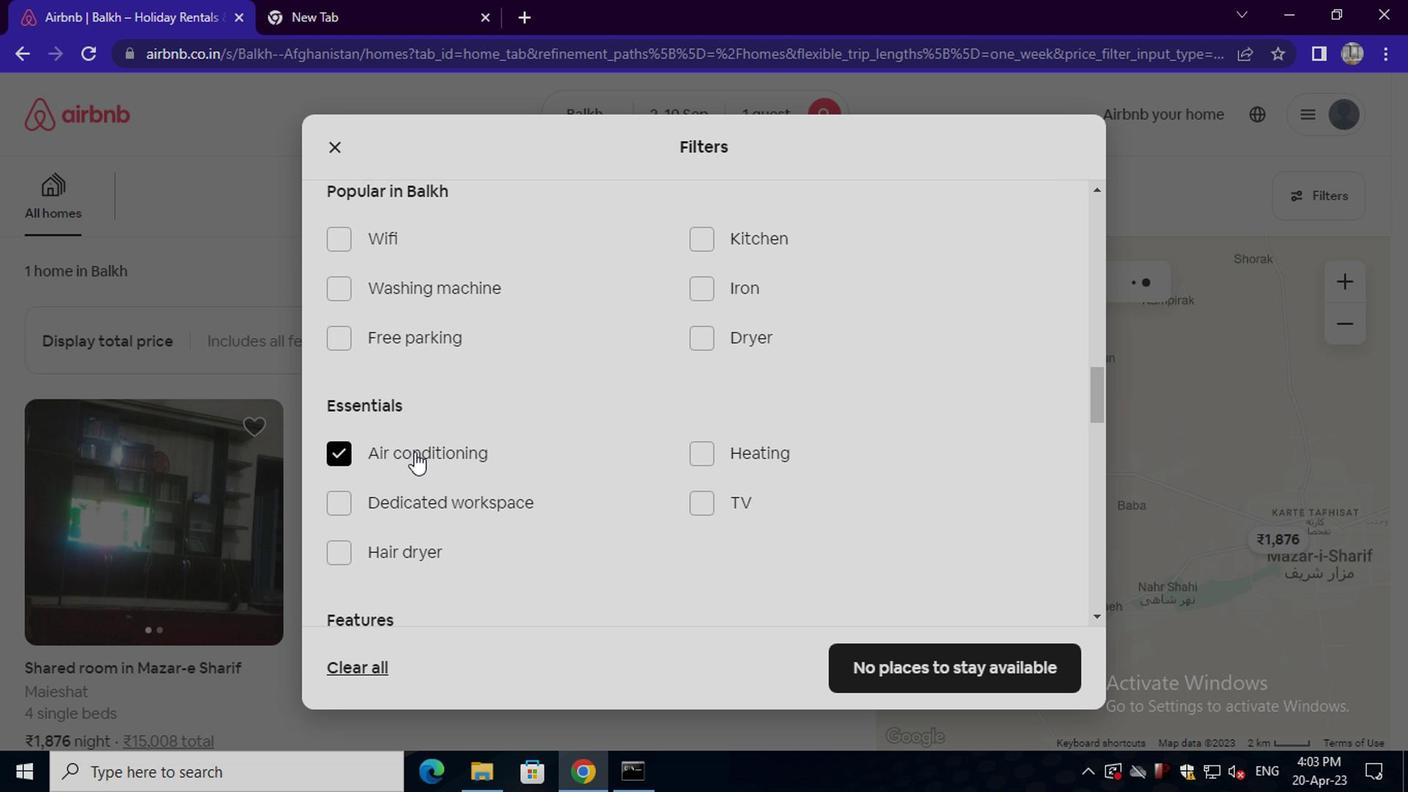 
Action: Mouse scrolled (412, 452) with delta (0, 0)
Screenshot: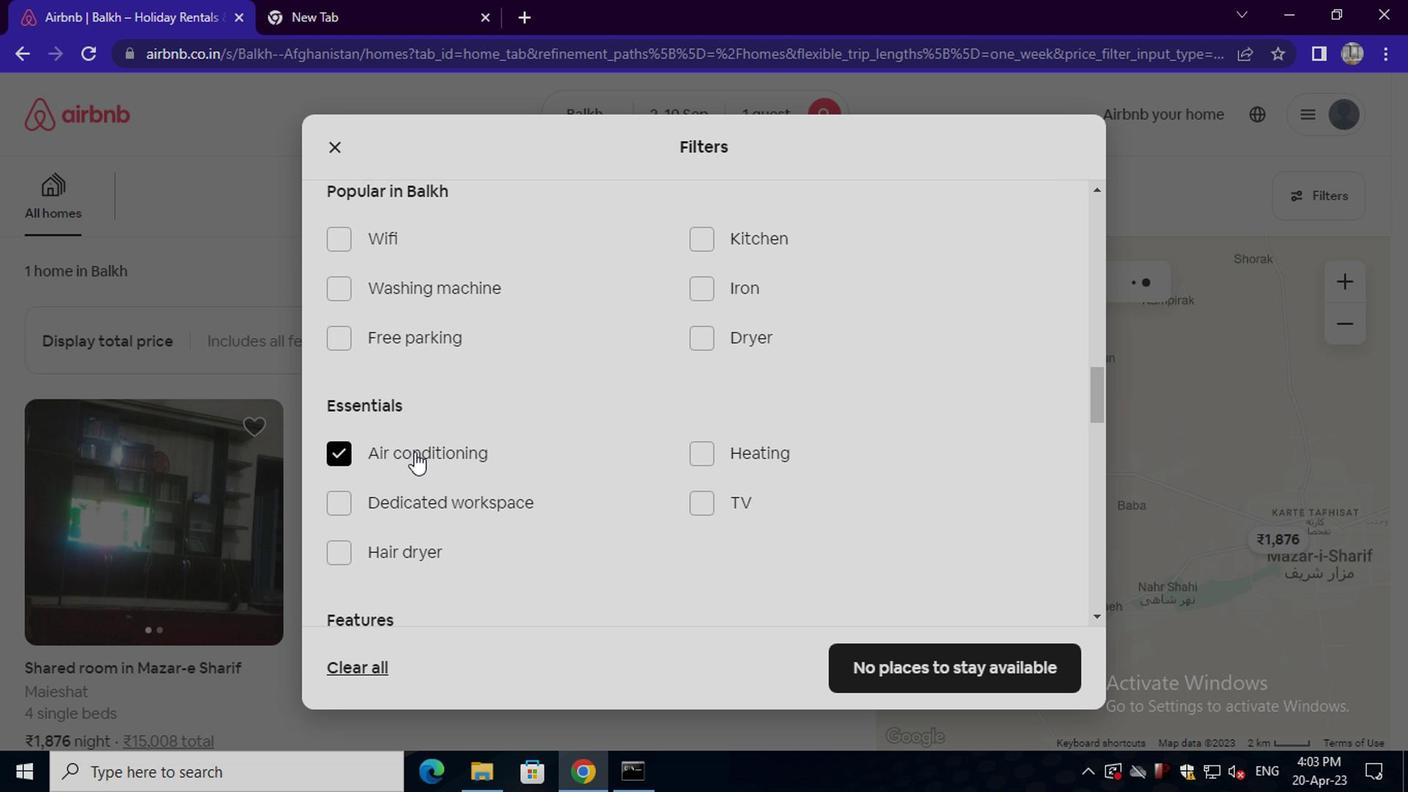
Action: Mouse moved to (429, 515)
Screenshot: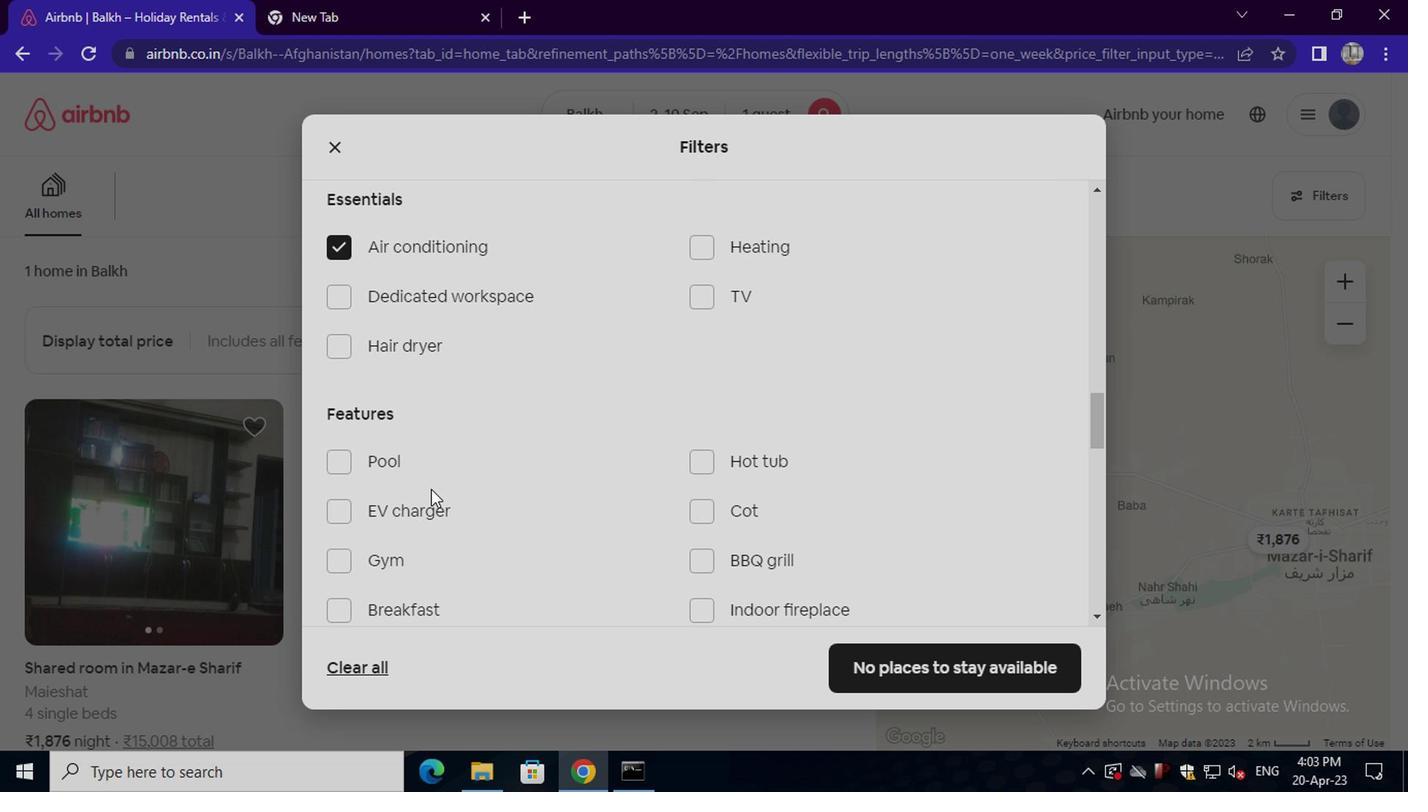 
Action: Mouse scrolled (429, 515) with delta (0, 0)
Screenshot: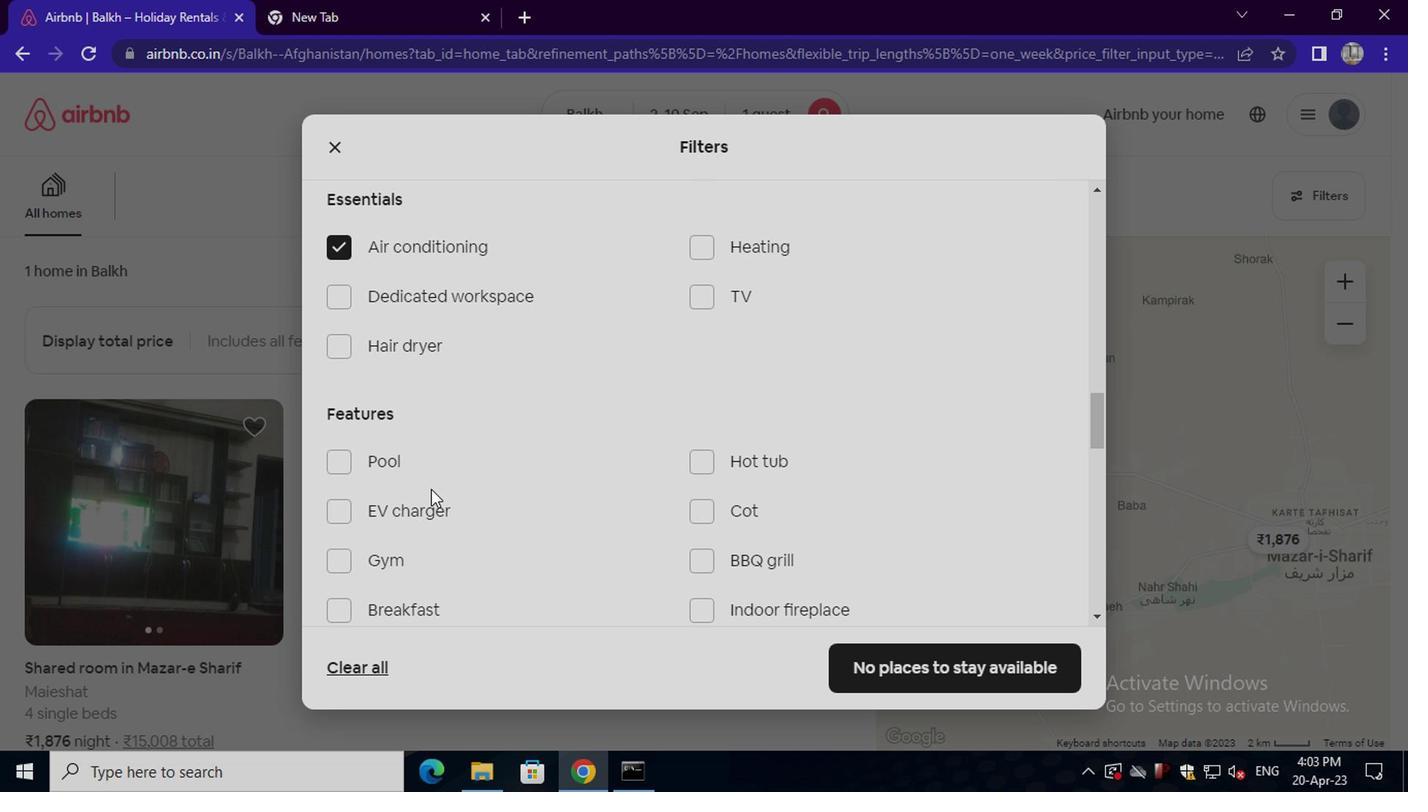 
Action: Mouse moved to (432, 553)
Screenshot: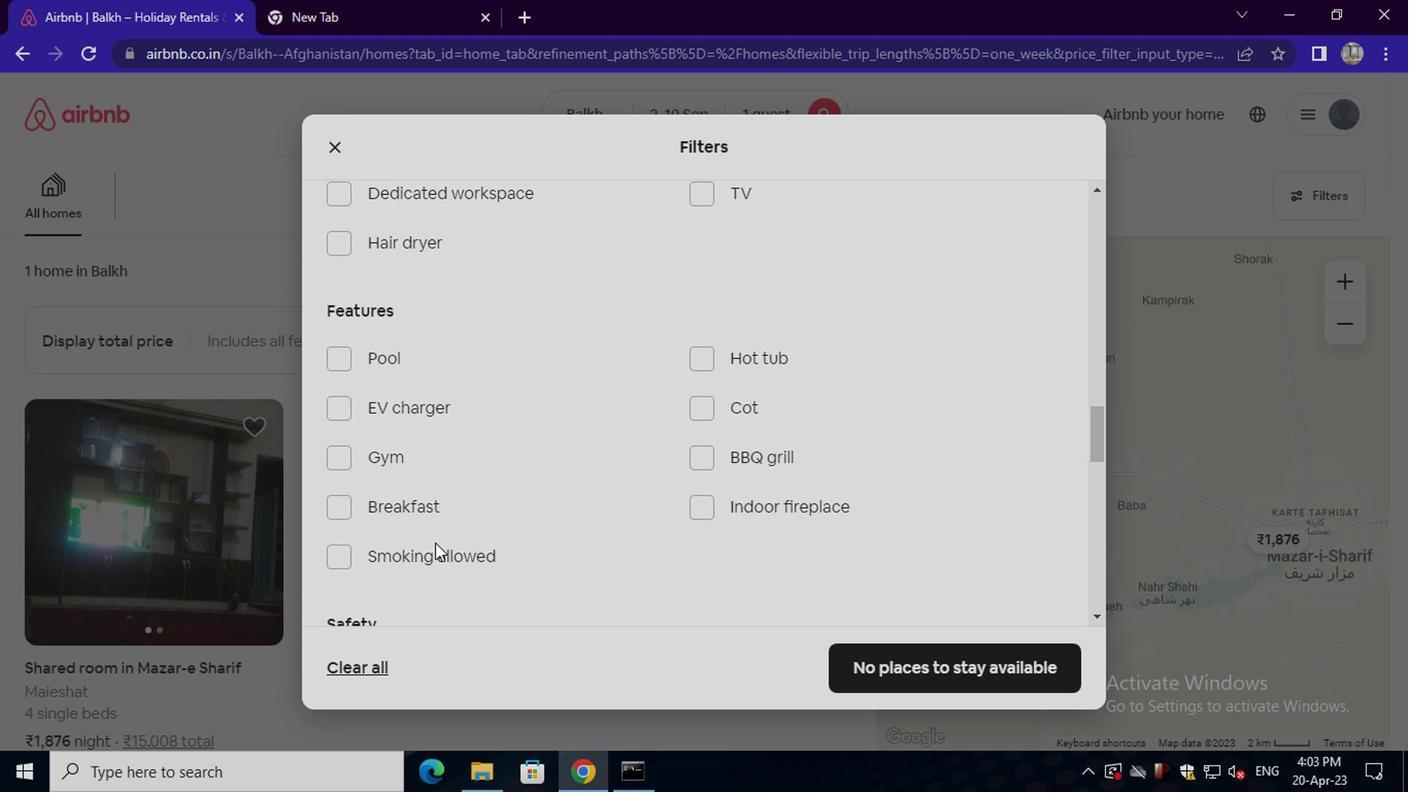 
Action: Mouse pressed left at (432, 553)
Screenshot: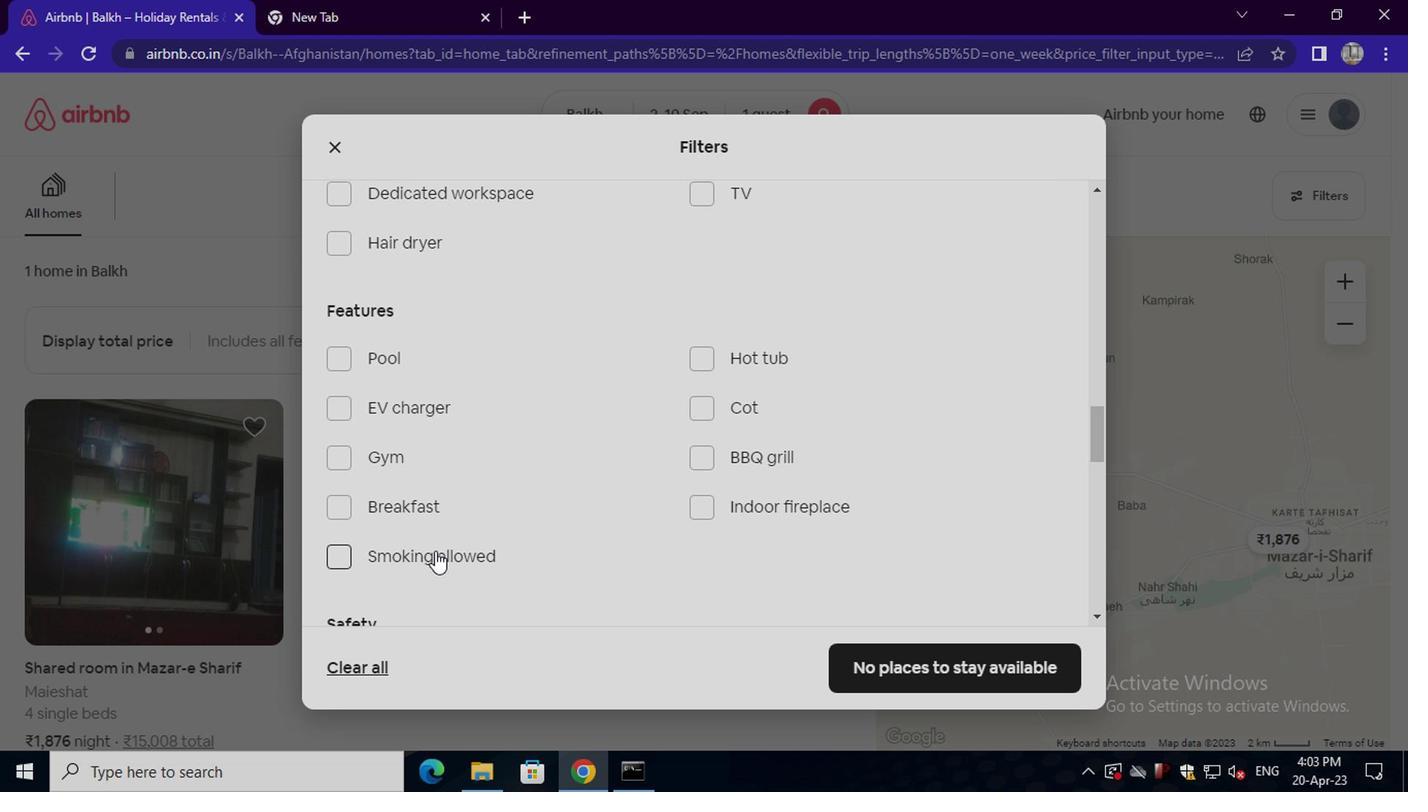 
Action: Mouse scrolled (432, 552) with delta (0, 0)
Screenshot: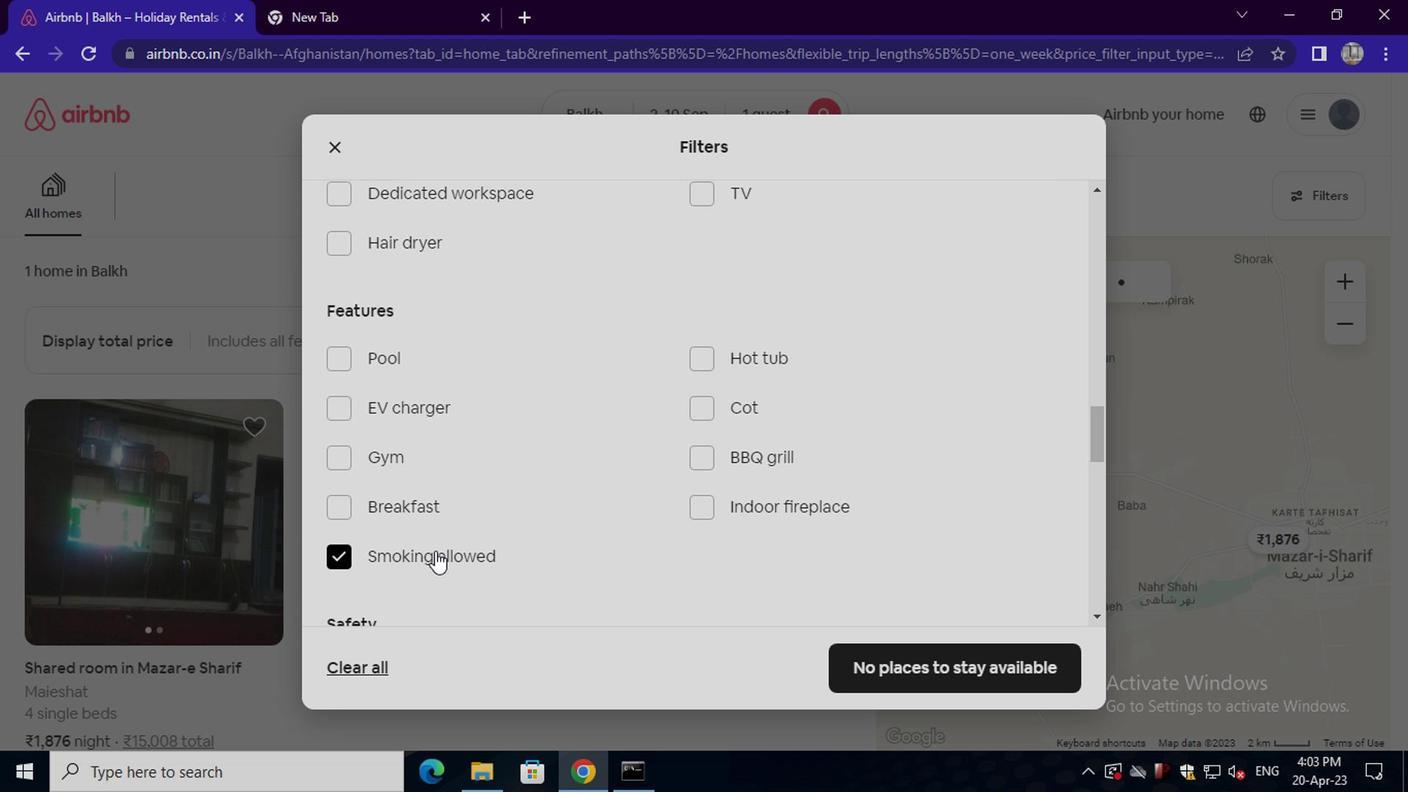 
Action: Mouse scrolled (432, 552) with delta (0, 0)
Screenshot: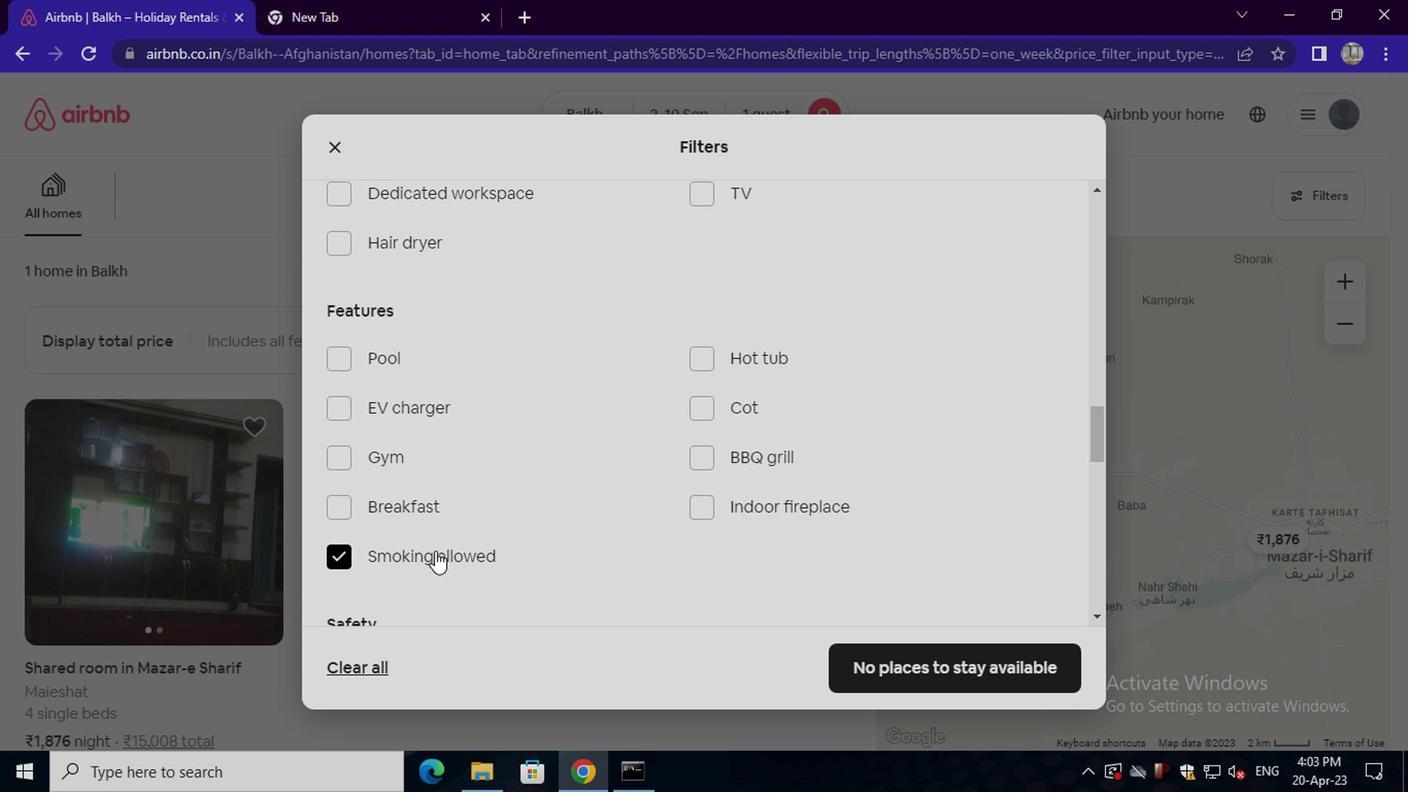 
Action: Mouse scrolled (432, 552) with delta (0, 0)
Screenshot: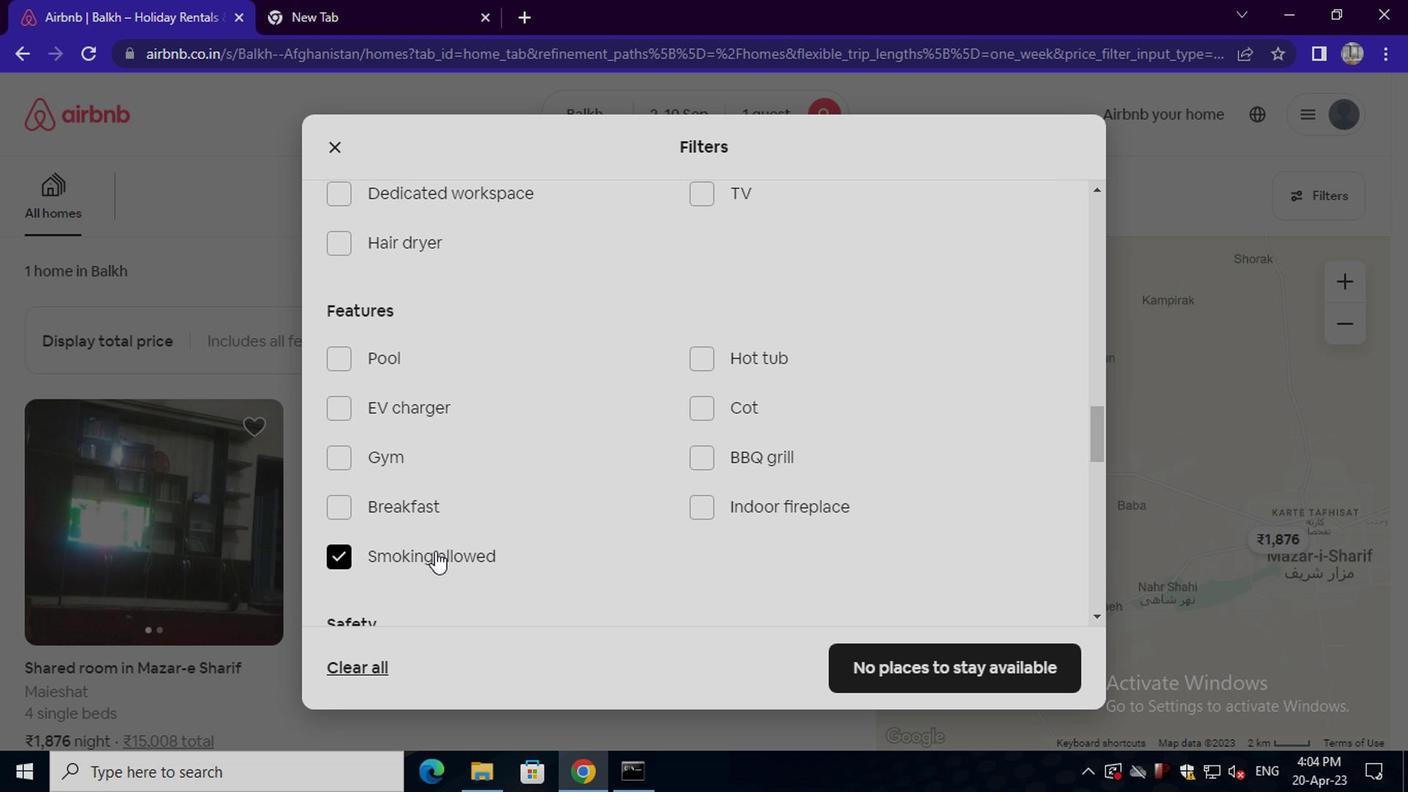
Action: Mouse scrolled (432, 552) with delta (0, 0)
Screenshot: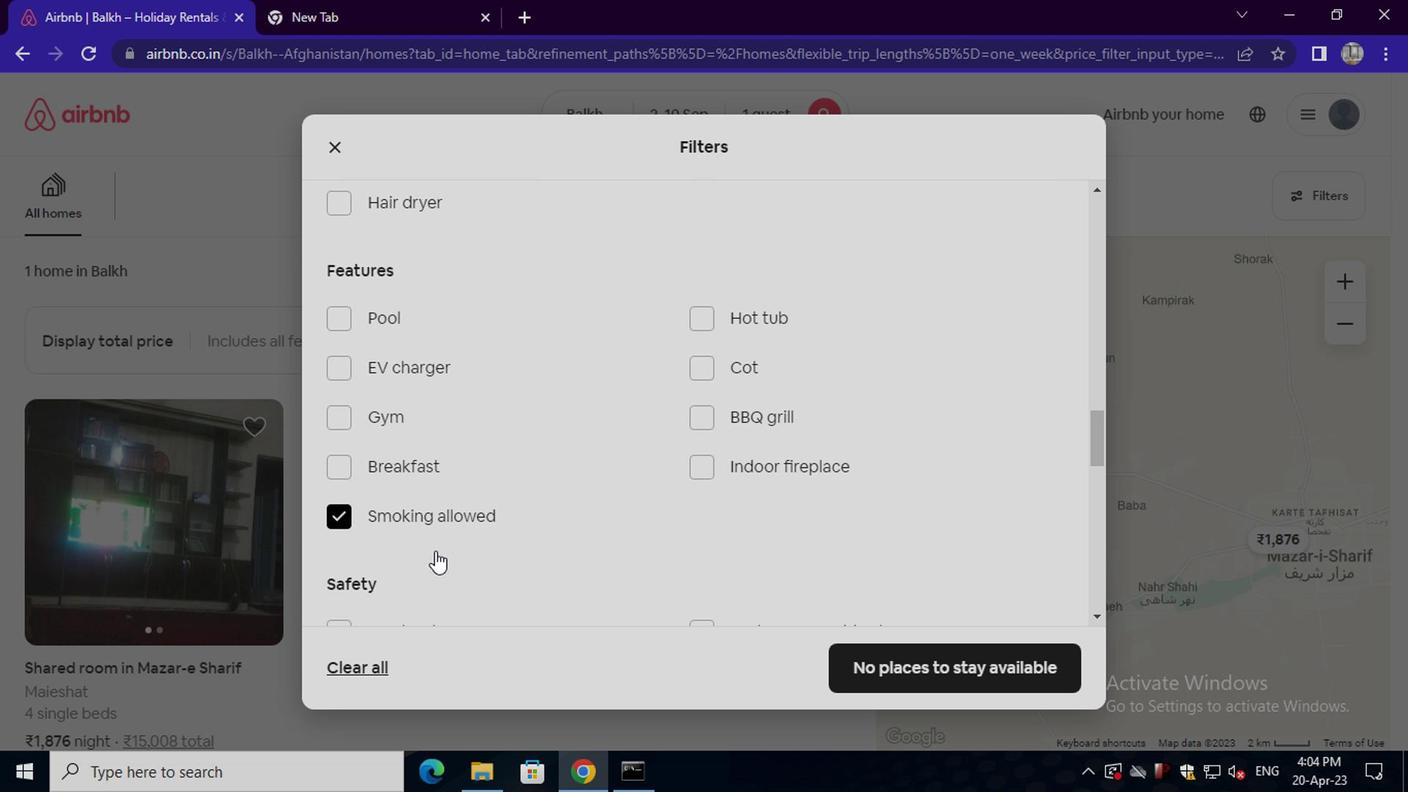 
Action: Mouse scrolled (432, 552) with delta (0, 0)
Screenshot: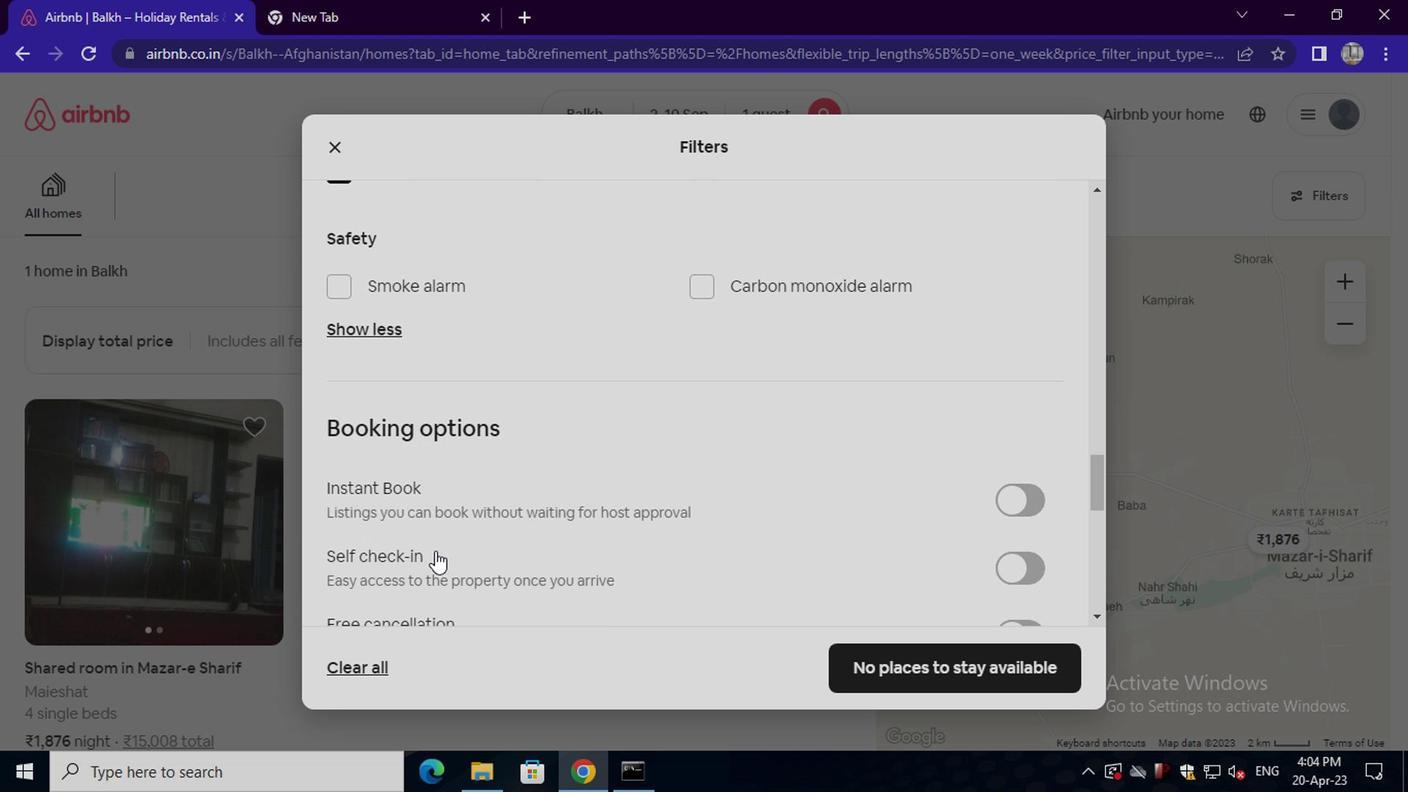 
Action: Mouse scrolled (432, 552) with delta (0, 0)
Screenshot: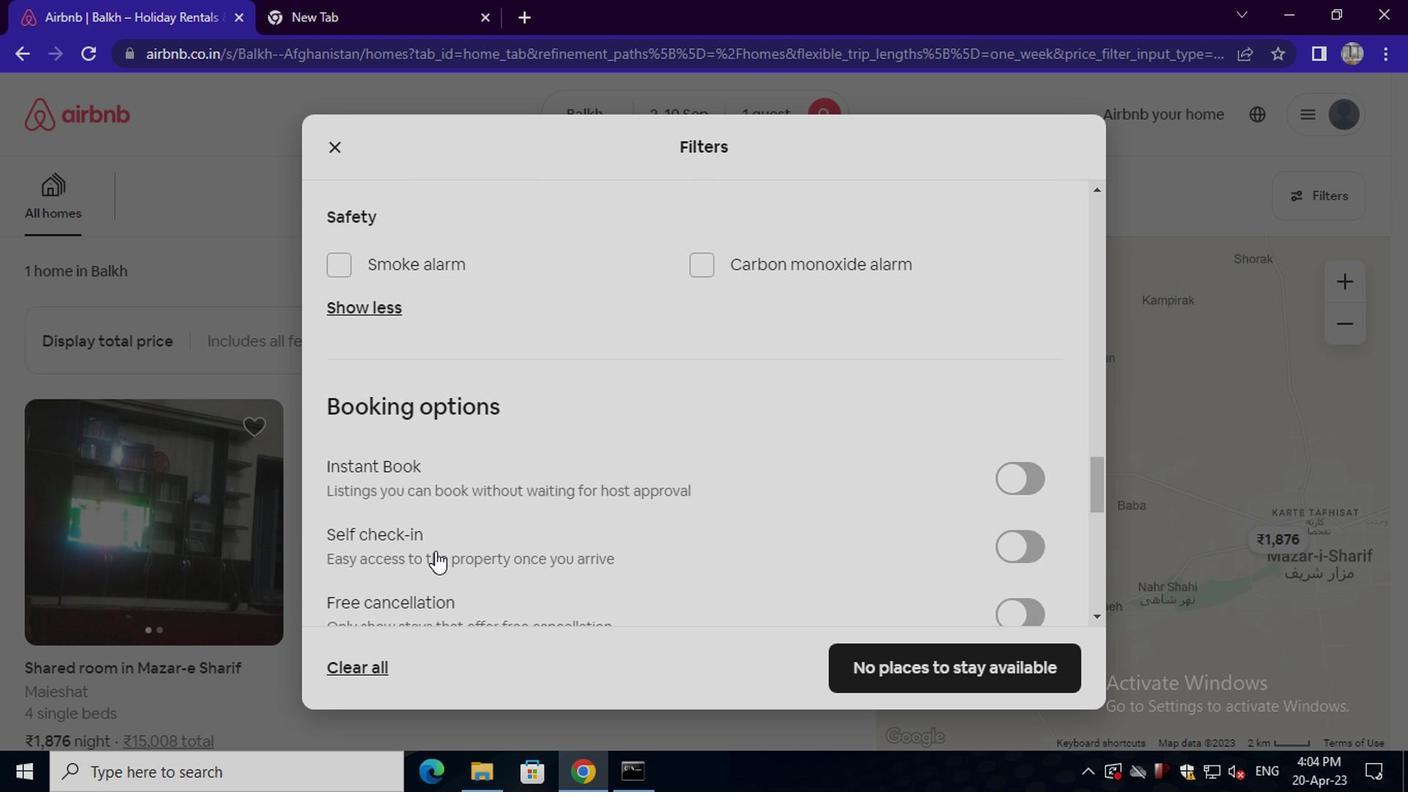 
Action: Mouse moved to (1033, 329)
Screenshot: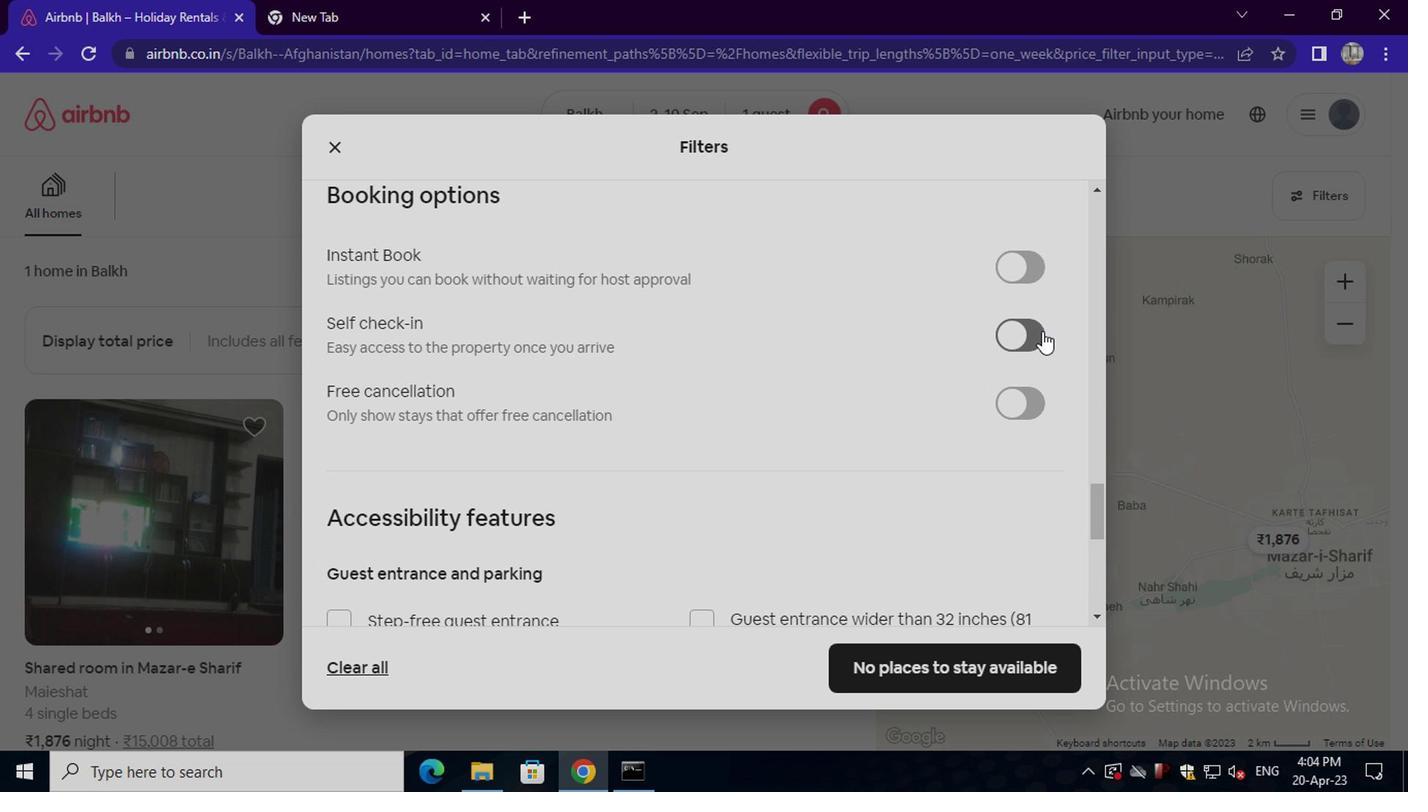 
Action: Mouse pressed left at (1033, 329)
Screenshot: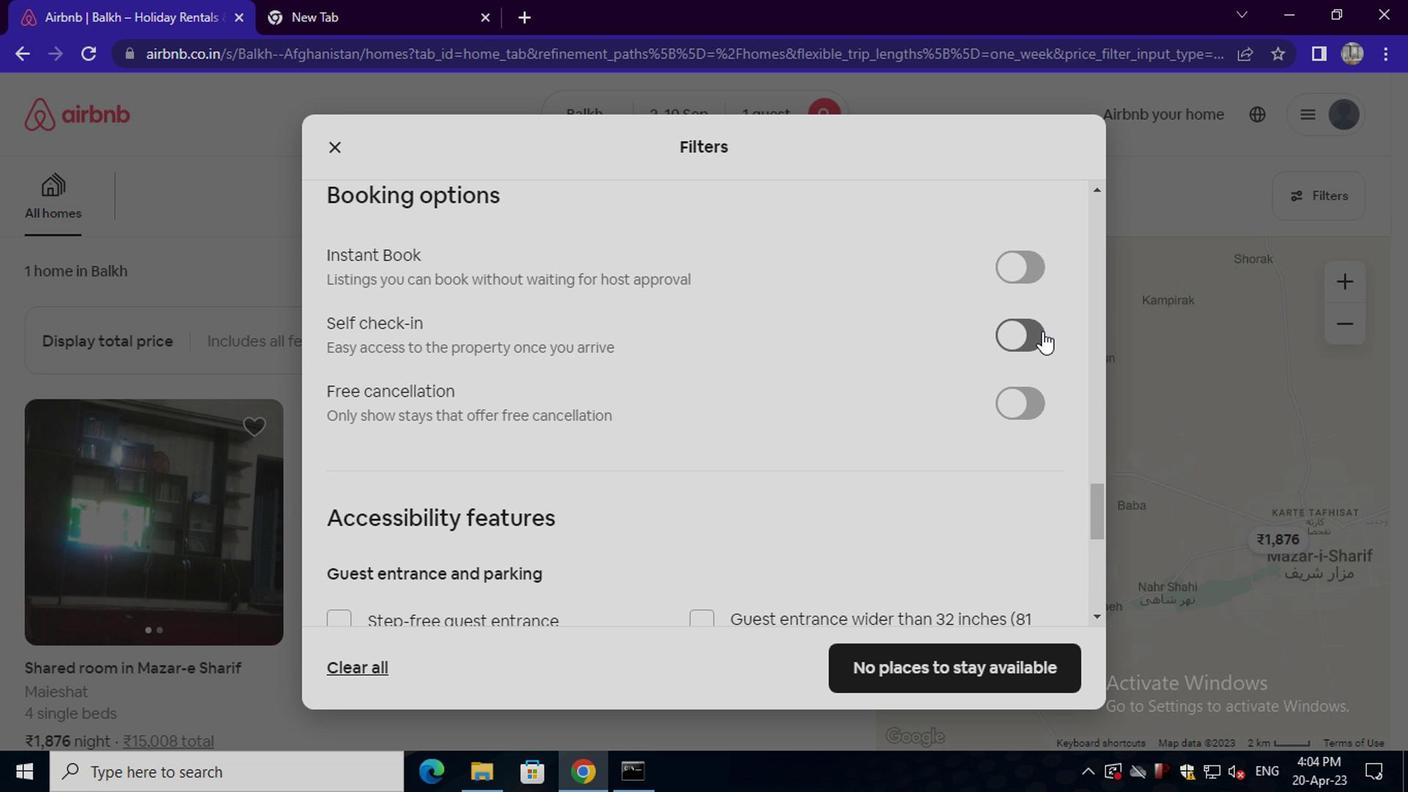 
Action: Mouse moved to (747, 403)
Screenshot: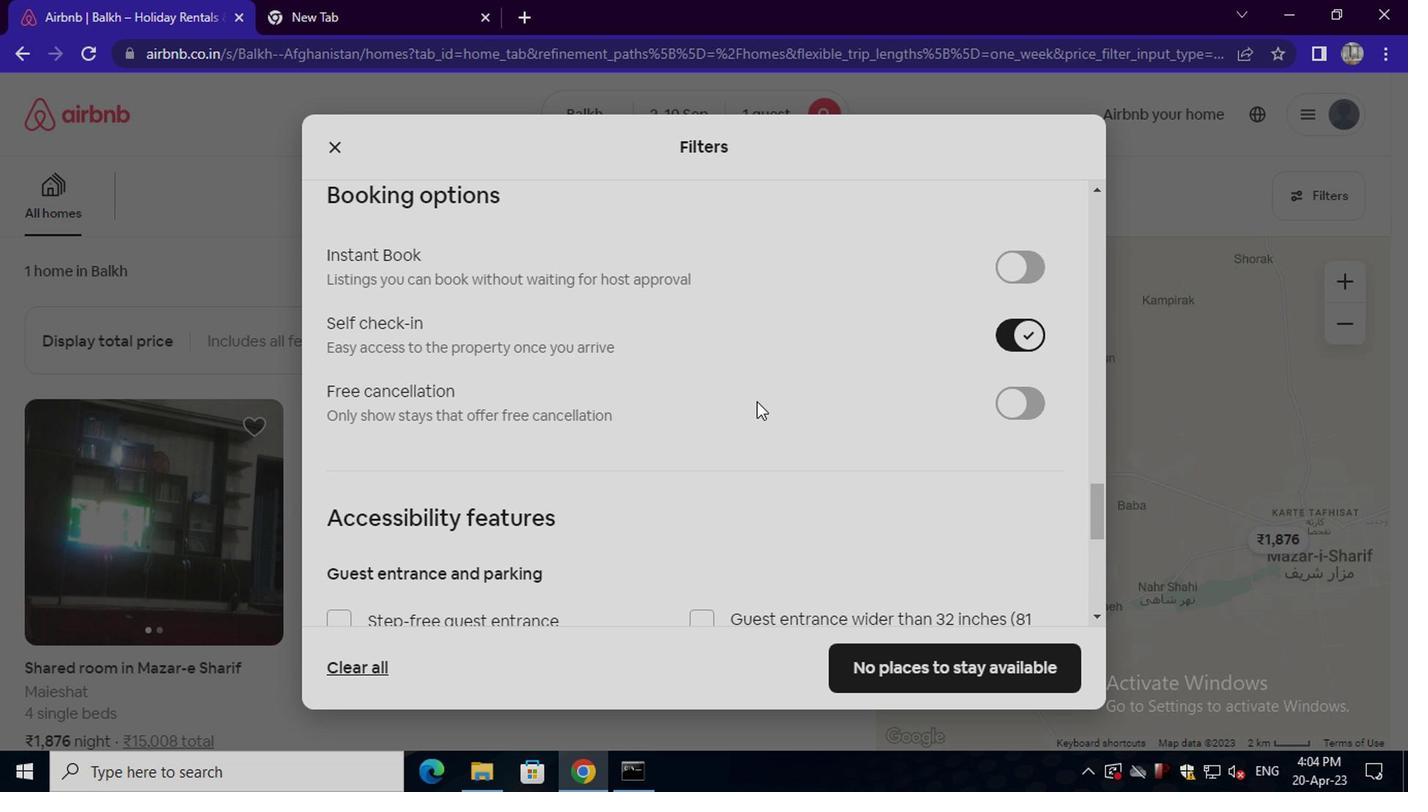 
Action: Mouse scrolled (747, 402) with delta (0, 0)
Screenshot: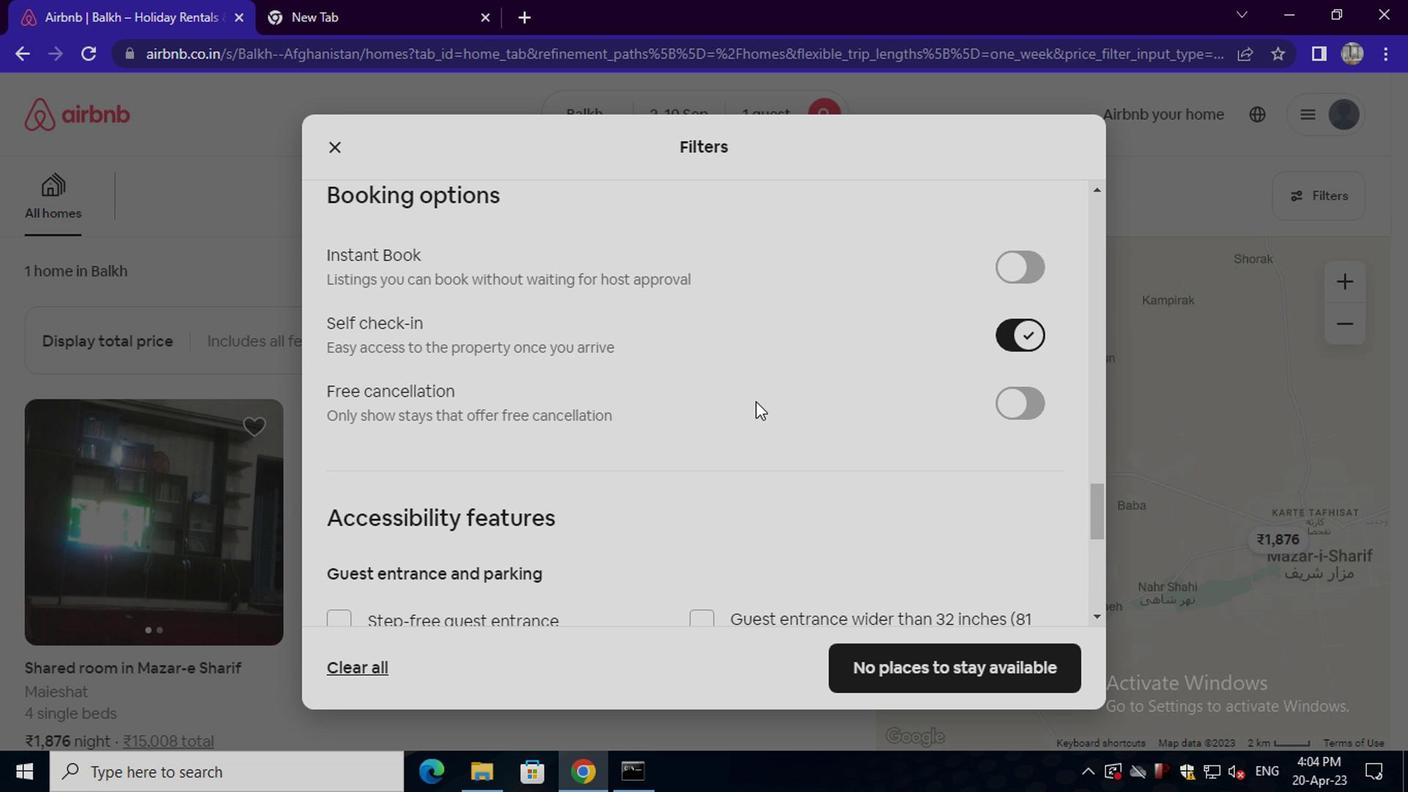 
Action: Mouse scrolled (747, 402) with delta (0, 0)
Screenshot: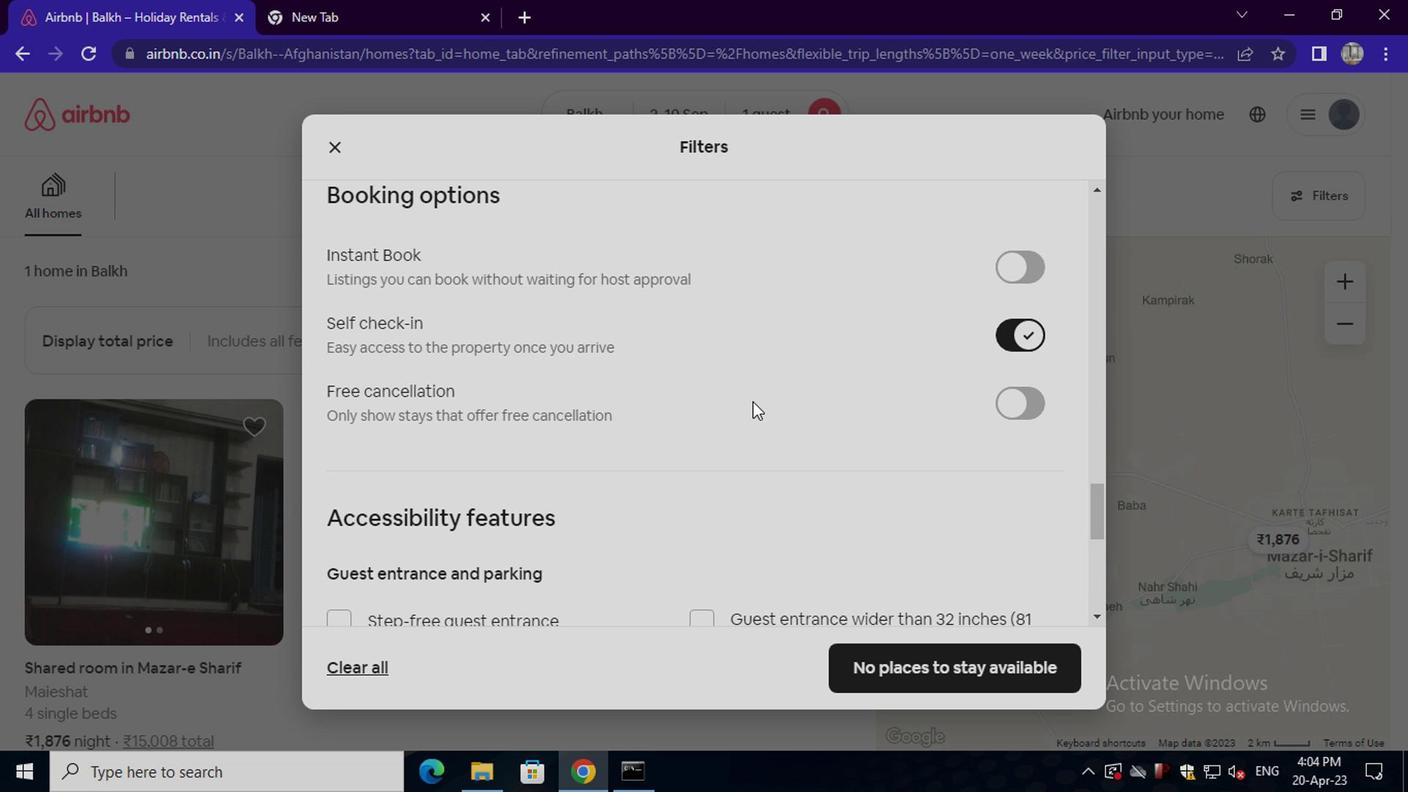 
Action: Mouse moved to (747, 403)
Screenshot: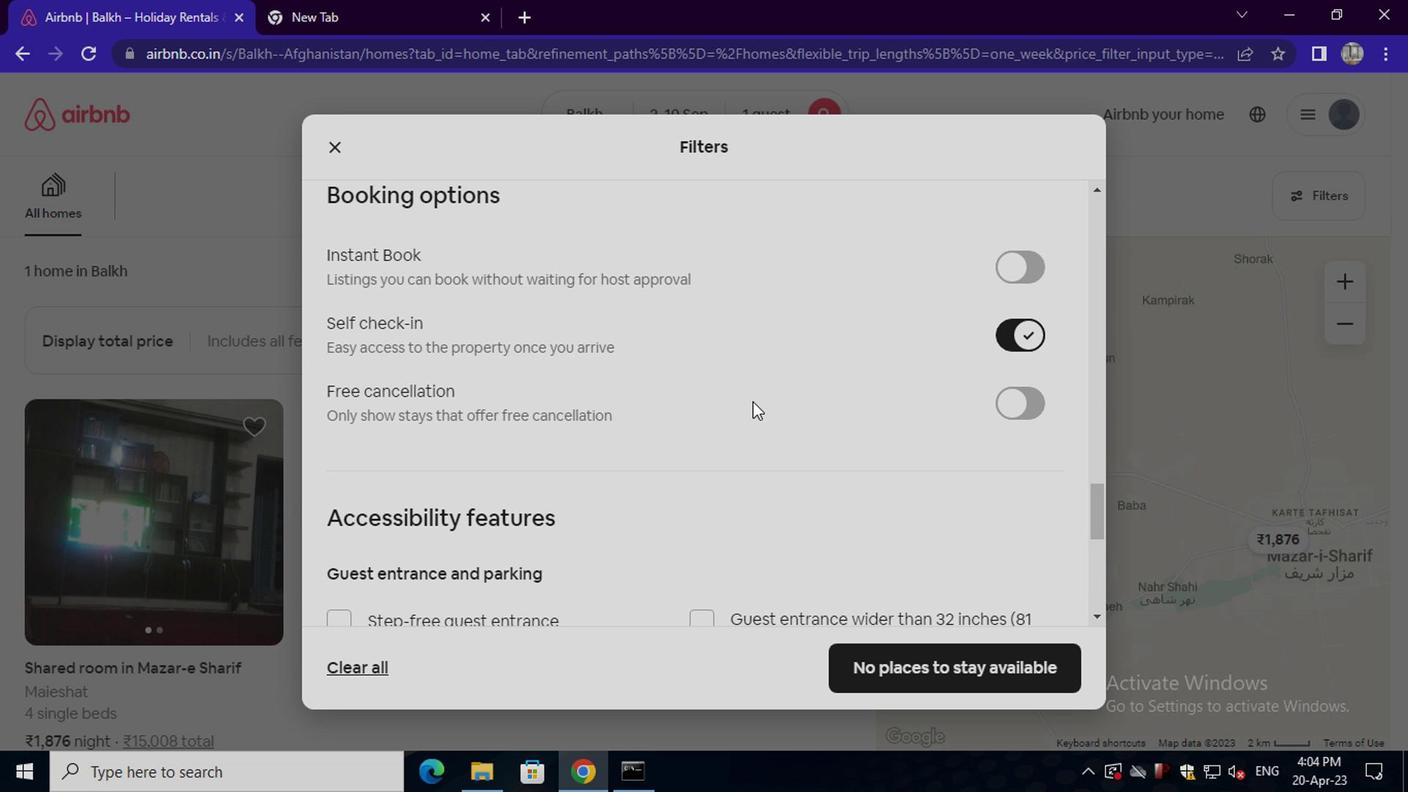 
Action: Mouse scrolled (747, 402) with delta (0, 0)
Screenshot: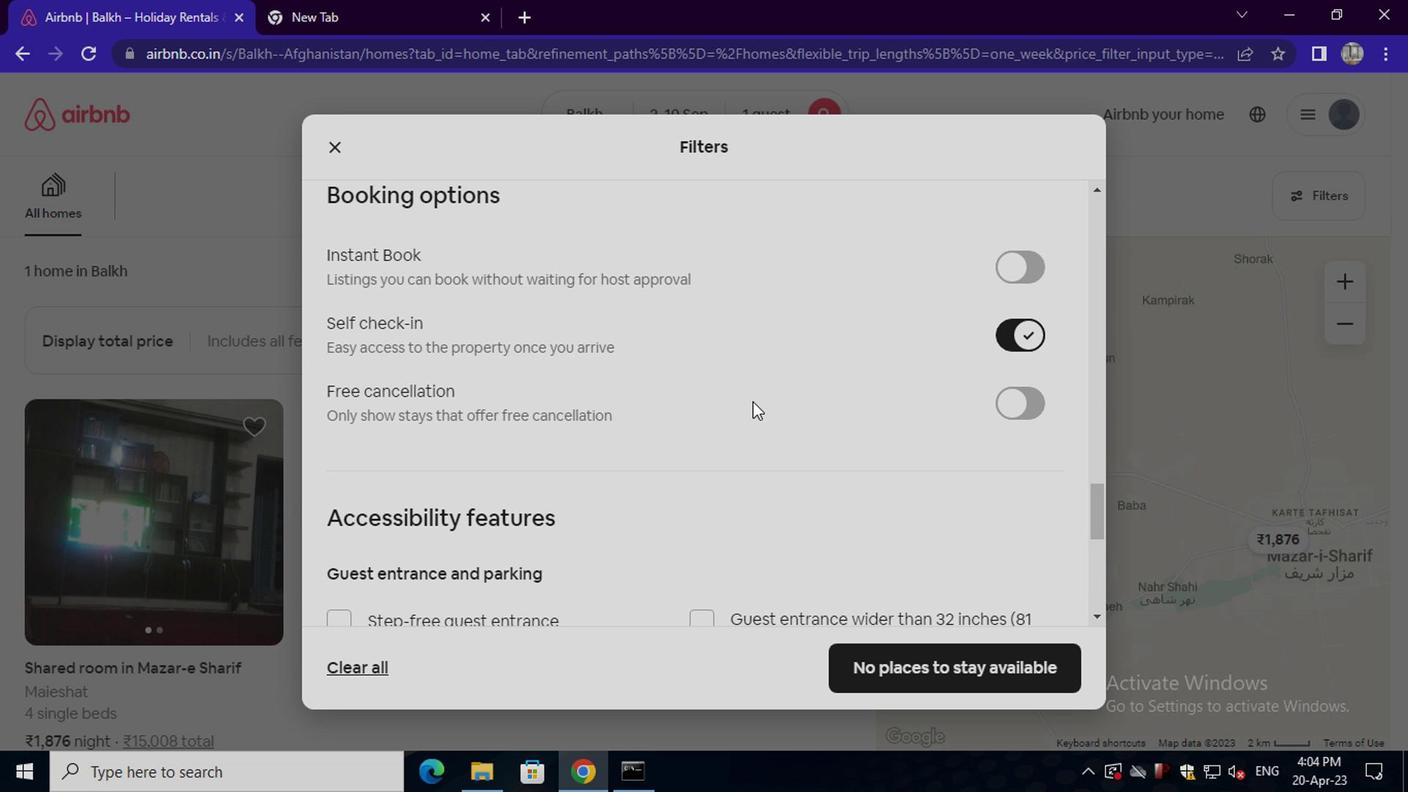 
Action: Mouse scrolled (747, 402) with delta (0, 0)
Screenshot: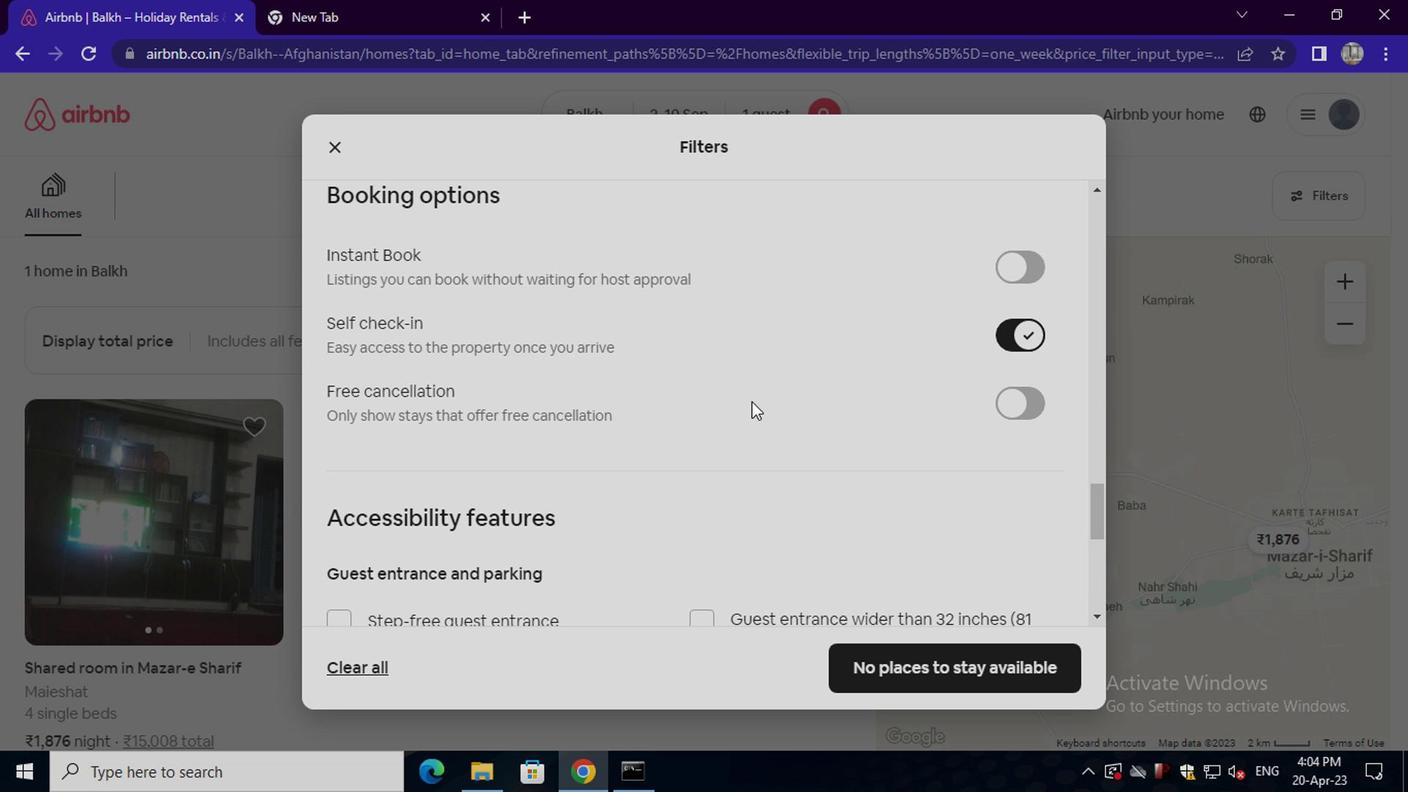 
Action: Mouse scrolled (747, 402) with delta (0, 0)
Screenshot: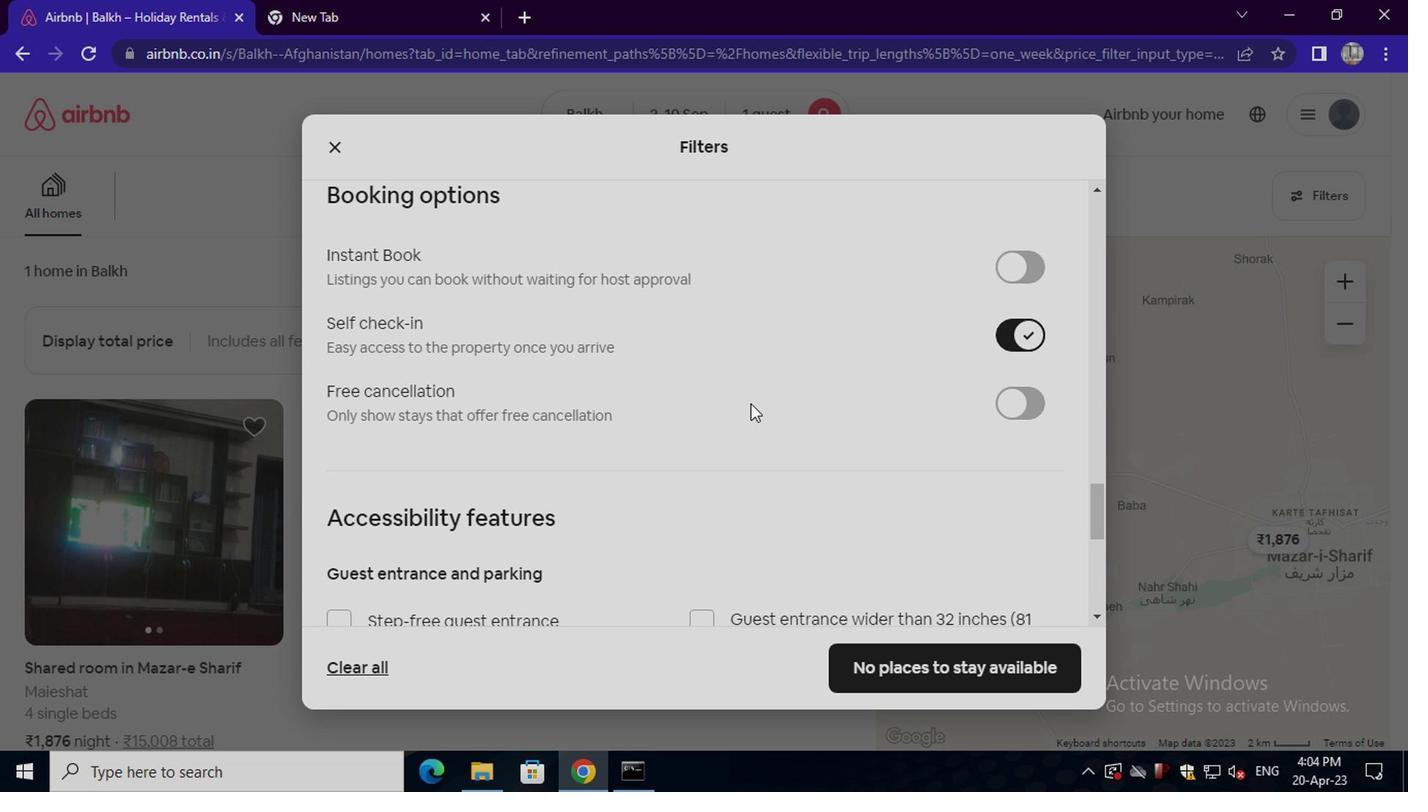 
Action: Mouse moved to (744, 406)
Screenshot: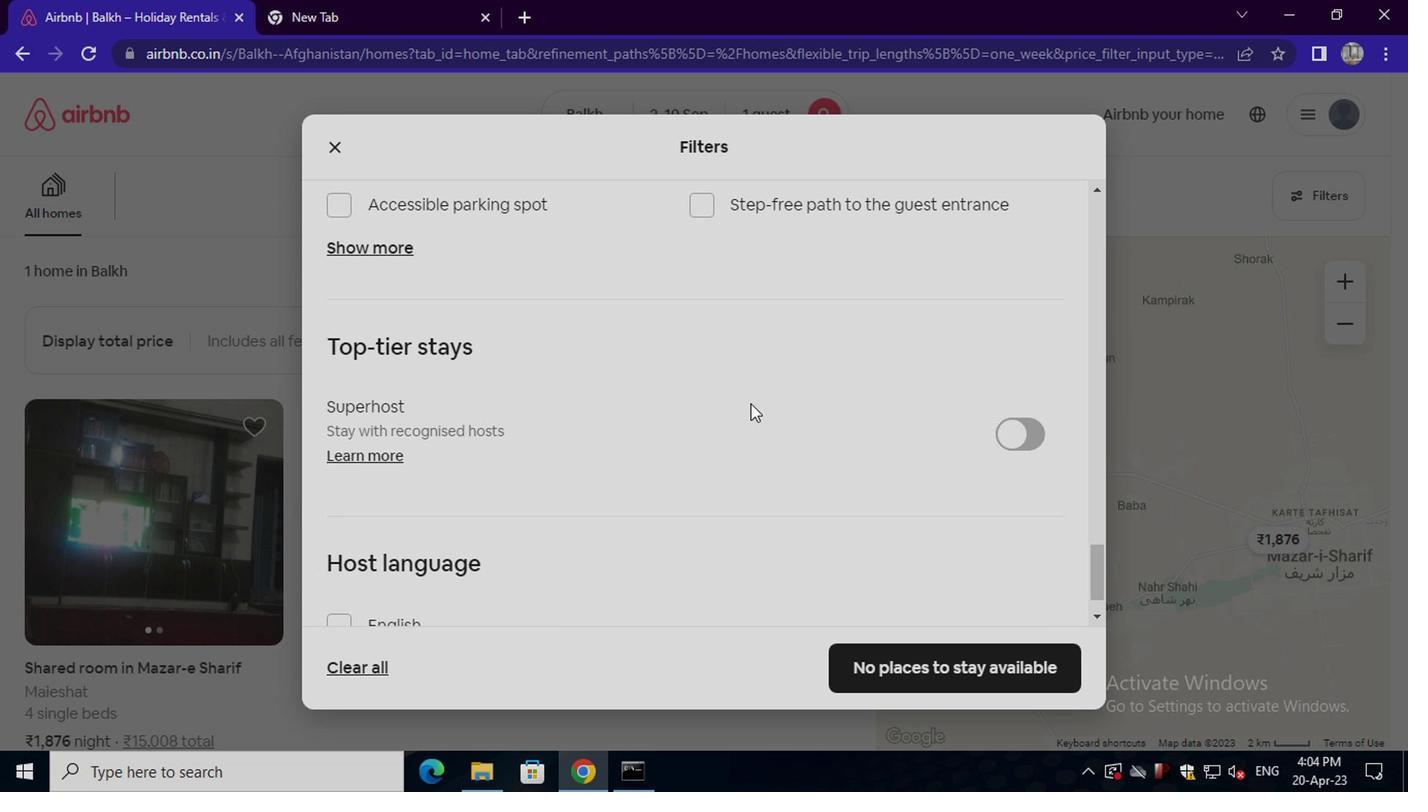 
Action: Mouse scrolled (744, 405) with delta (0, 0)
Screenshot: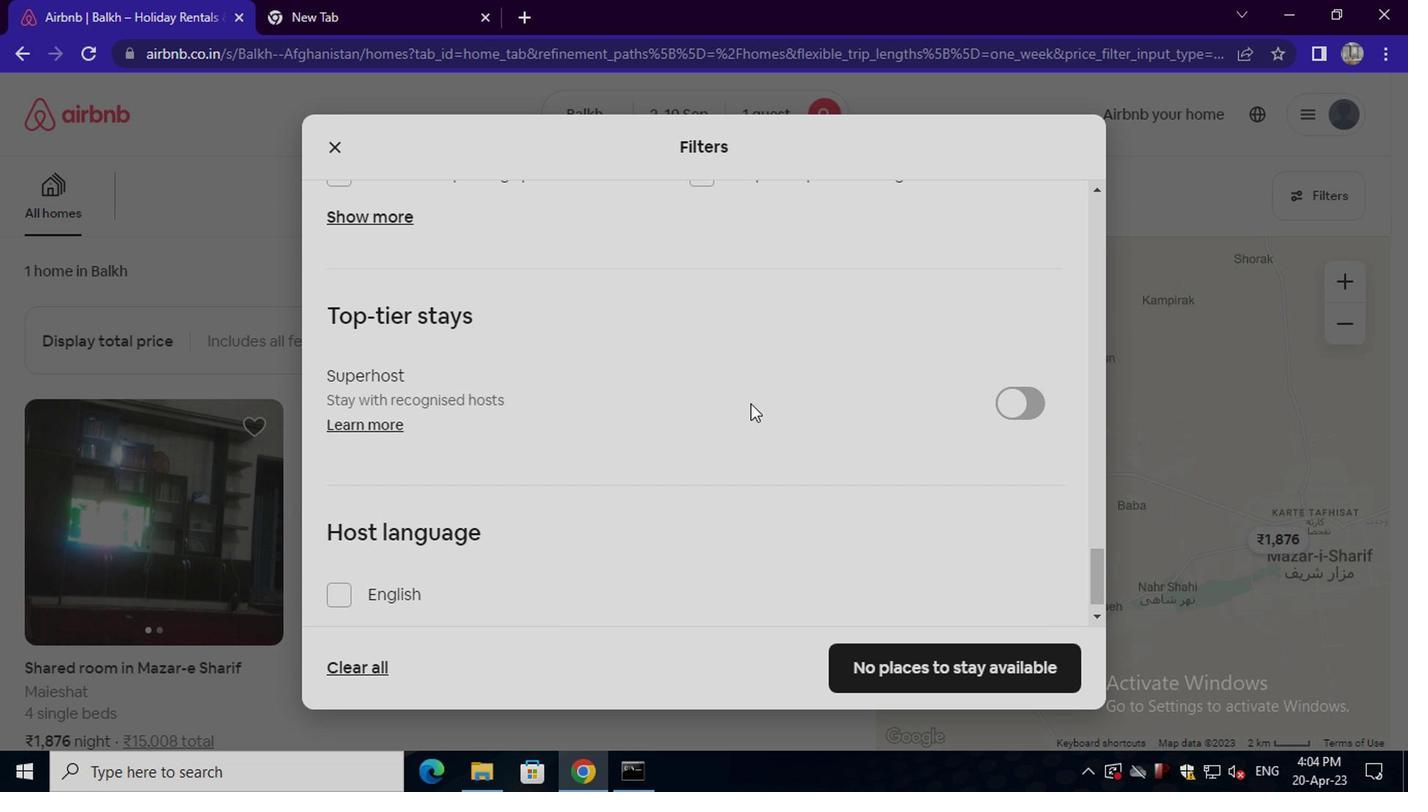 
Action: Mouse scrolled (744, 405) with delta (0, 0)
Screenshot: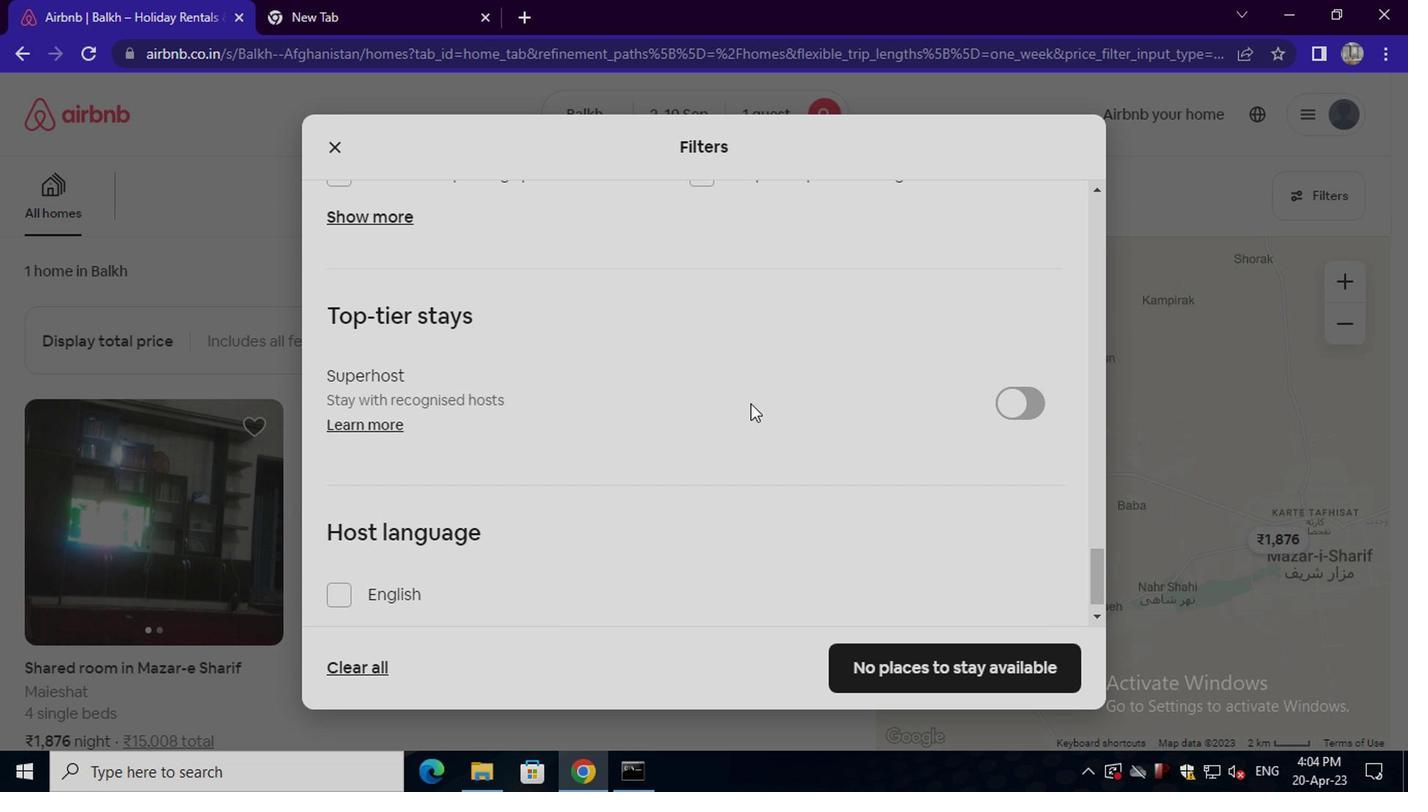 
Action: Mouse scrolled (744, 405) with delta (0, 0)
Screenshot: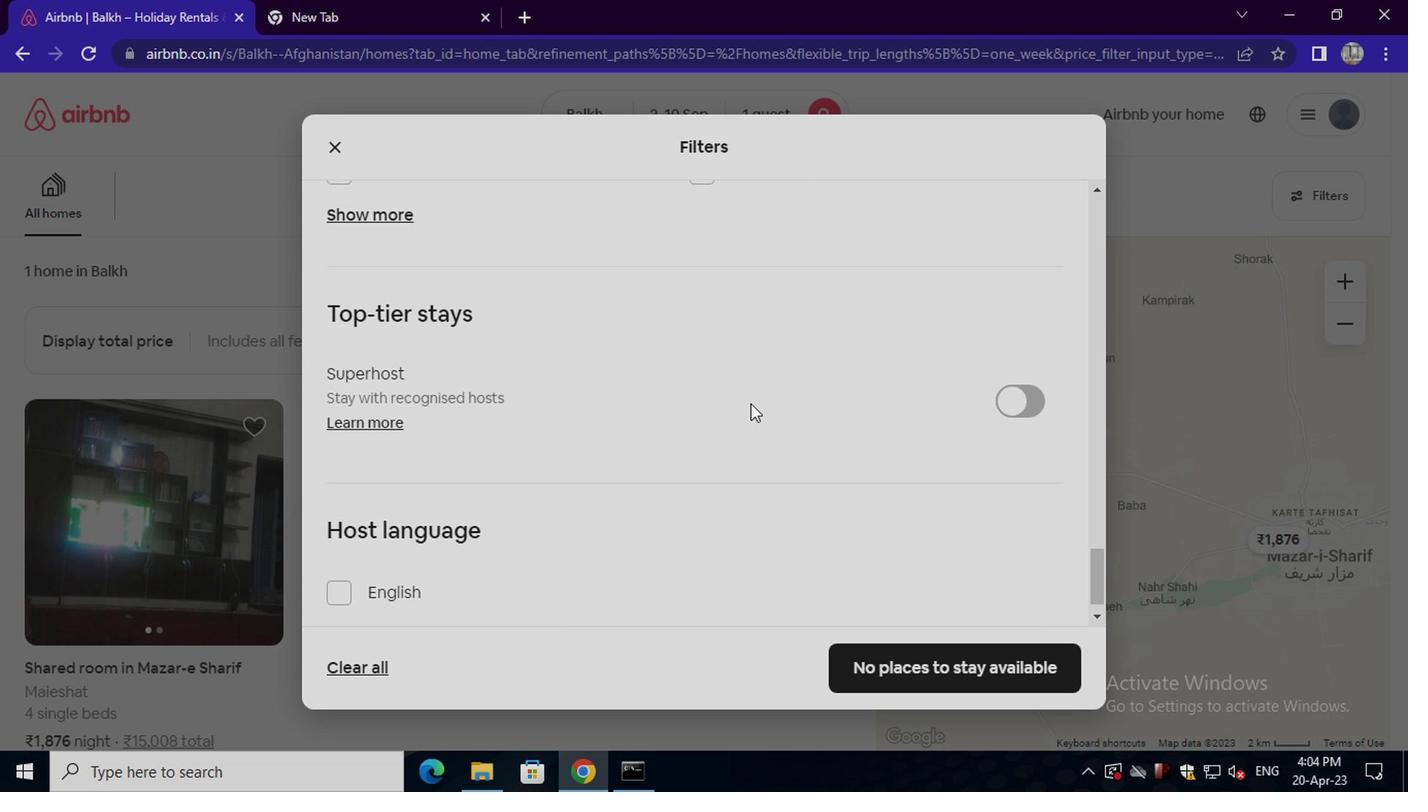 
Action: Mouse moved to (742, 408)
Screenshot: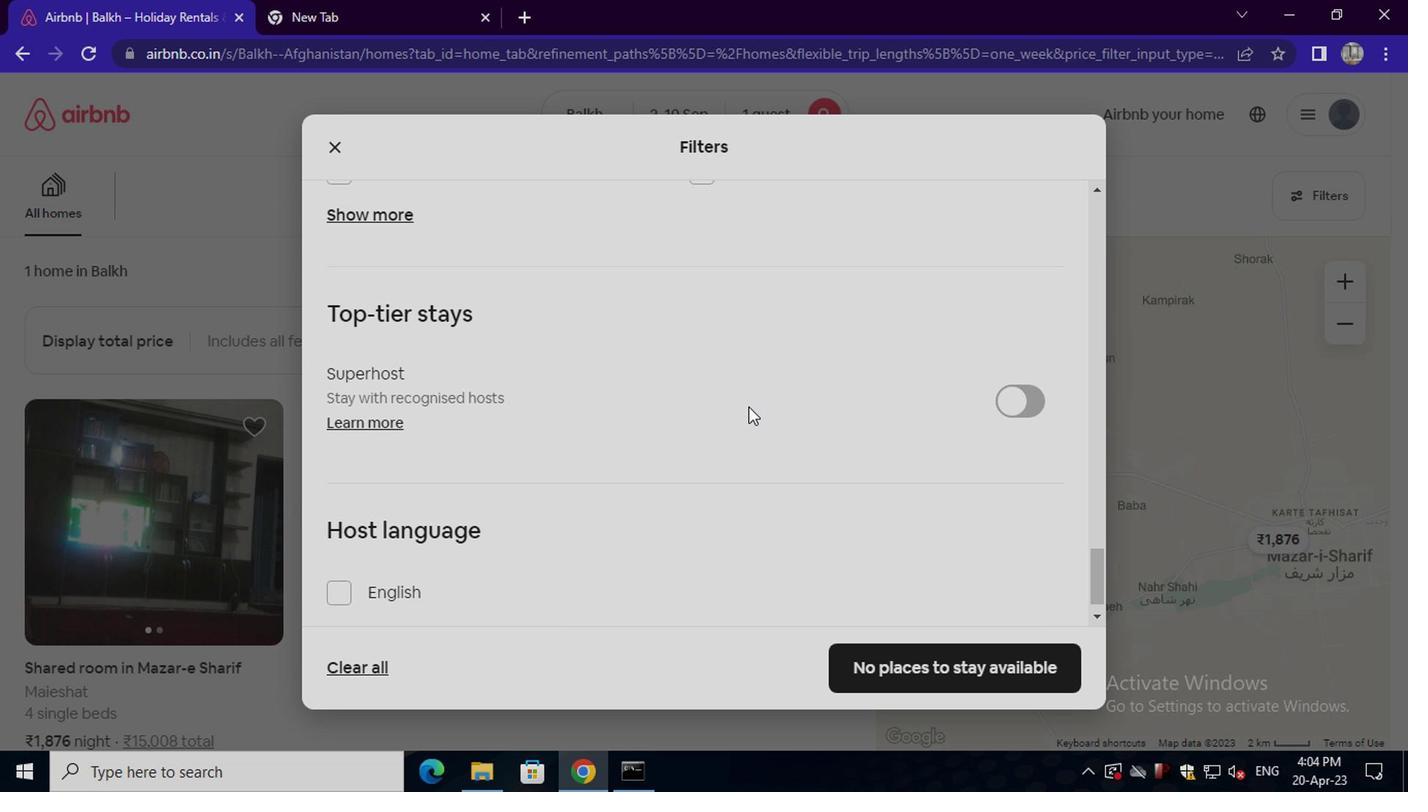 
Action: Mouse scrolled (742, 408) with delta (0, 0)
Screenshot: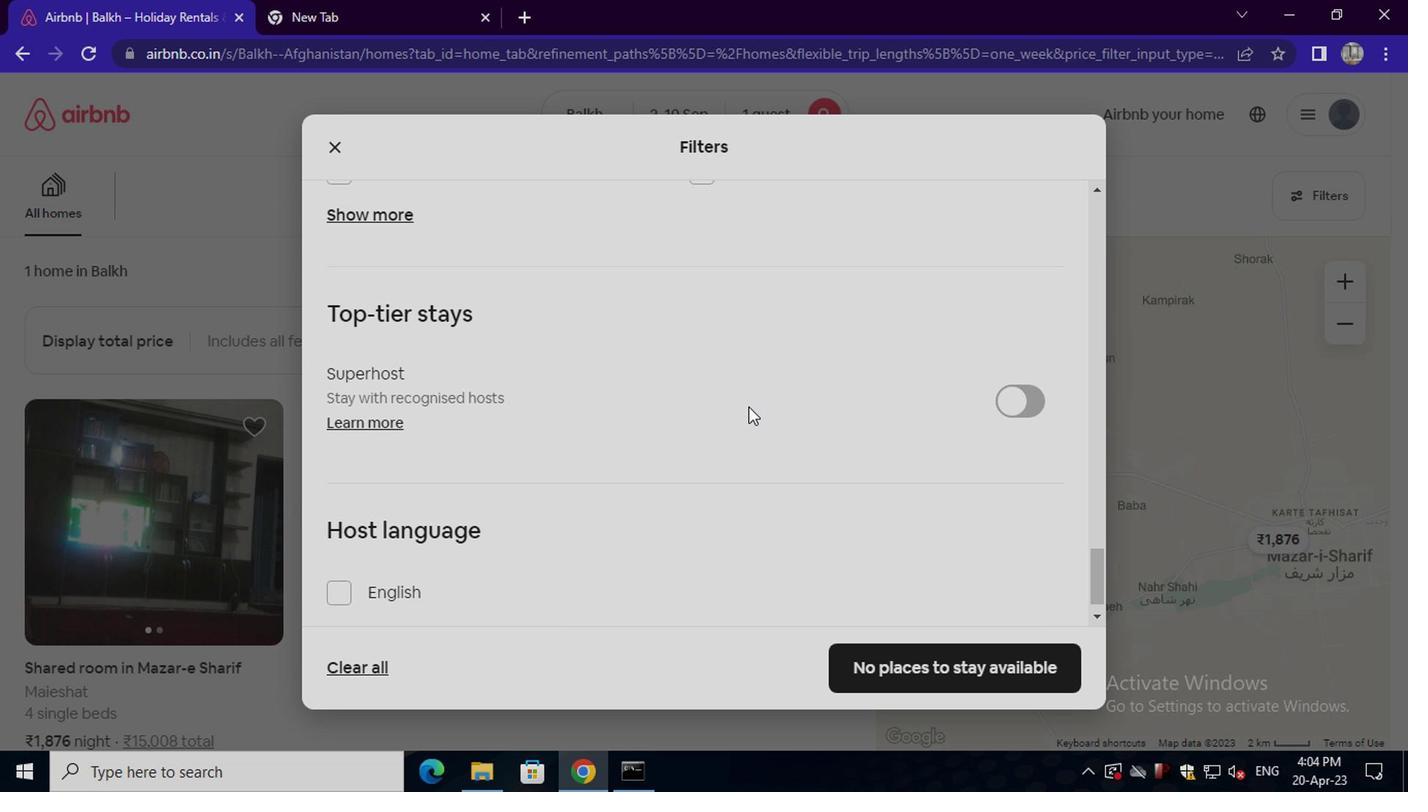 
Action: Mouse moved to (388, 573)
Screenshot: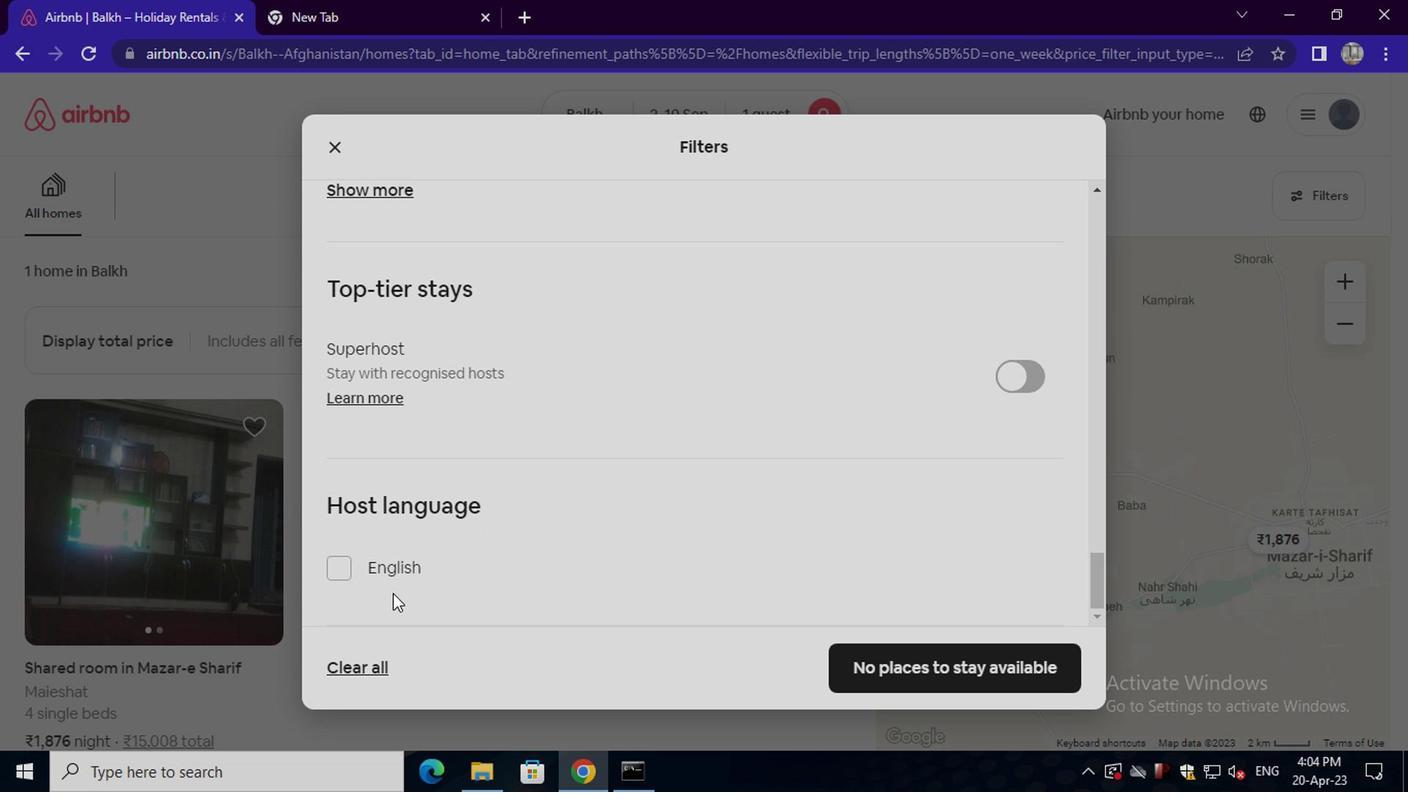 
Action: Mouse pressed left at (388, 573)
Screenshot: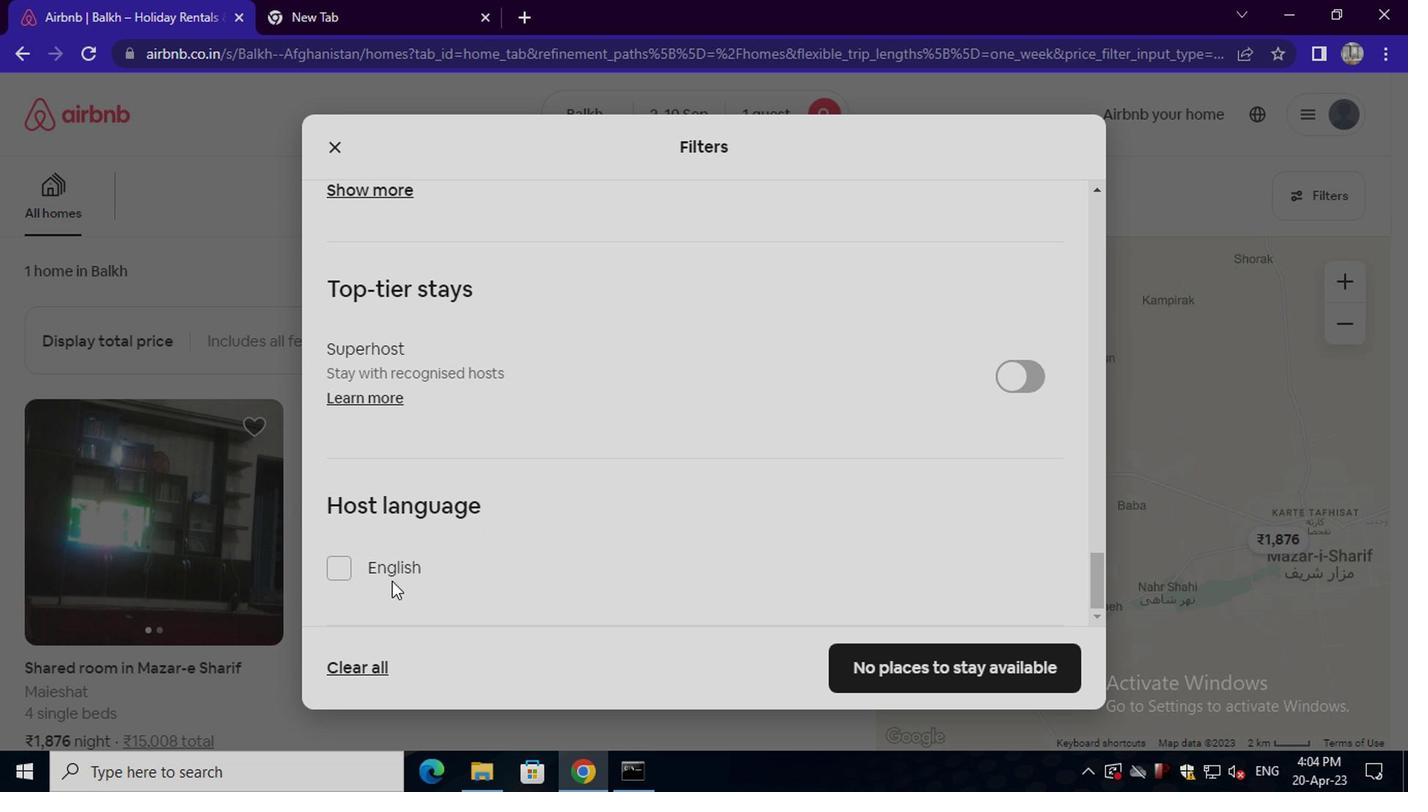 
Action: Mouse moved to (857, 661)
Screenshot: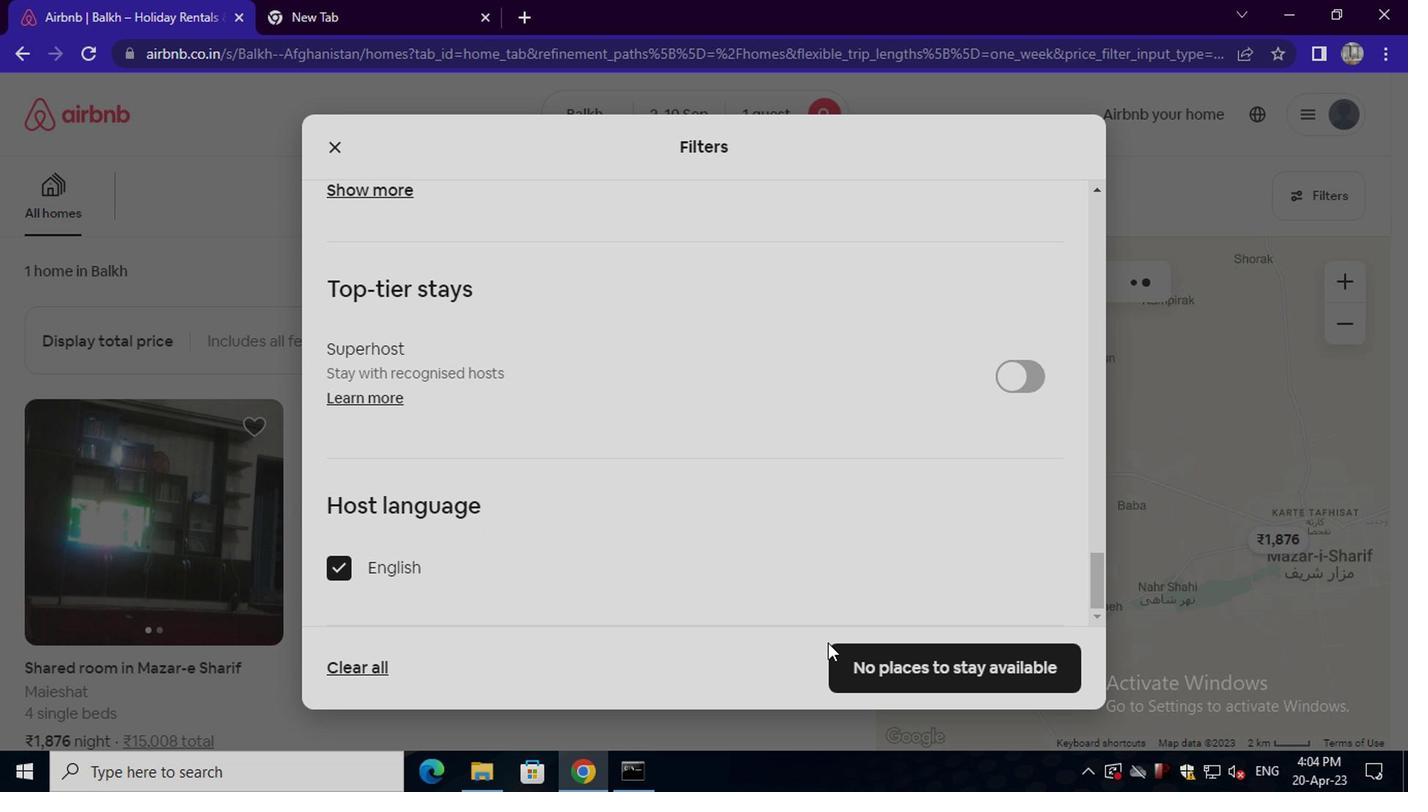 
Action: Mouse pressed left at (857, 661)
Screenshot: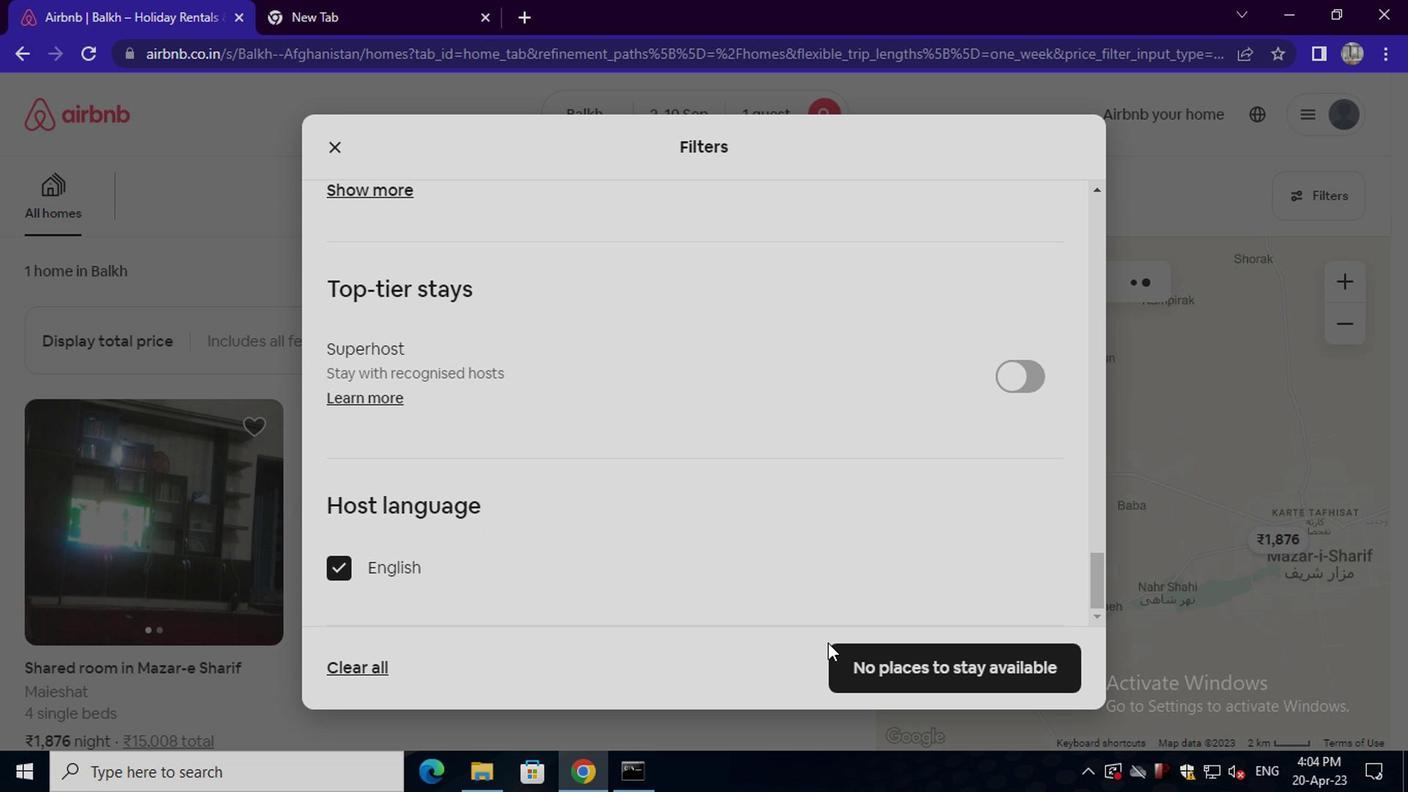
